 Task: Find connections with filter location Lages with filter topic #Selfhelpwith filter profile language German with filter current company Logistics Insider with filter school GOVT. COLLEGE with filter industry Savings Institutions with filter service category Resume Writing with filter keywords title Account Executive
Action: Mouse moved to (577, 90)
Screenshot: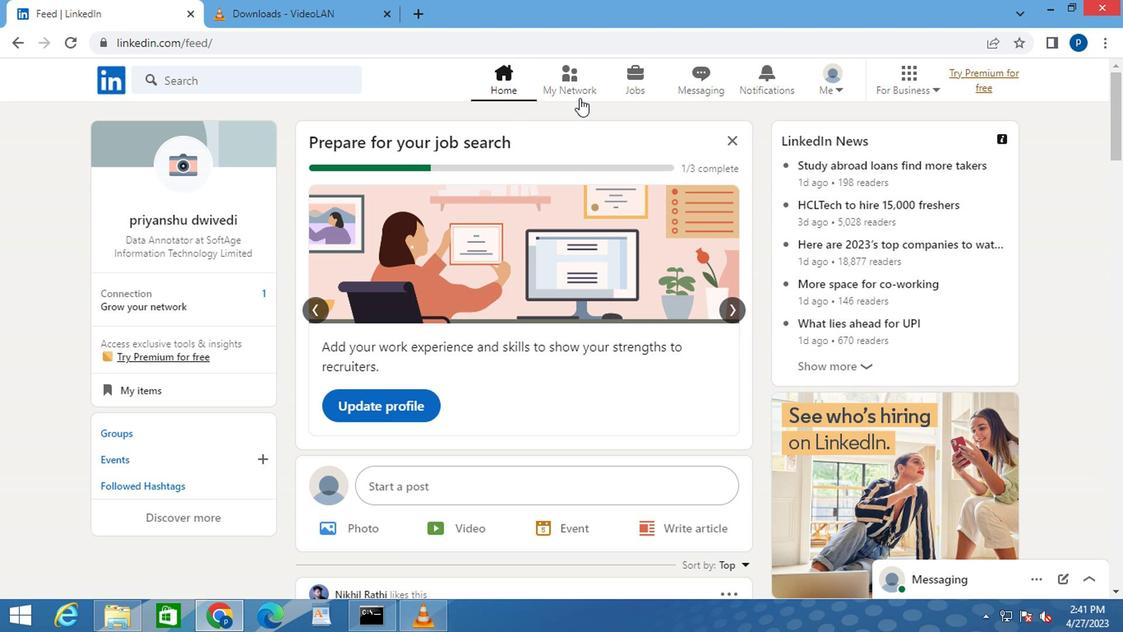 
Action: Mouse pressed left at (577, 90)
Screenshot: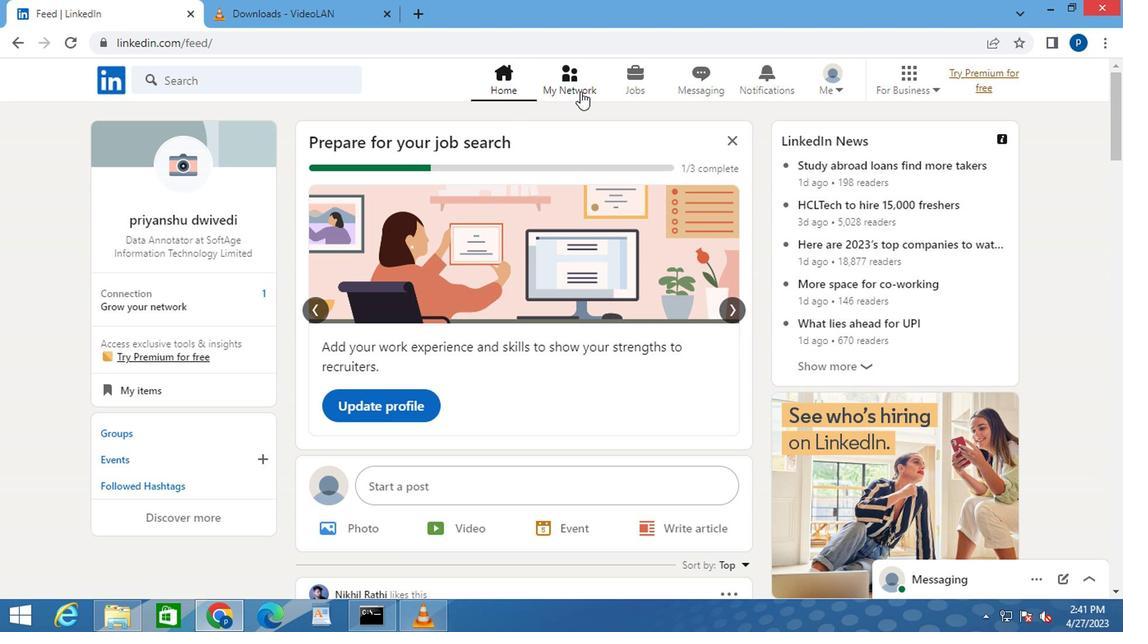 
Action: Mouse moved to (220, 169)
Screenshot: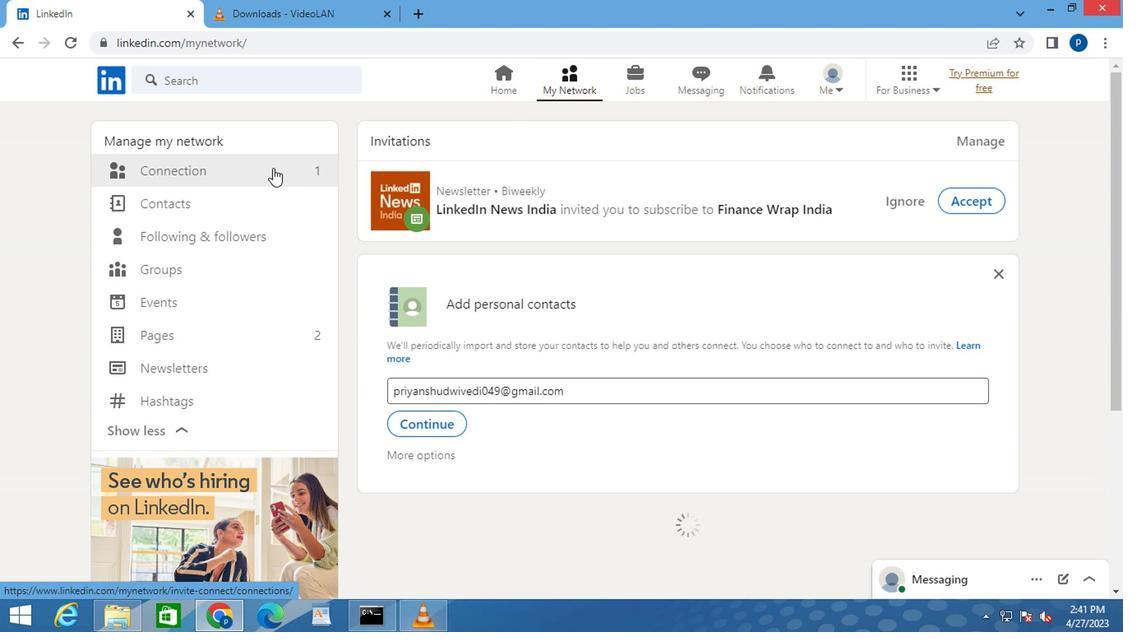 
Action: Mouse pressed left at (220, 169)
Screenshot: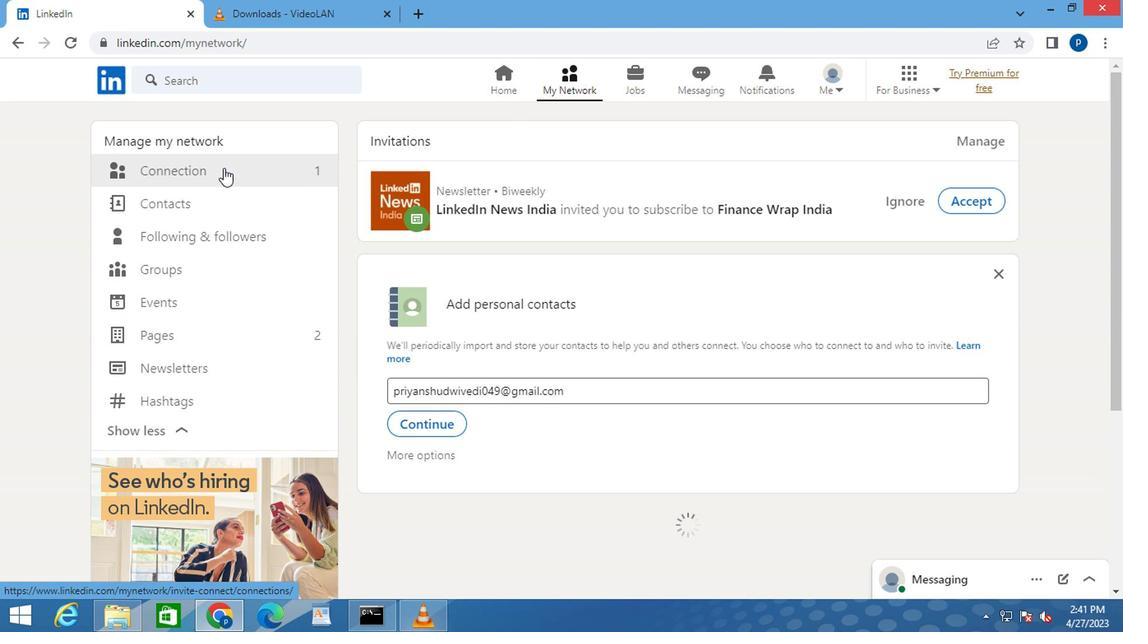 
Action: Mouse moved to (671, 172)
Screenshot: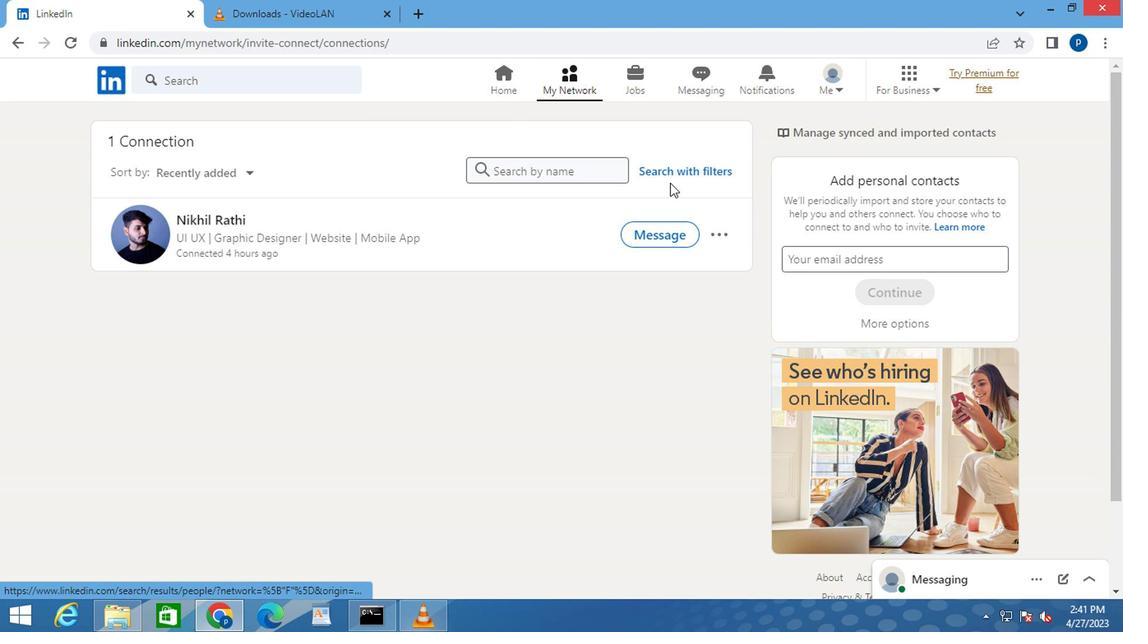 
Action: Mouse pressed left at (671, 172)
Screenshot: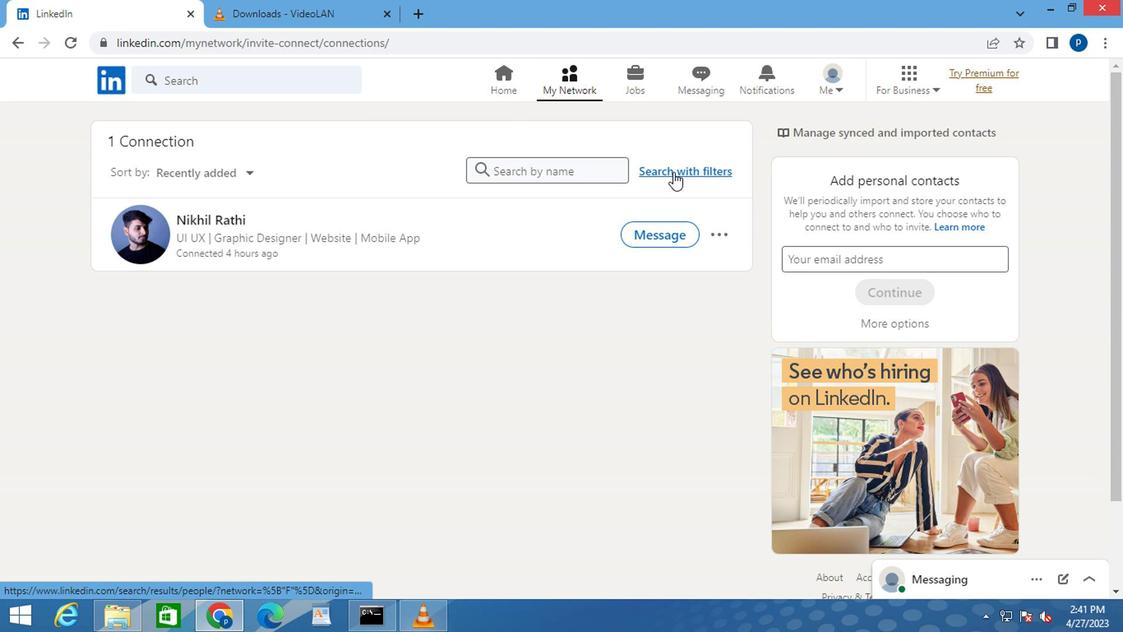 
Action: Mouse moved to (606, 128)
Screenshot: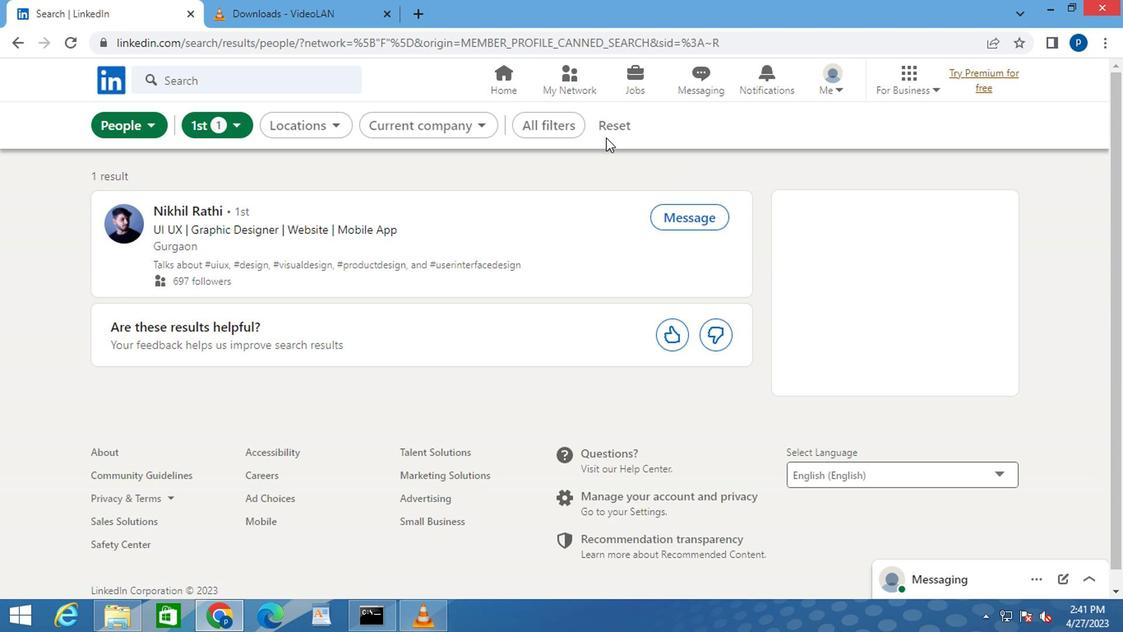 
Action: Mouse pressed left at (606, 128)
Screenshot: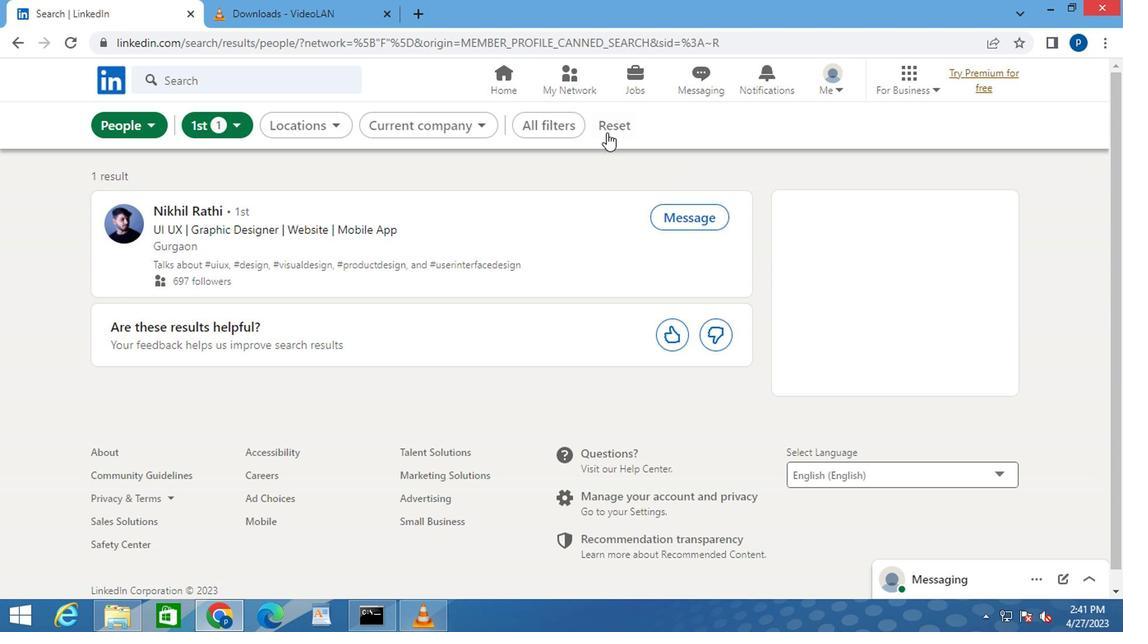 
Action: Mouse moved to (596, 129)
Screenshot: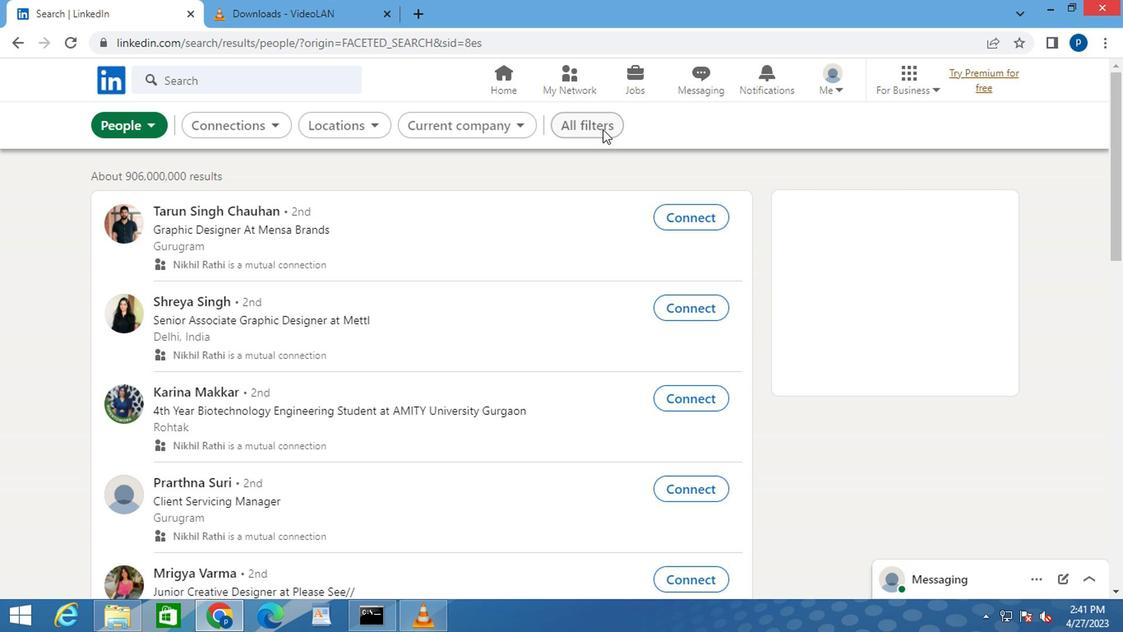 
Action: Mouse pressed left at (596, 129)
Screenshot: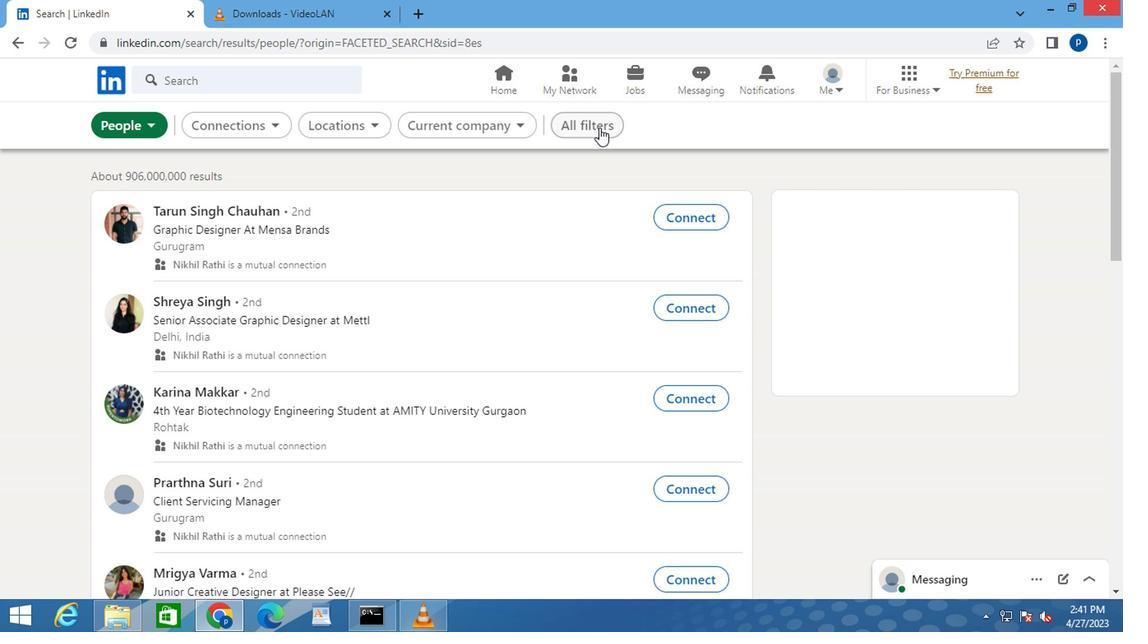 
Action: Mouse moved to (862, 343)
Screenshot: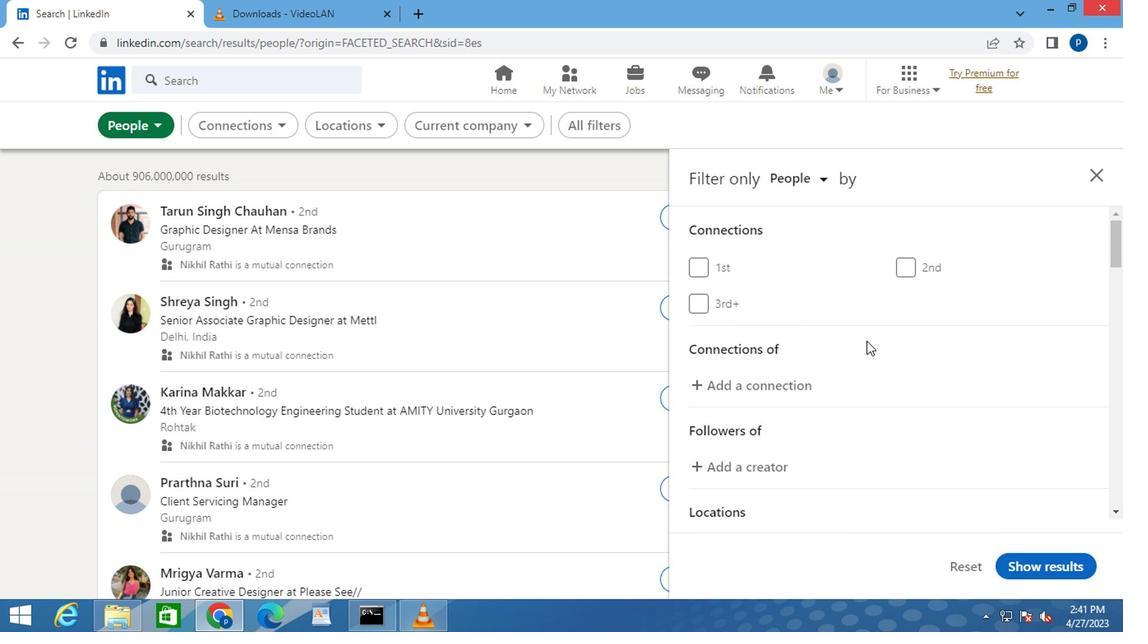 
Action: Mouse scrolled (862, 343) with delta (0, 0)
Screenshot: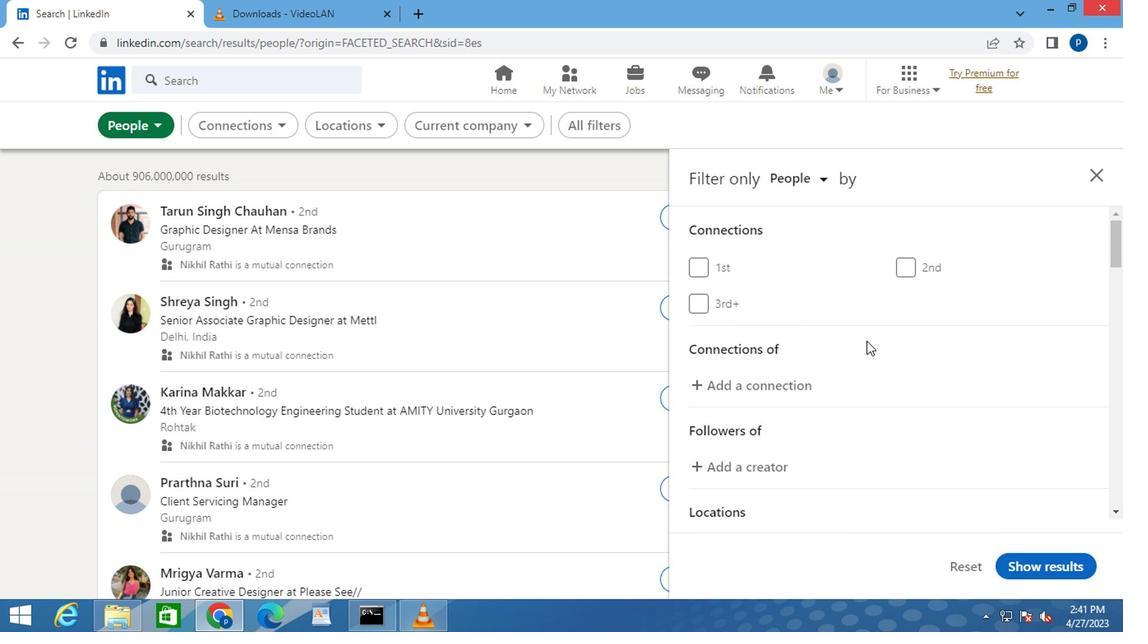 
Action: Mouse moved to (861, 344)
Screenshot: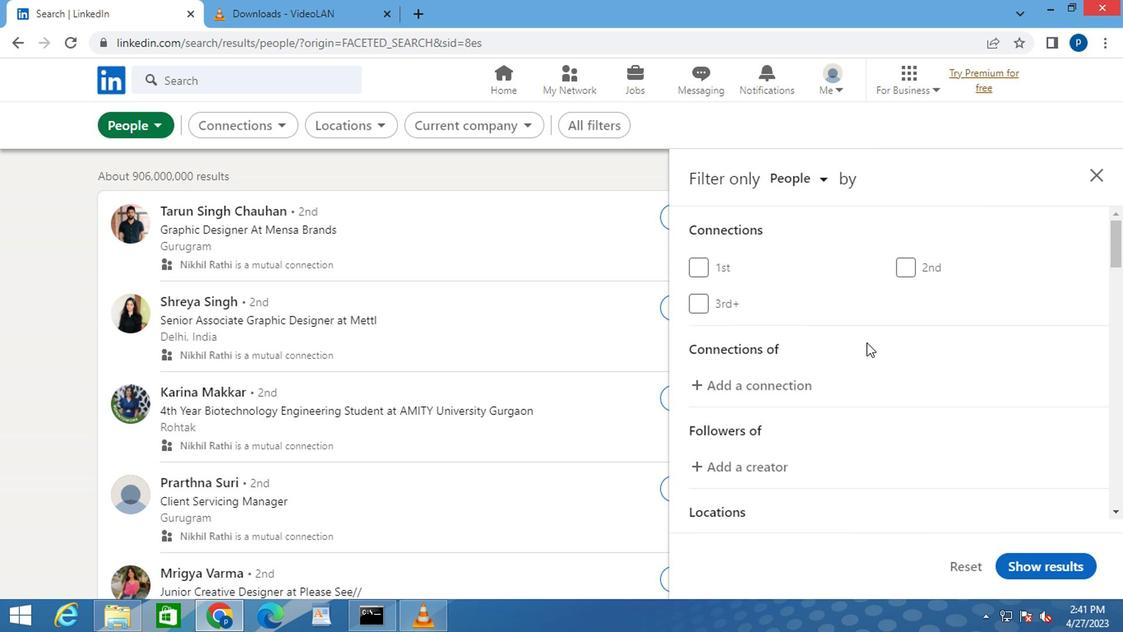 
Action: Mouse scrolled (861, 343) with delta (0, -1)
Screenshot: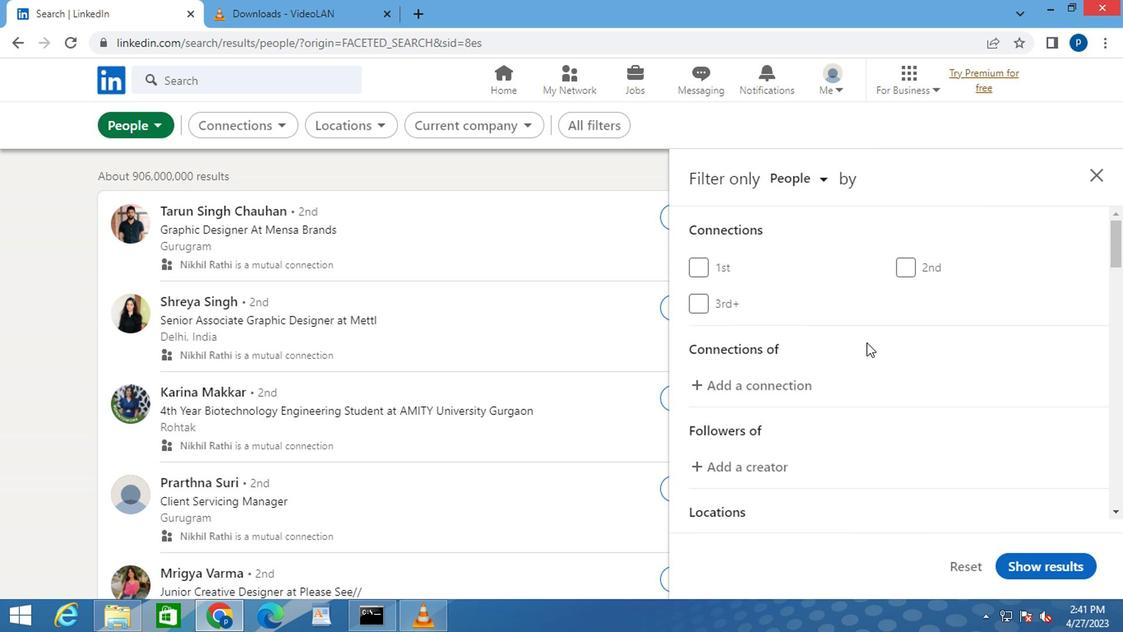 
Action: Mouse scrolled (861, 343) with delta (0, -1)
Screenshot: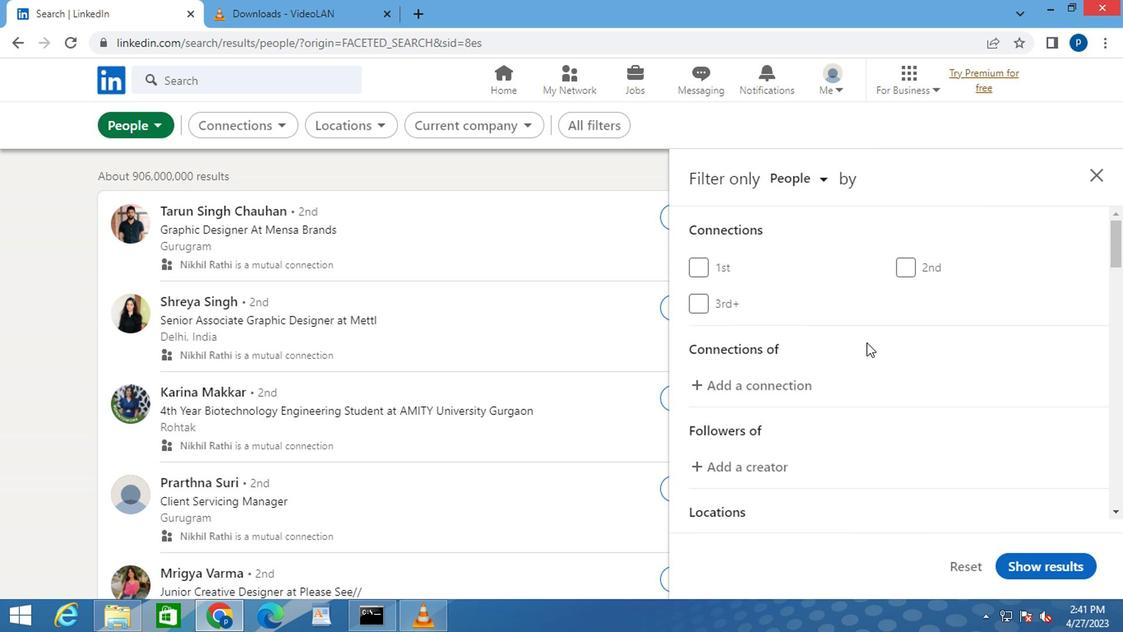 
Action: Mouse scrolled (861, 343) with delta (0, -1)
Screenshot: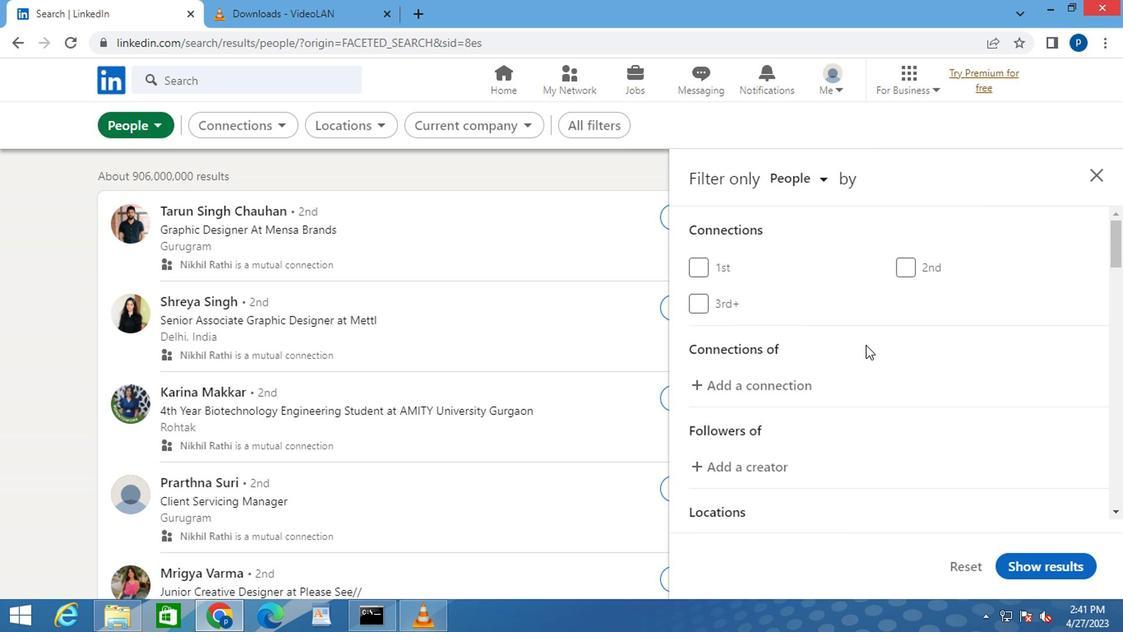 
Action: Mouse moved to (937, 305)
Screenshot: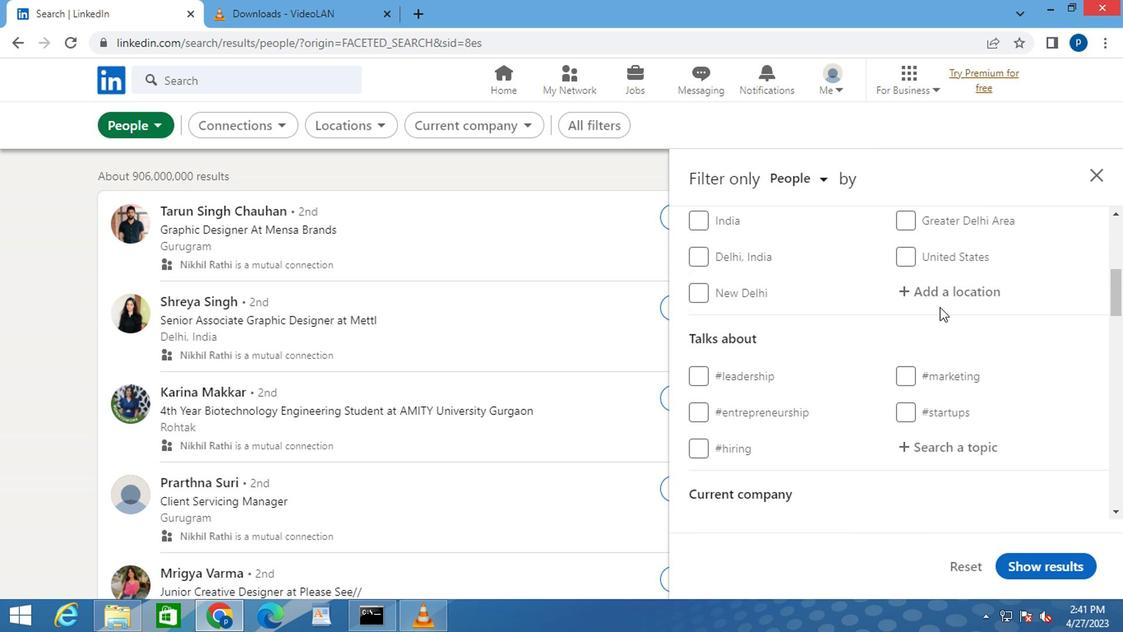 
Action: Mouse scrolled (937, 306) with delta (0, 1)
Screenshot: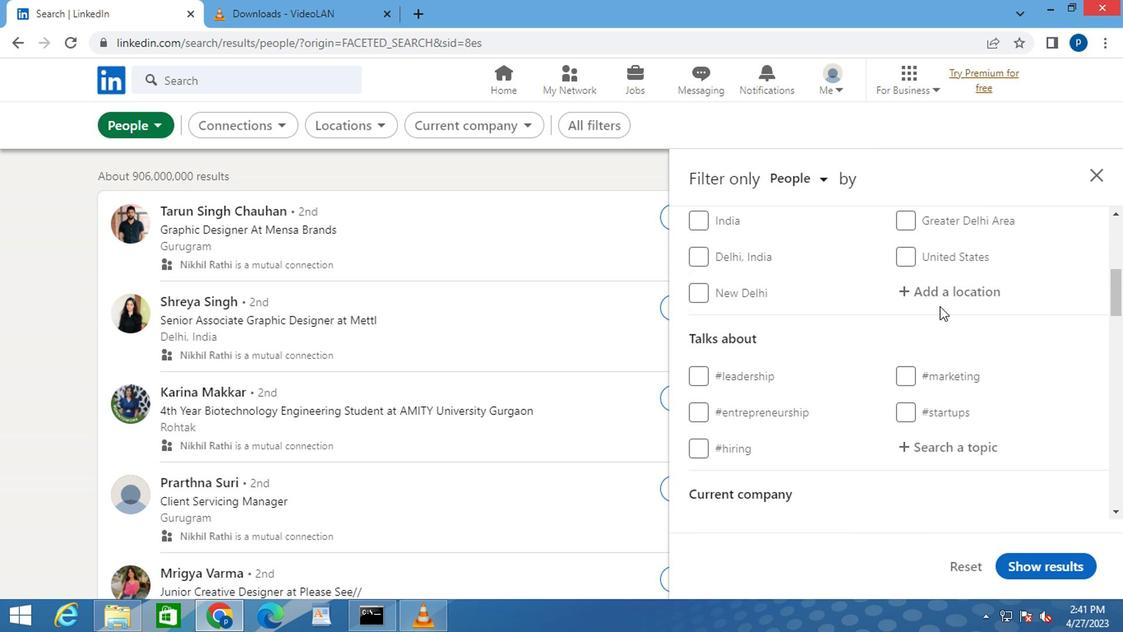 
Action: Mouse moved to (930, 376)
Screenshot: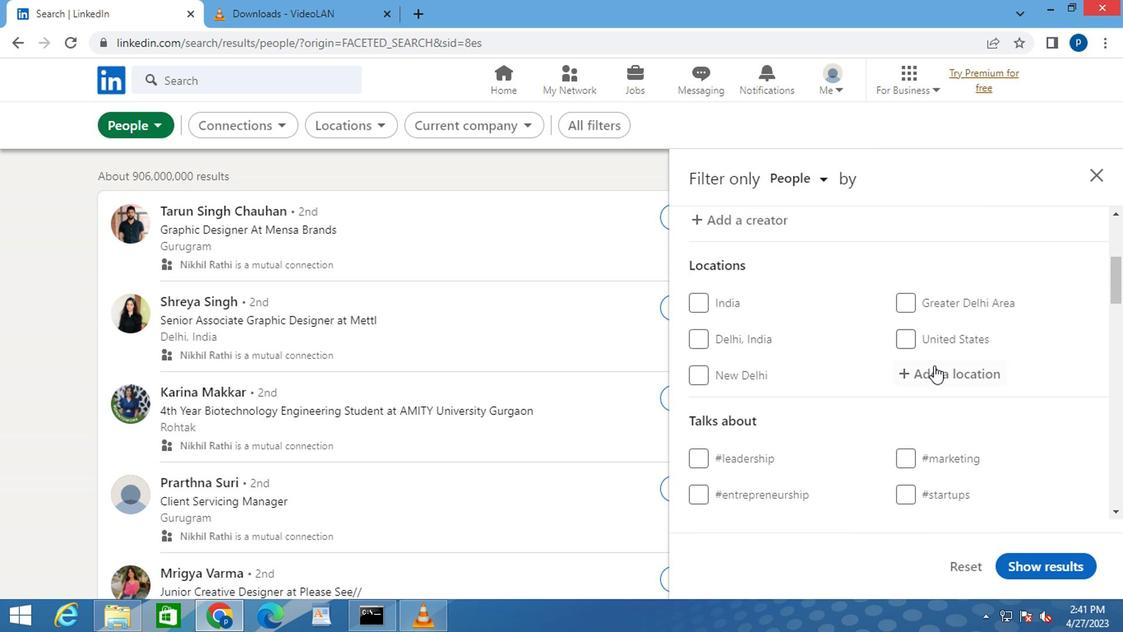 
Action: Mouse pressed left at (930, 376)
Screenshot: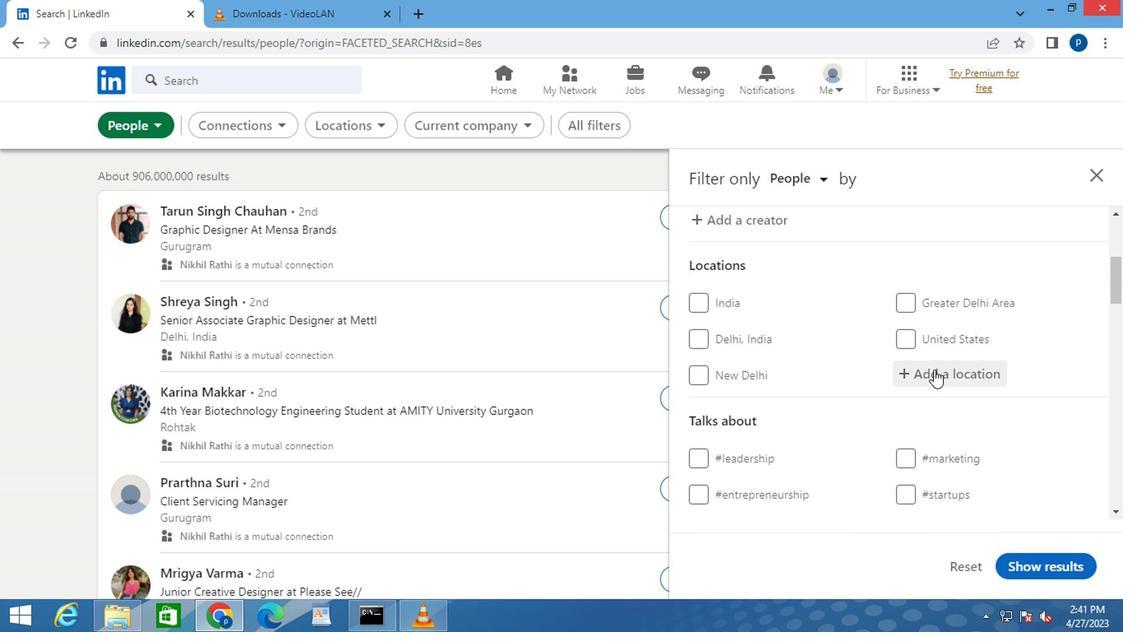 
Action: Key pressed l<Key.caps_lock>AG
Screenshot: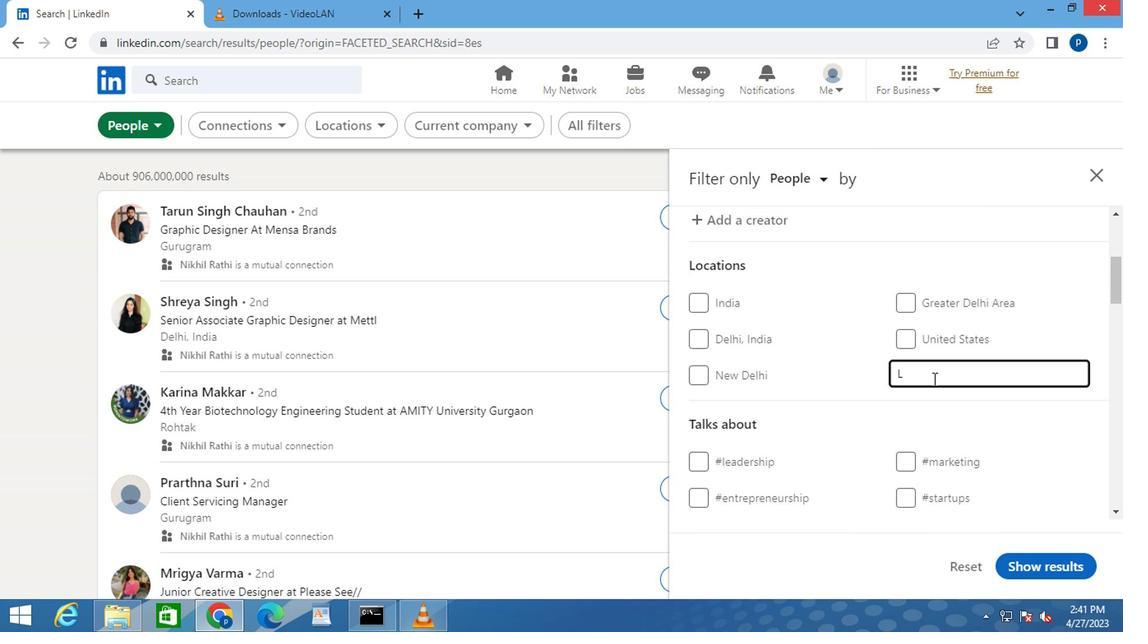 
Action: Mouse moved to (804, 396)
Screenshot: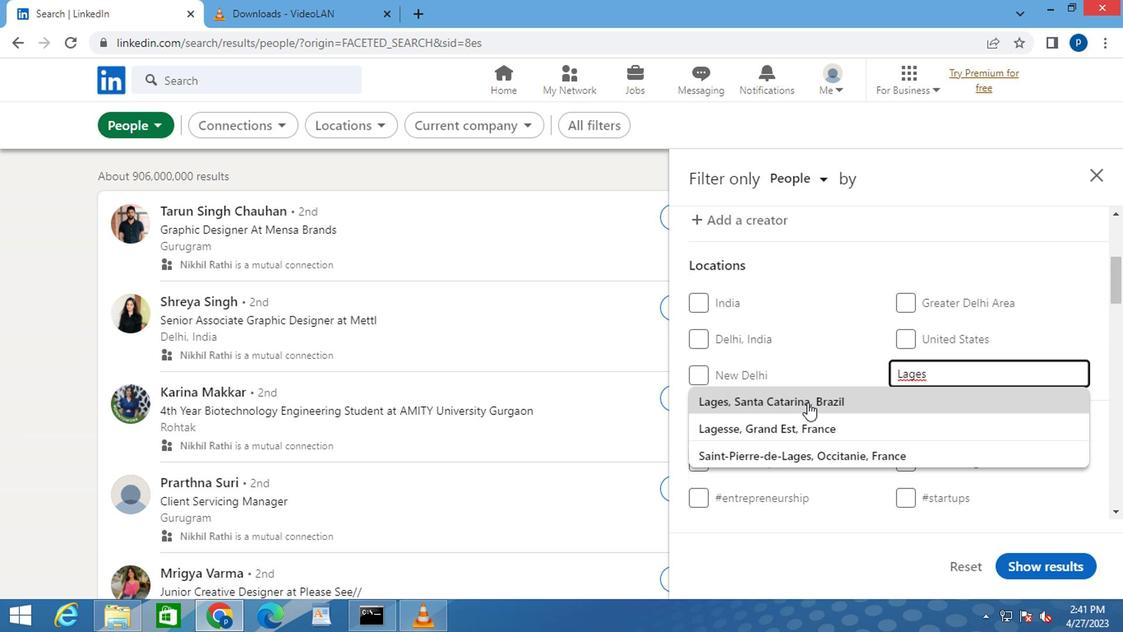 
Action: Mouse pressed left at (804, 396)
Screenshot: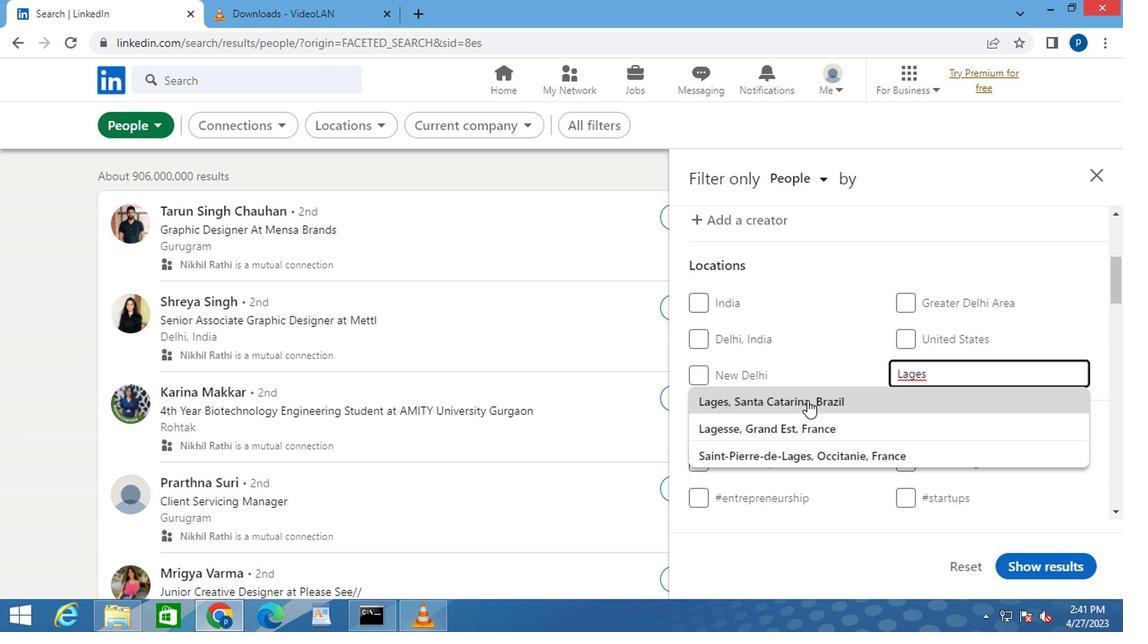 
Action: Mouse moved to (808, 391)
Screenshot: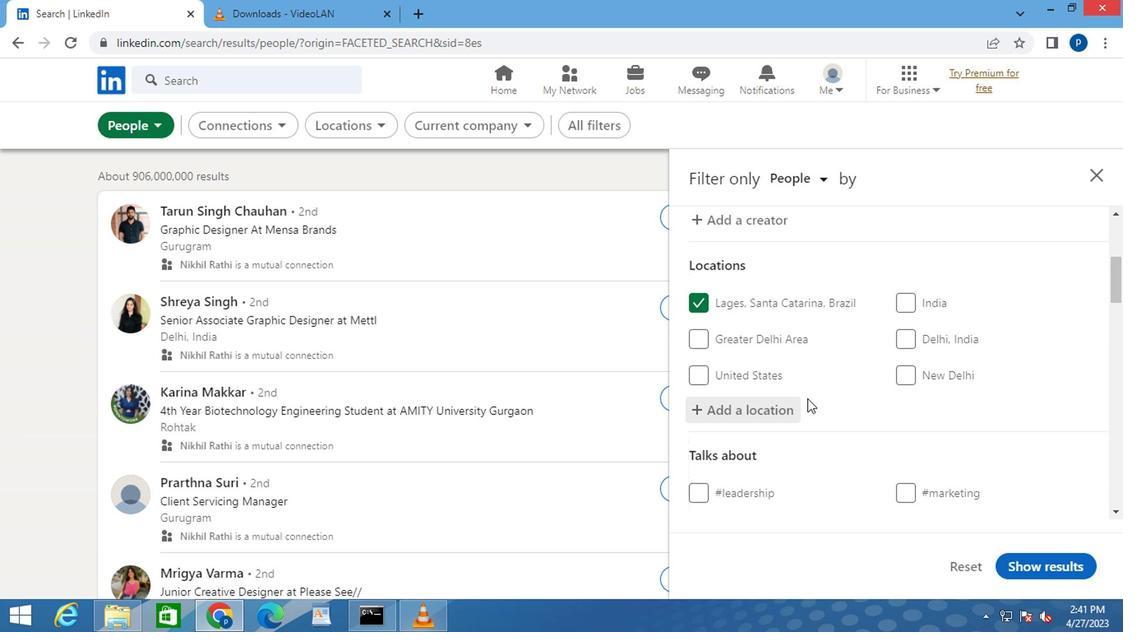 
Action: Mouse scrolled (808, 389) with delta (0, -1)
Screenshot: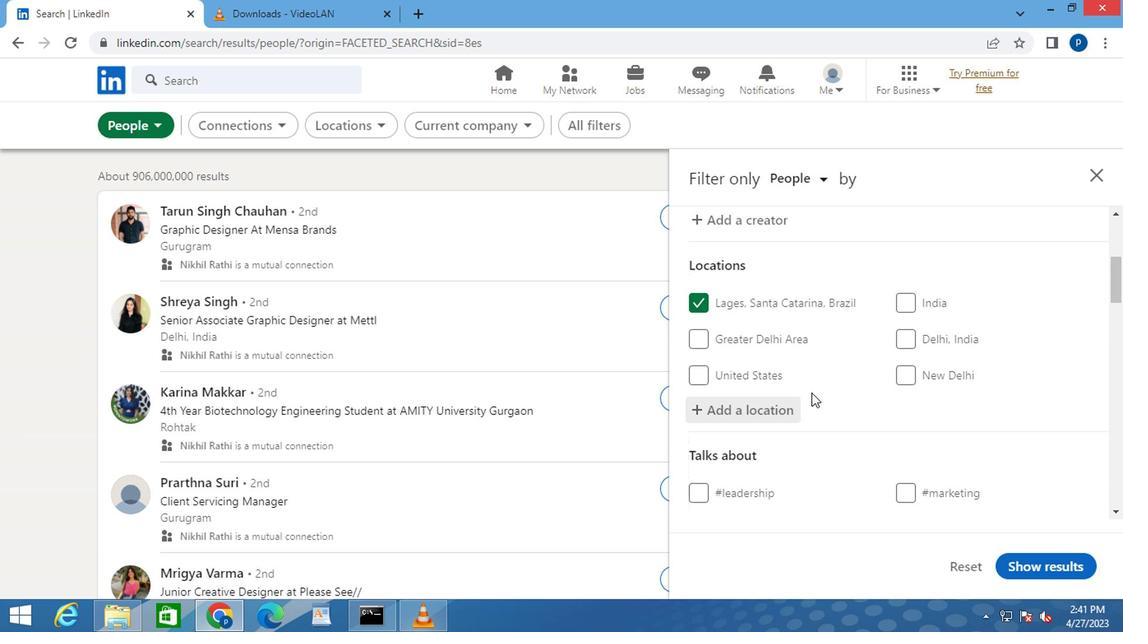 
Action: Mouse scrolled (808, 389) with delta (0, -1)
Screenshot: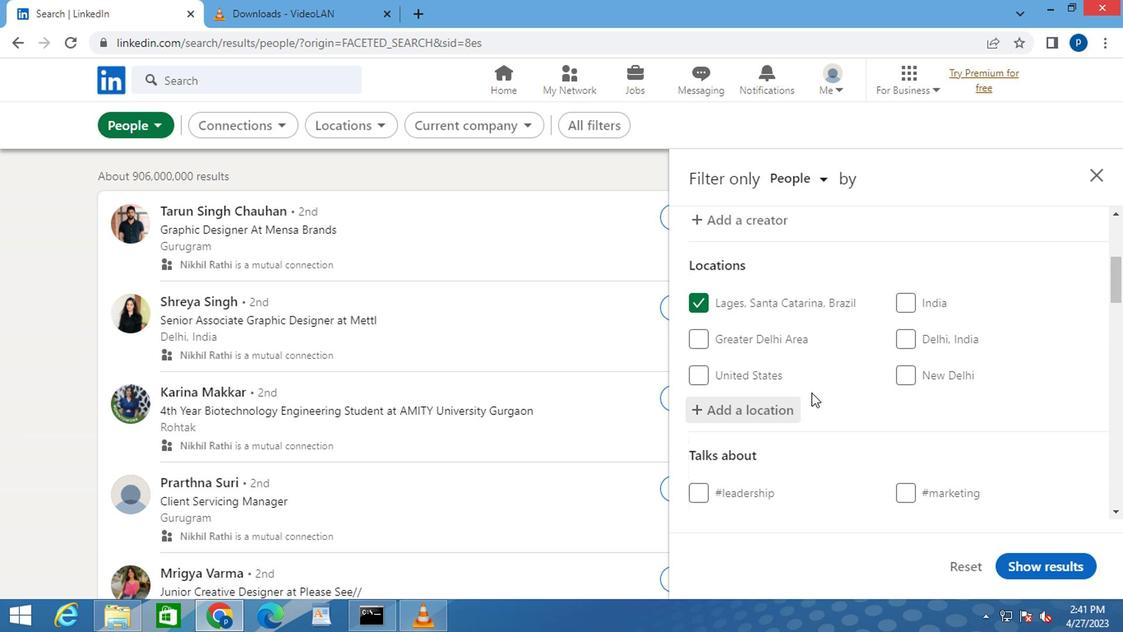 
Action: Mouse moved to (902, 391)
Screenshot: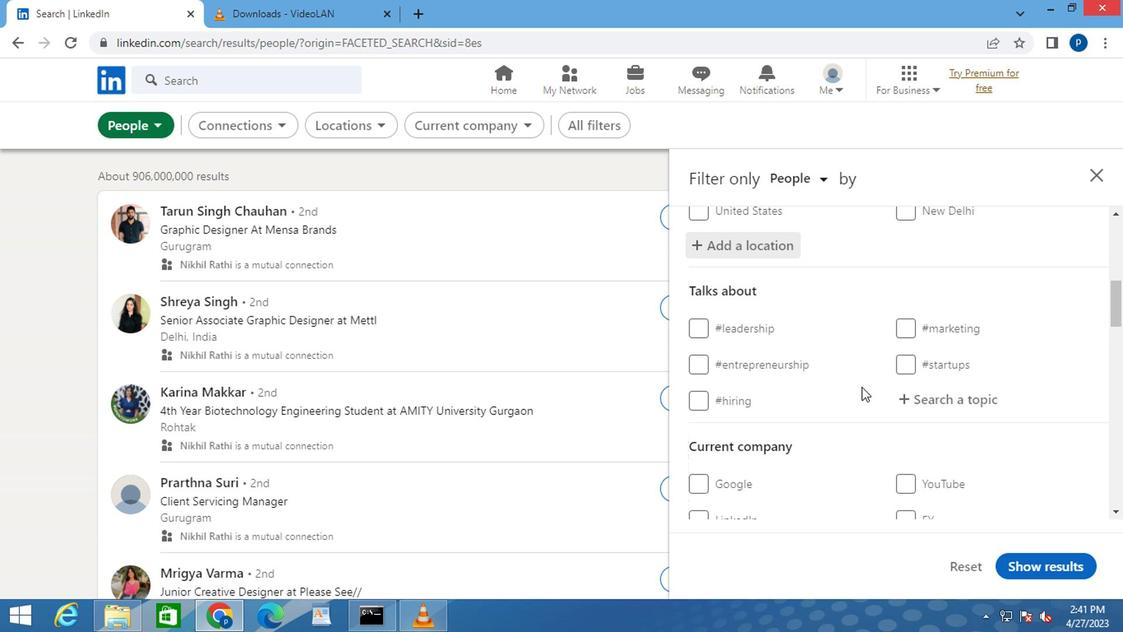 
Action: Mouse pressed left at (902, 391)
Screenshot: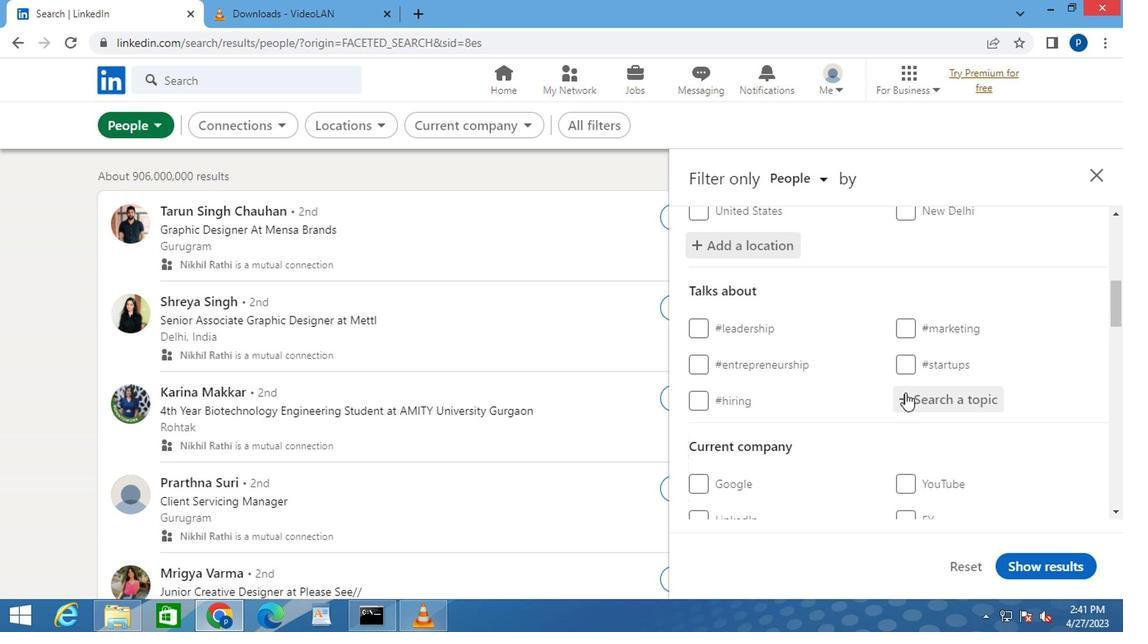 
Action: Mouse moved to (903, 391)
Screenshot: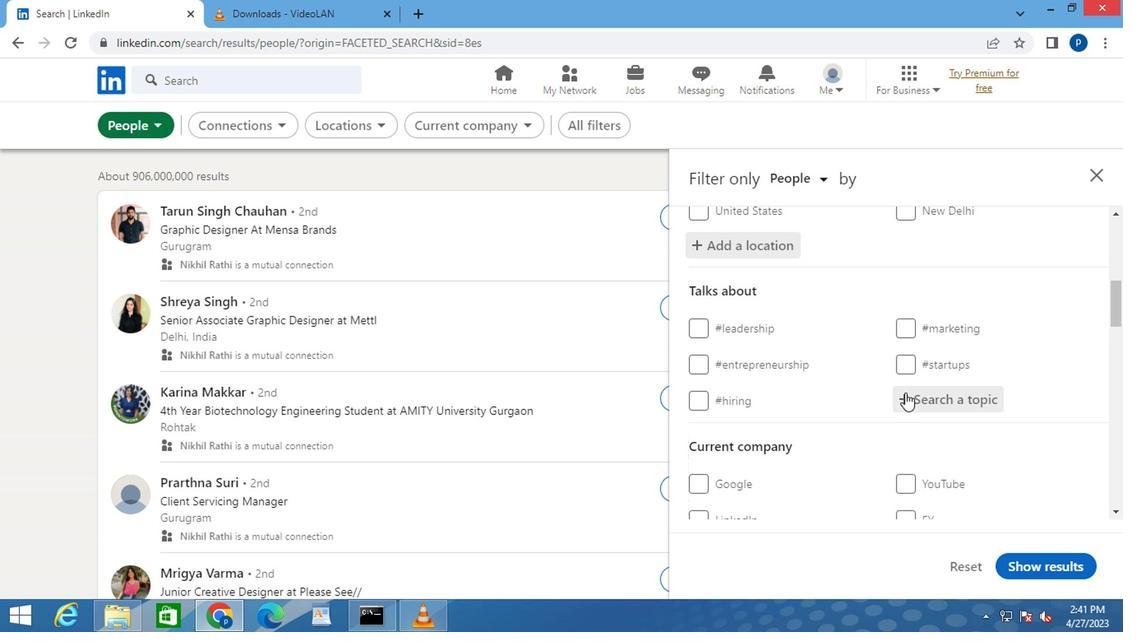 
Action: Key pressed <Key.shift>#<Key.caps_lock>S<Key.caps_lock>E
Screenshot: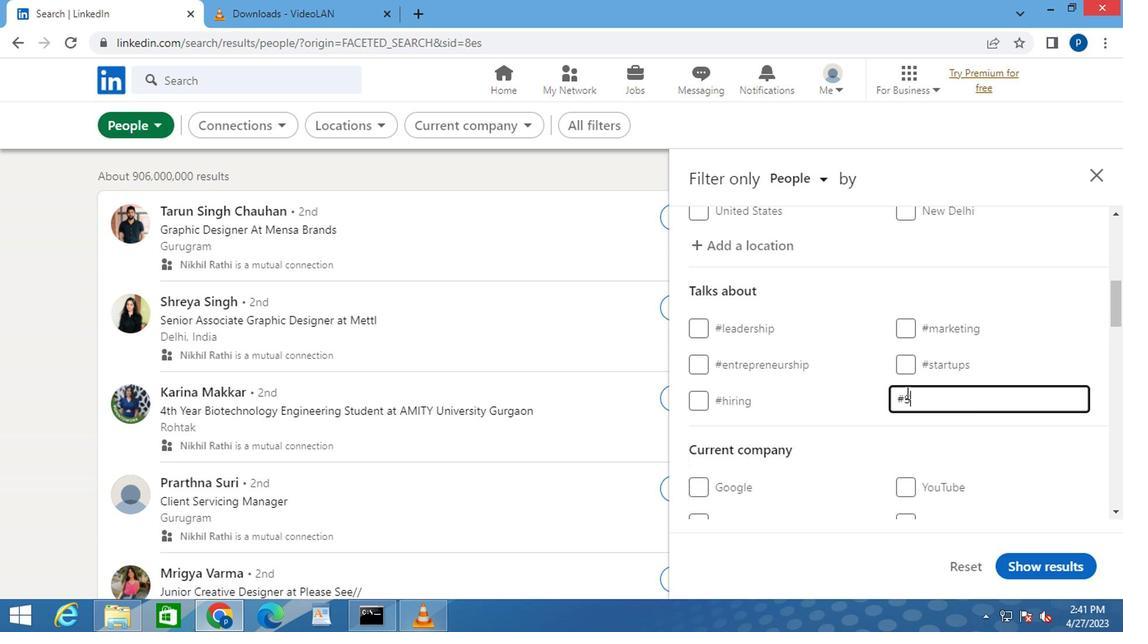 
Action: Mouse moved to (903, 391)
Screenshot: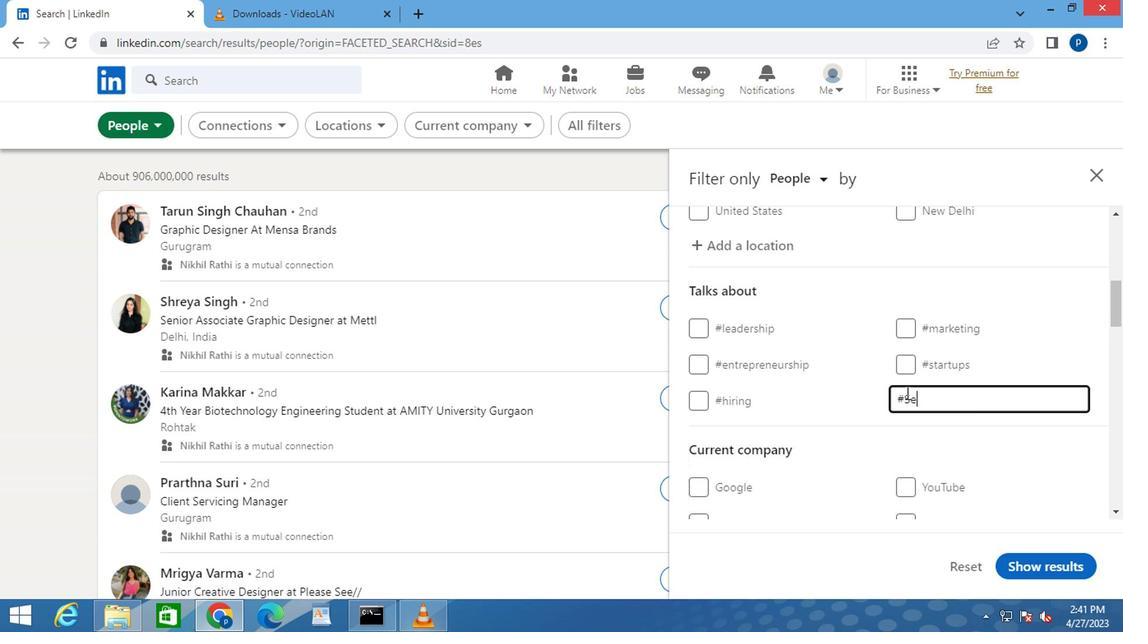 
Action: Key pressed LFHELP
Screenshot: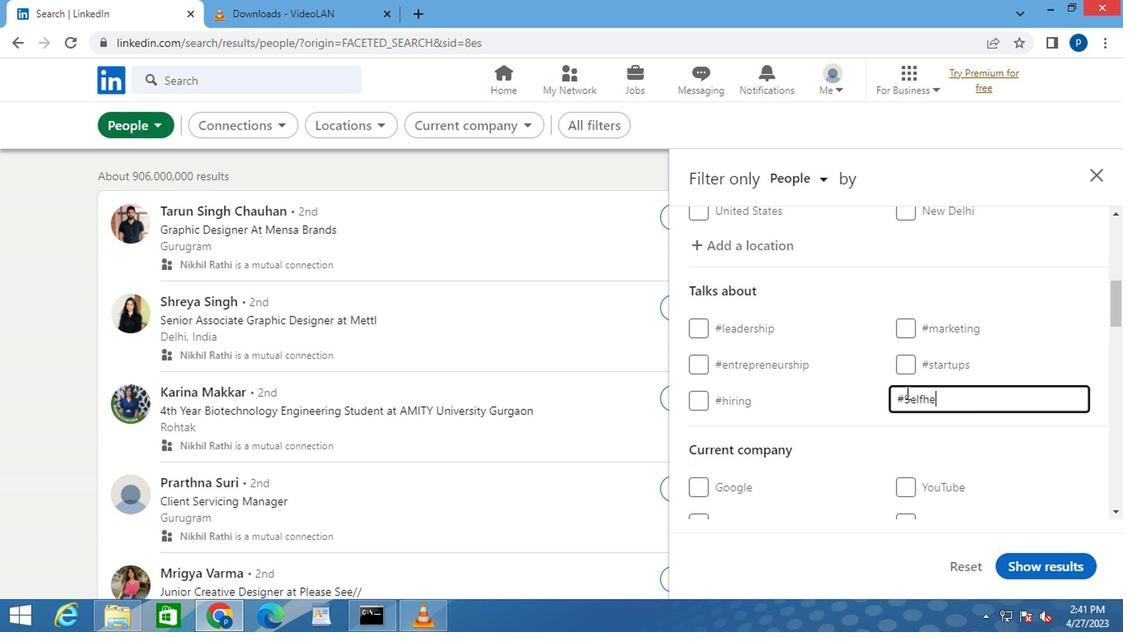 
Action: Mouse moved to (813, 433)
Screenshot: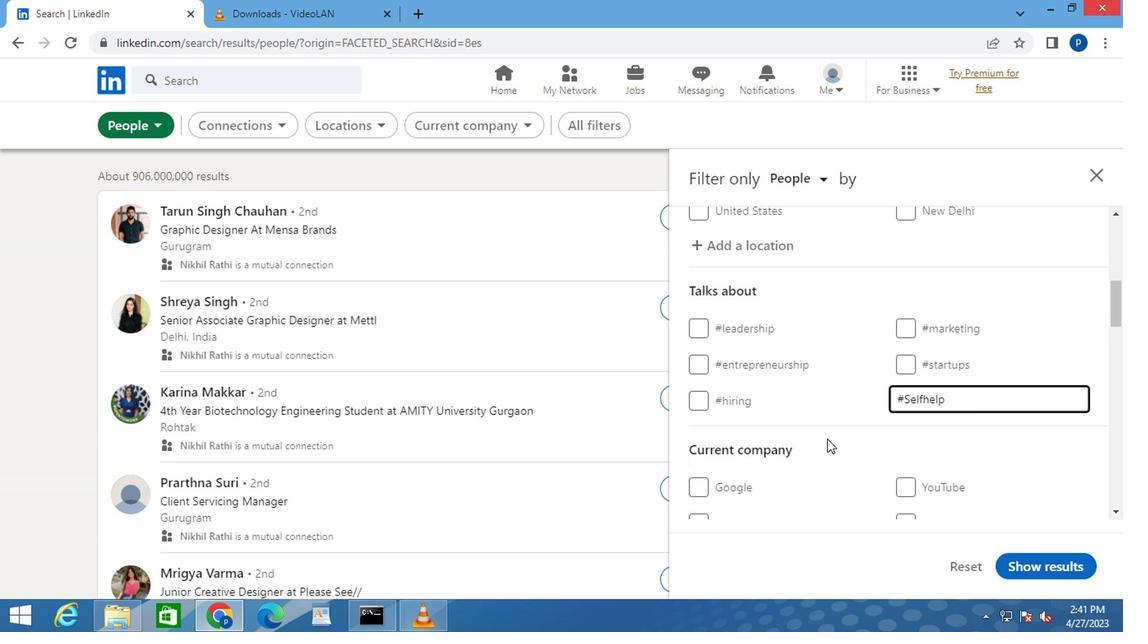 
Action: Mouse scrolled (813, 433) with delta (0, 0)
Screenshot: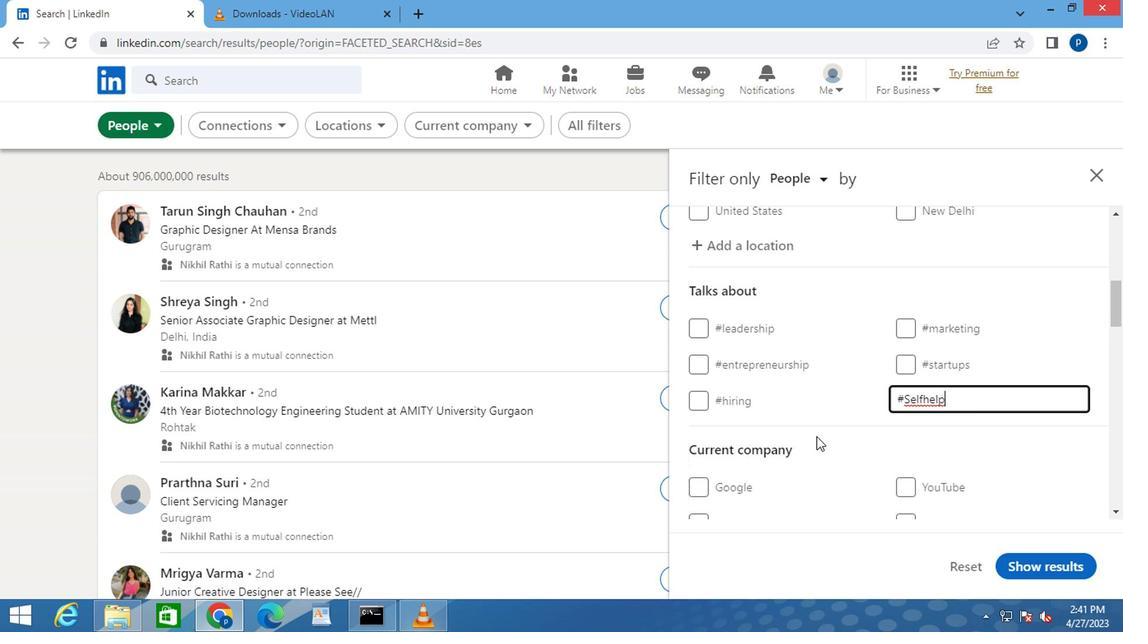 
Action: Mouse scrolled (813, 433) with delta (0, 0)
Screenshot: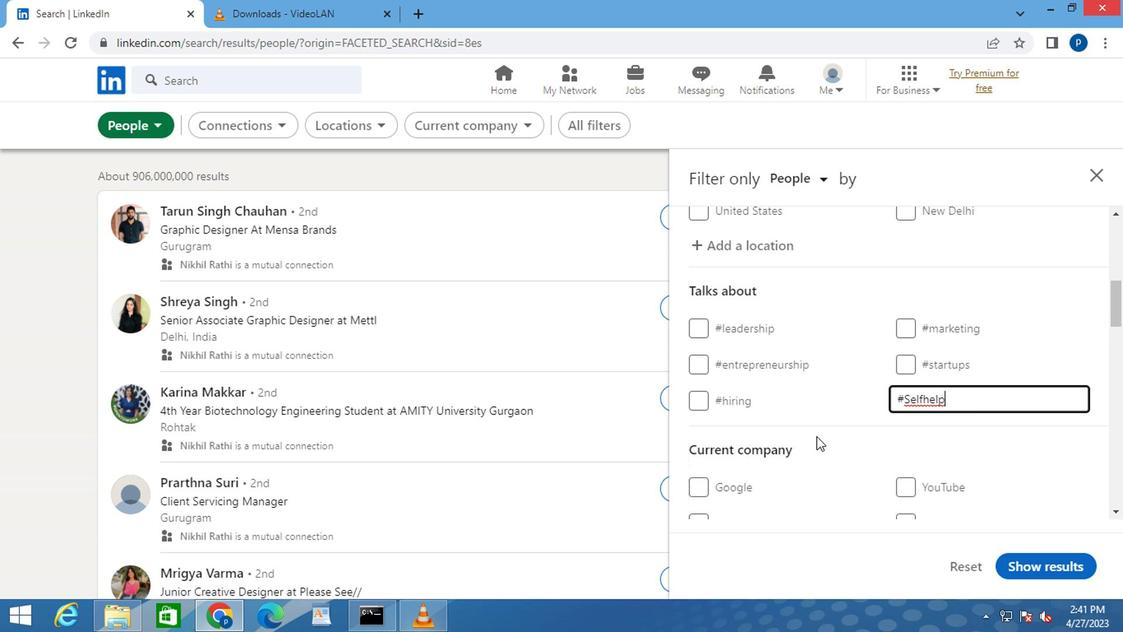 
Action: Mouse moved to (819, 429)
Screenshot: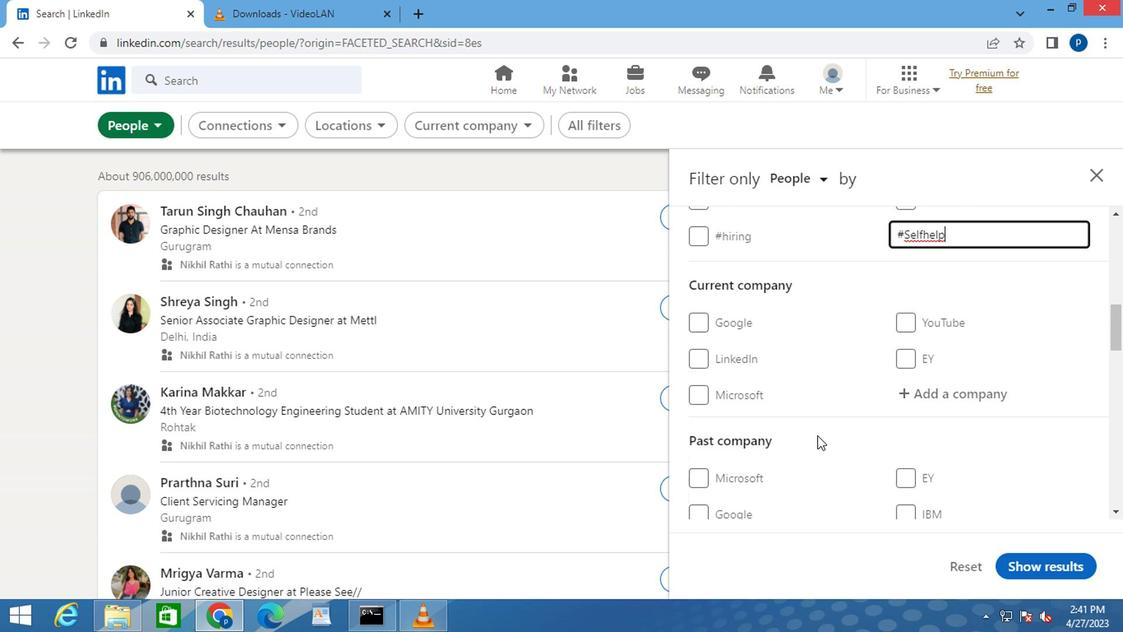 
Action: Mouse scrolled (819, 427) with delta (0, -1)
Screenshot: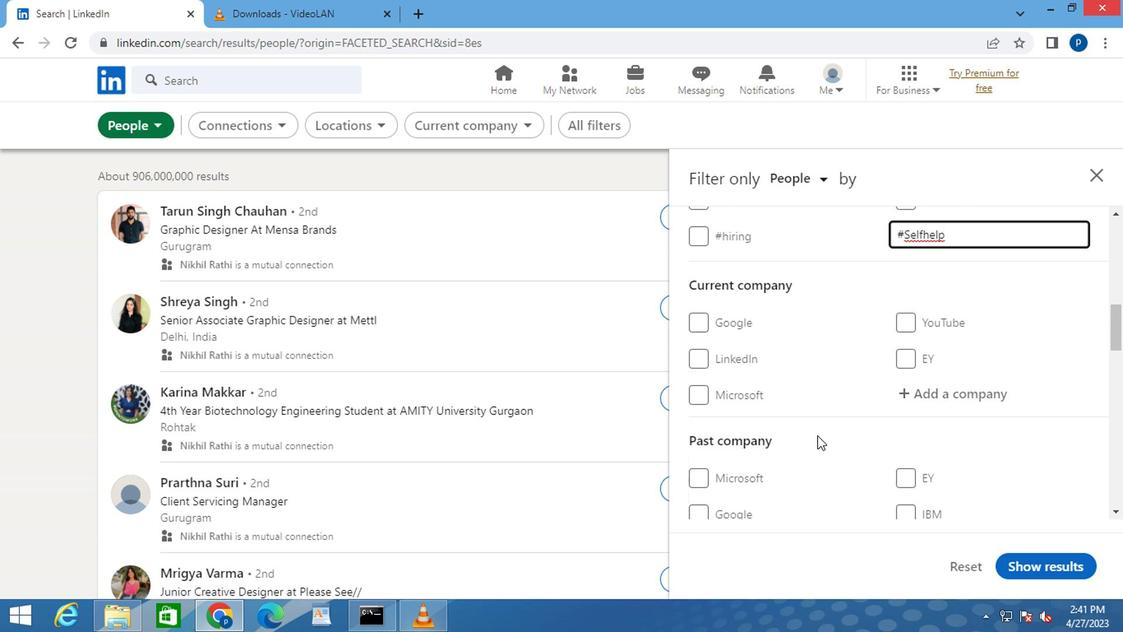 
Action: Mouse scrolled (819, 427) with delta (0, -1)
Screenshot: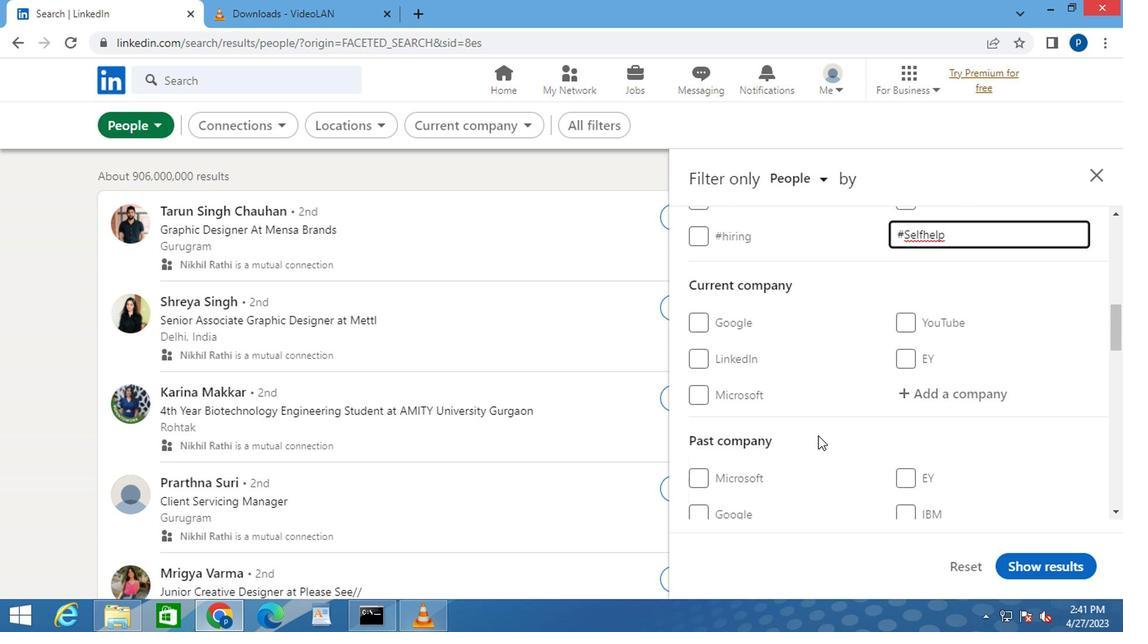 
Action: Mouse moved to (797, 391)
Screenshot: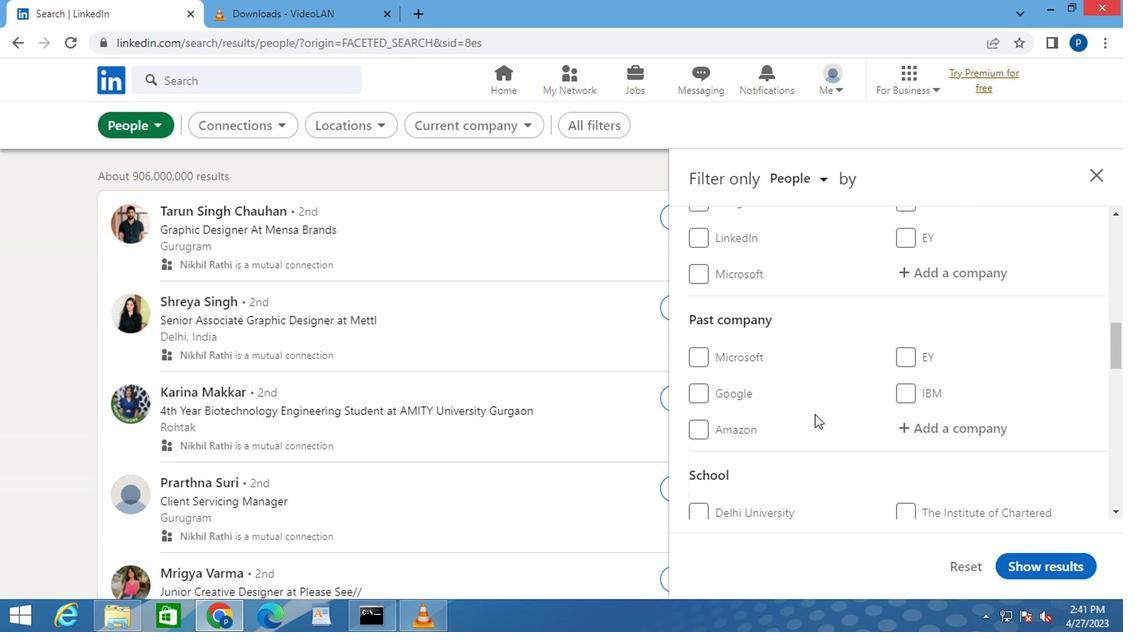 
Action: Mouse scrolled (797, 391) with delta (0, 0)
Screenshot: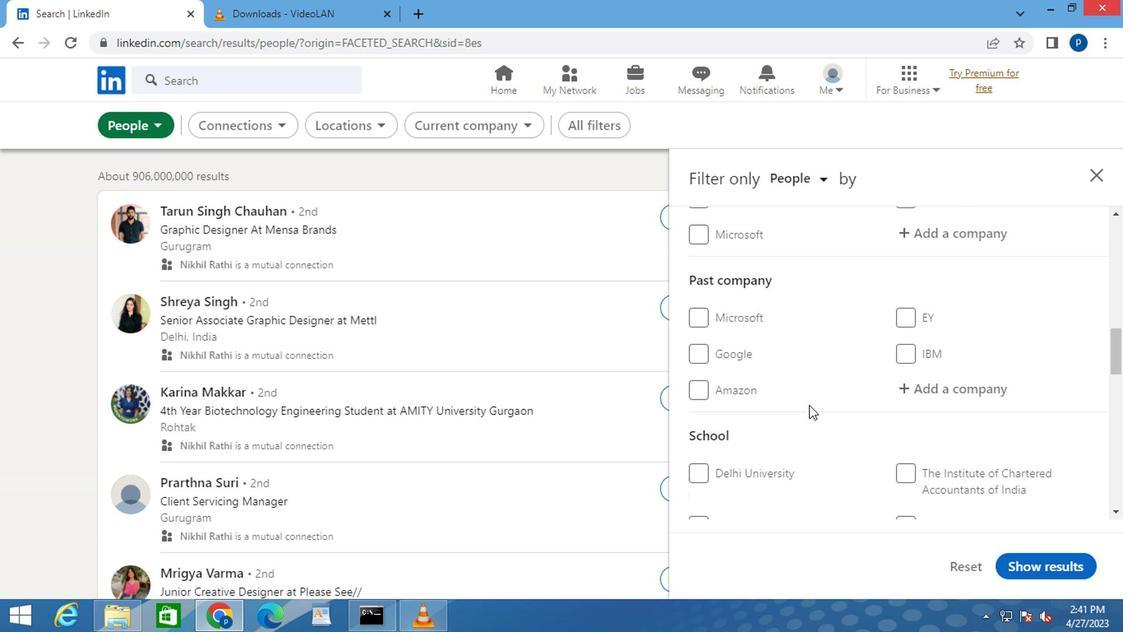 
Action: Mouse scrolled (797, 391) with delta (0, 0)
Screenshot: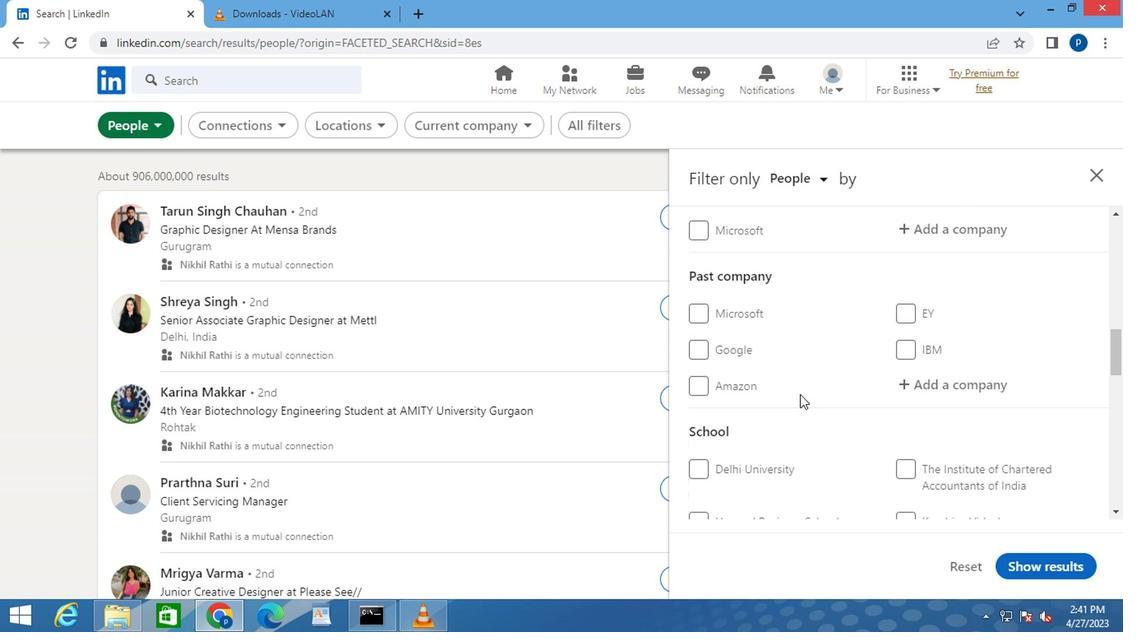 
Action: Mouse moved to (795, 388)
Screenshot: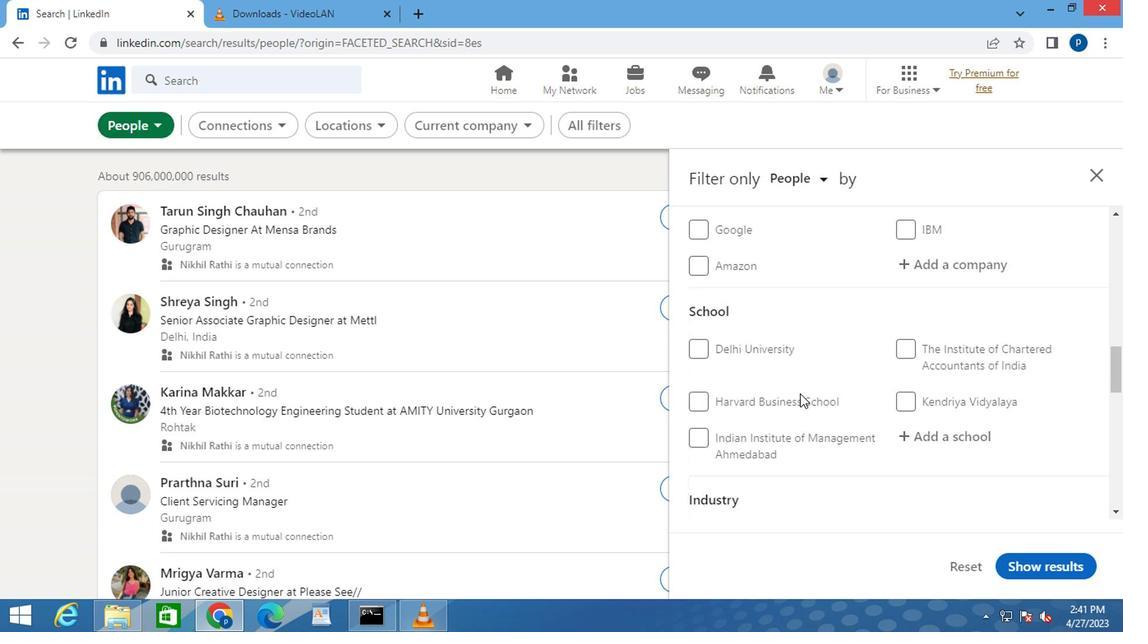 
Action: Mouse scrolled (795, 387) with delta (0, -1)
Screenshot: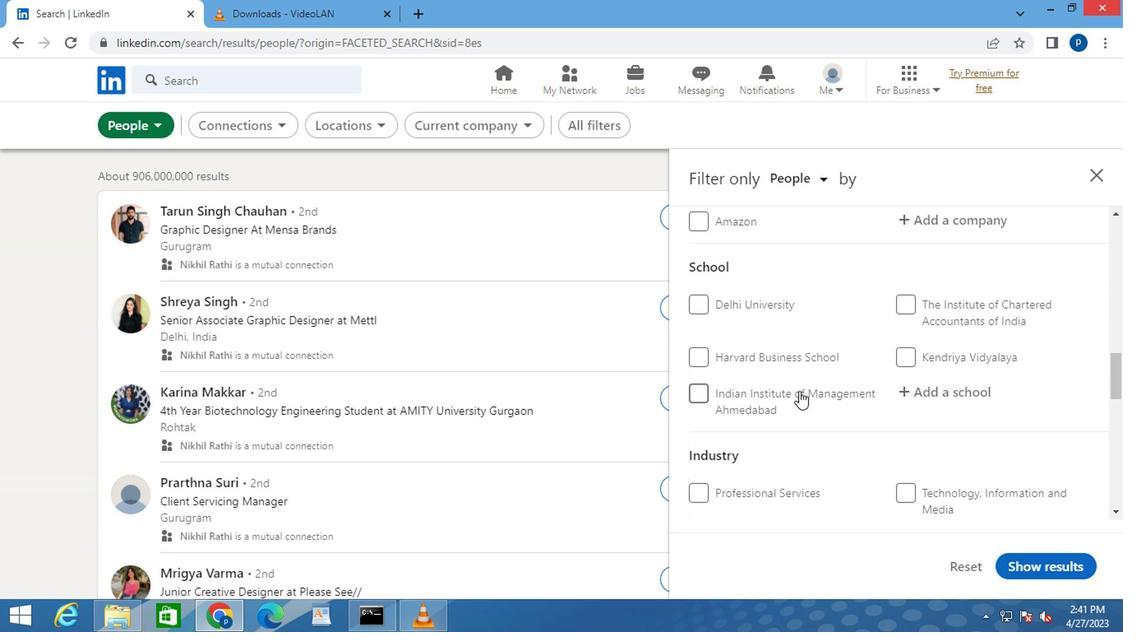 
Action: Mouse scrolled (795, 387) with delta (0, -1)
Screenshot: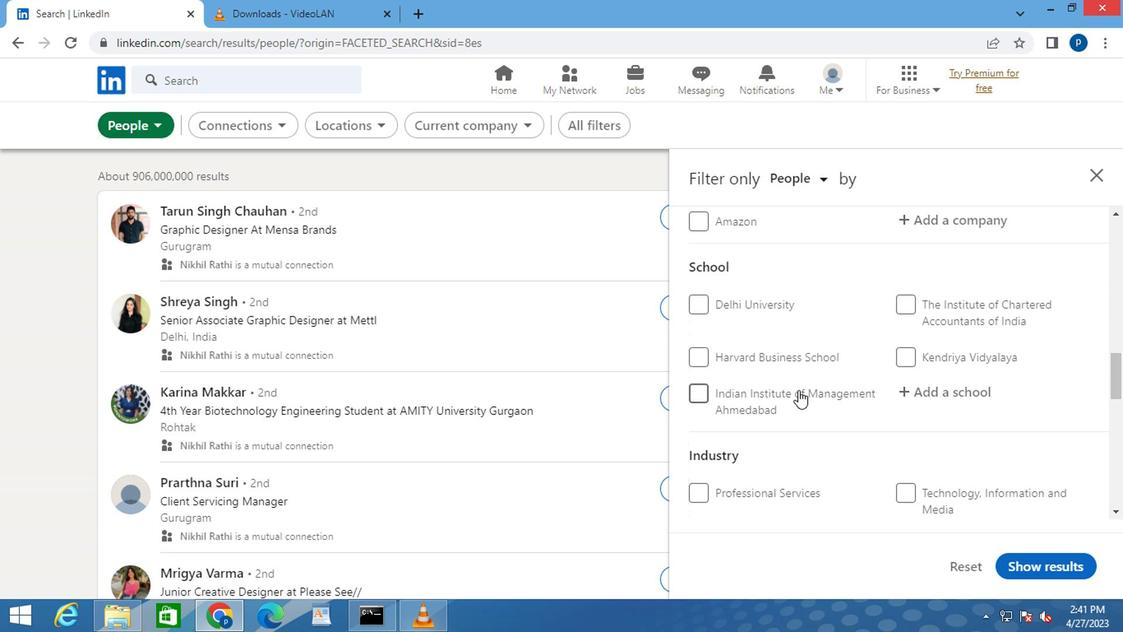
Action: Mouse scrolled (795, 387) with delta (0, -1)
Screenshot: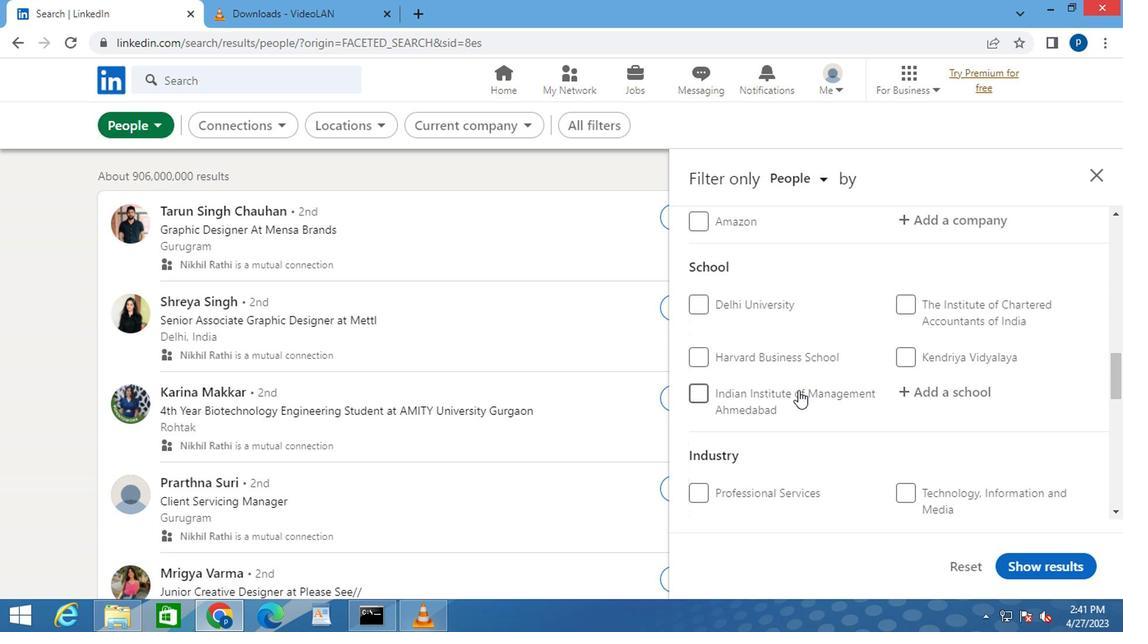 
Action: Mouse moved to (697, 497)
Screenshot: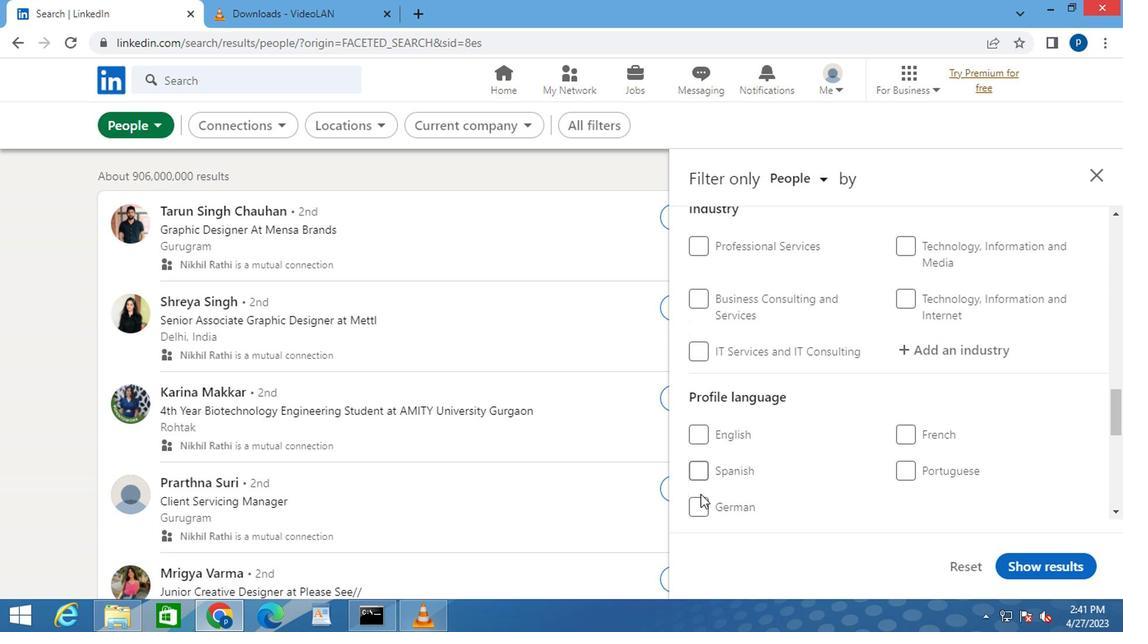 
Action: Mouse pressed left at (697, 497)
Screenshot: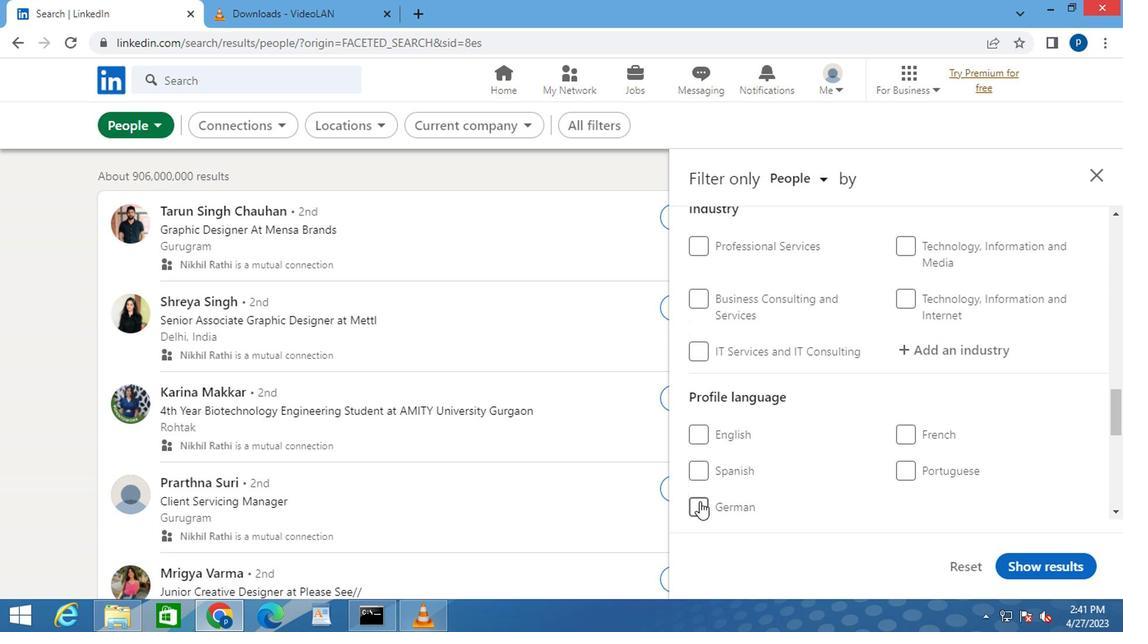
Action: Mouse moved to (794, 402)
Screenshot: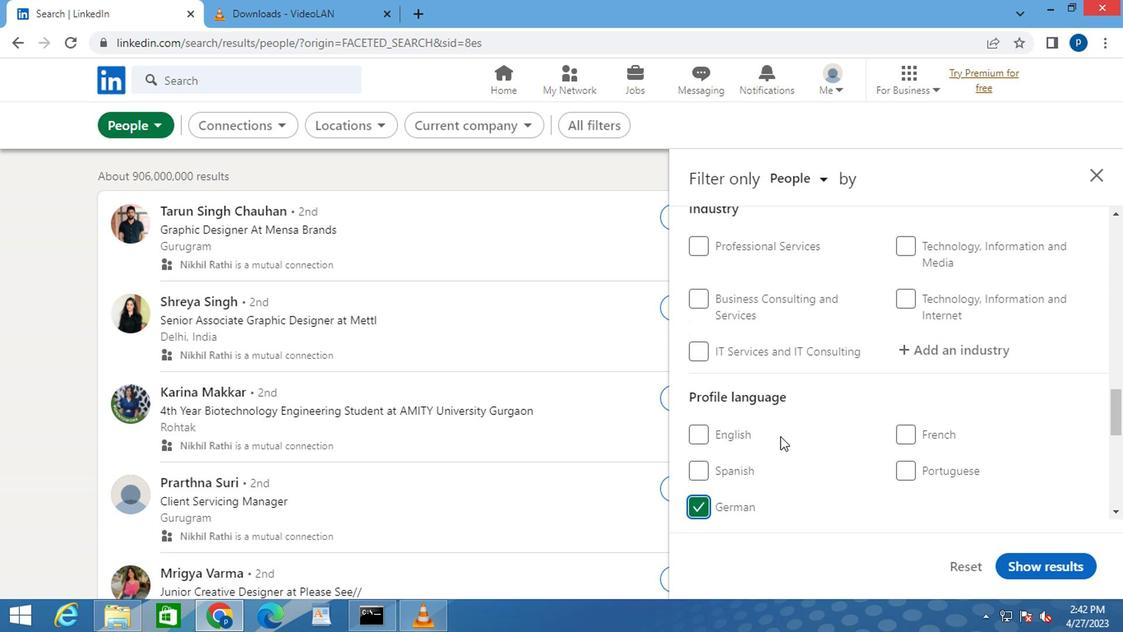 
Action: Mouse scrolled (794, 402) with delta (0, 0)
Screenshot: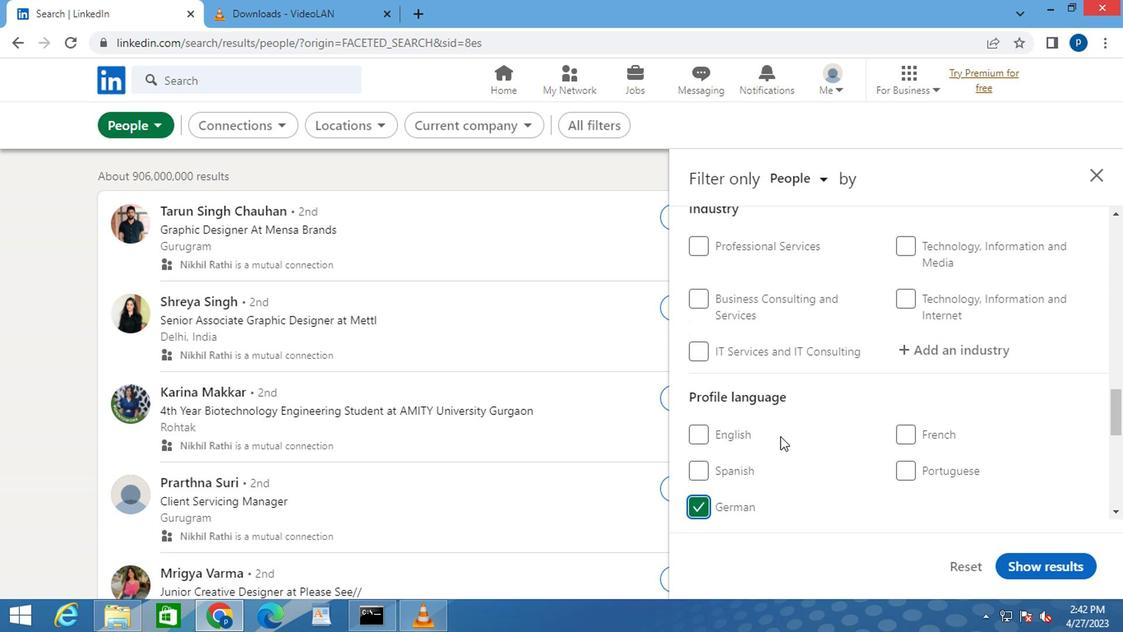
Action: Mouse scrolled (794, 402) with delta (0, 0)
Screenshot: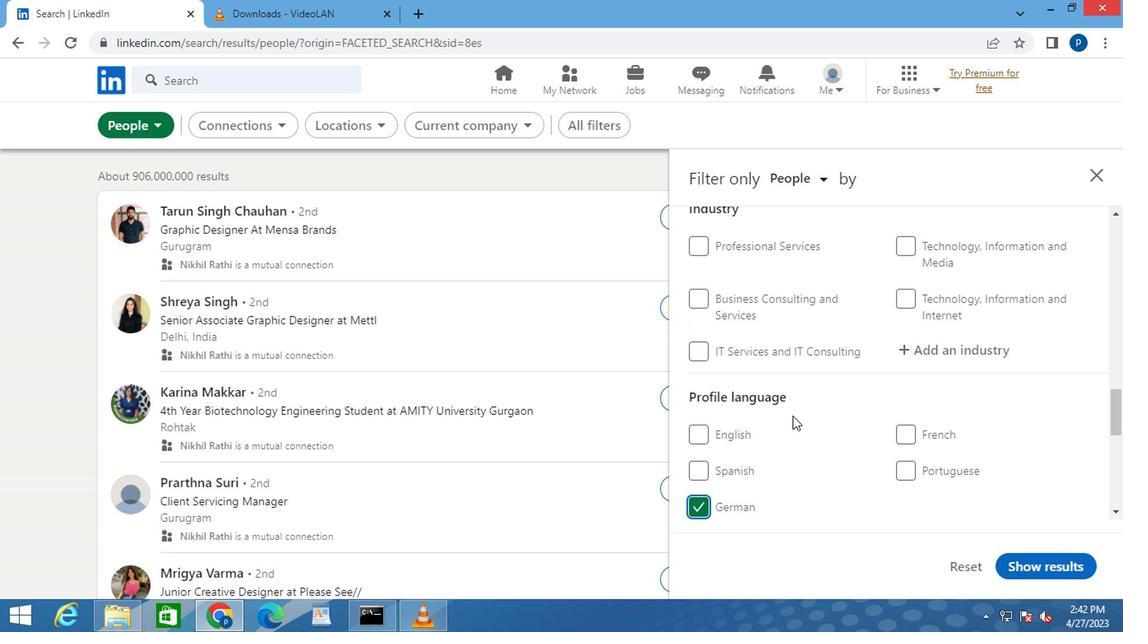 
Action: Mouse scrolled (794, 402) with delta (0, 0)
Screenshot: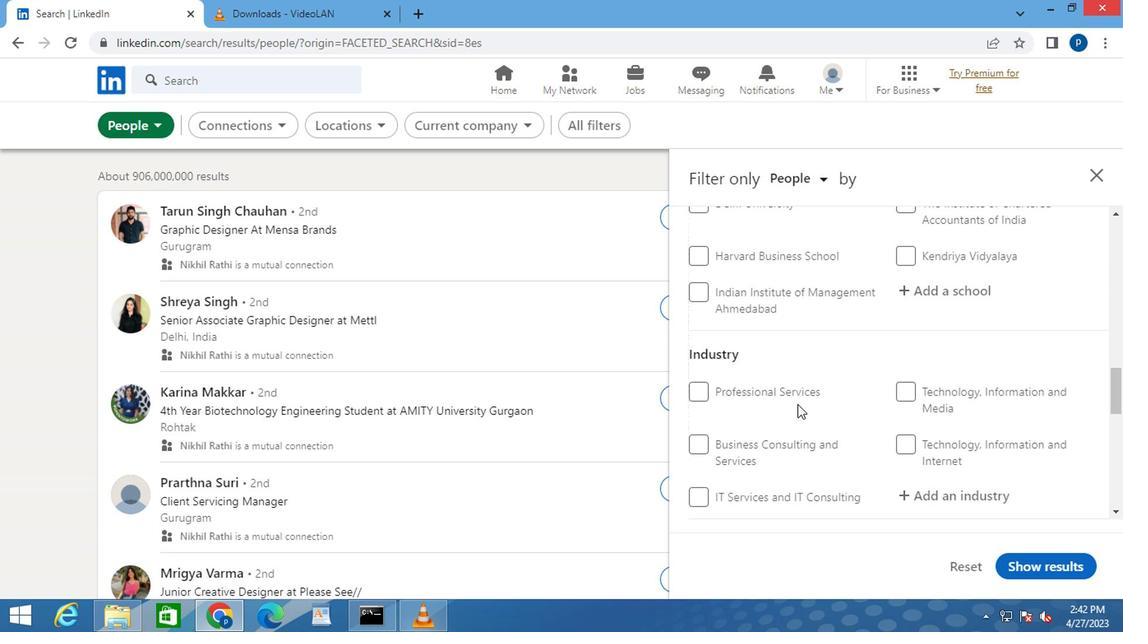 
Action: Mouse scrolled (794, 402) with delta (0, 0)
Screenshot: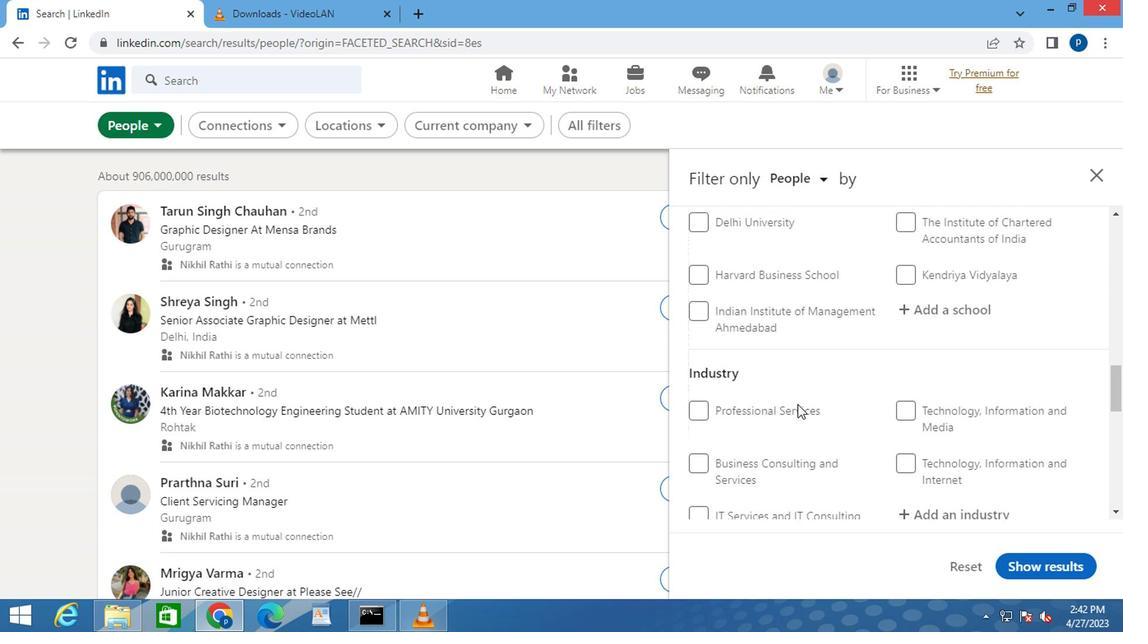 
Action: Mouse moved to (808, 399)
Screenshot: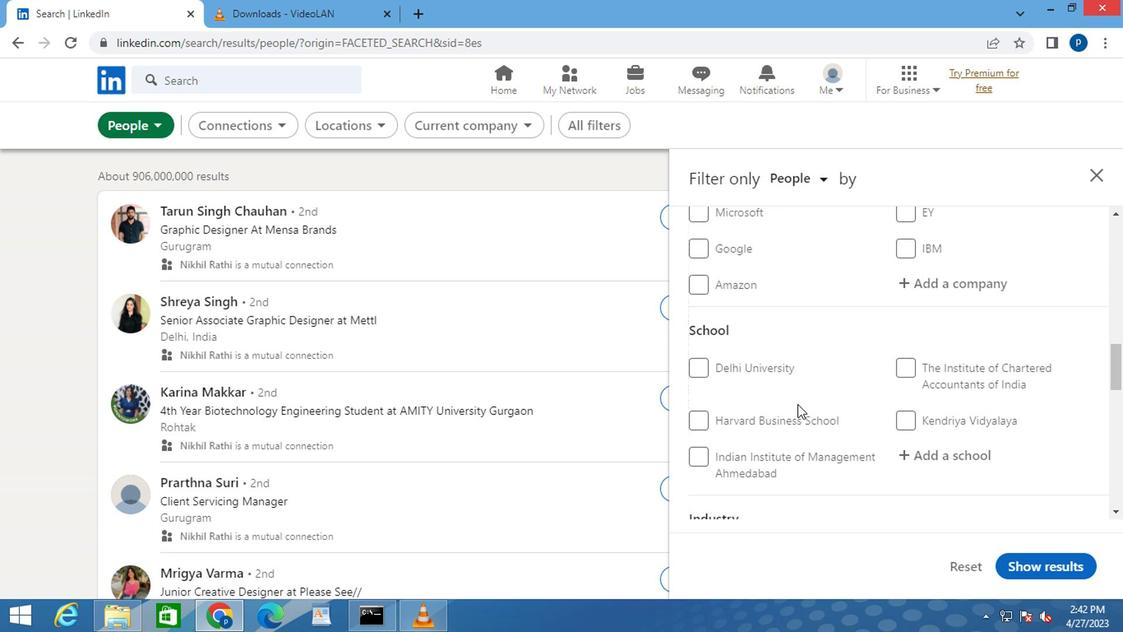 
Action: Mouse scrolled (808, 399) with delta (0, 0)
Screenshot: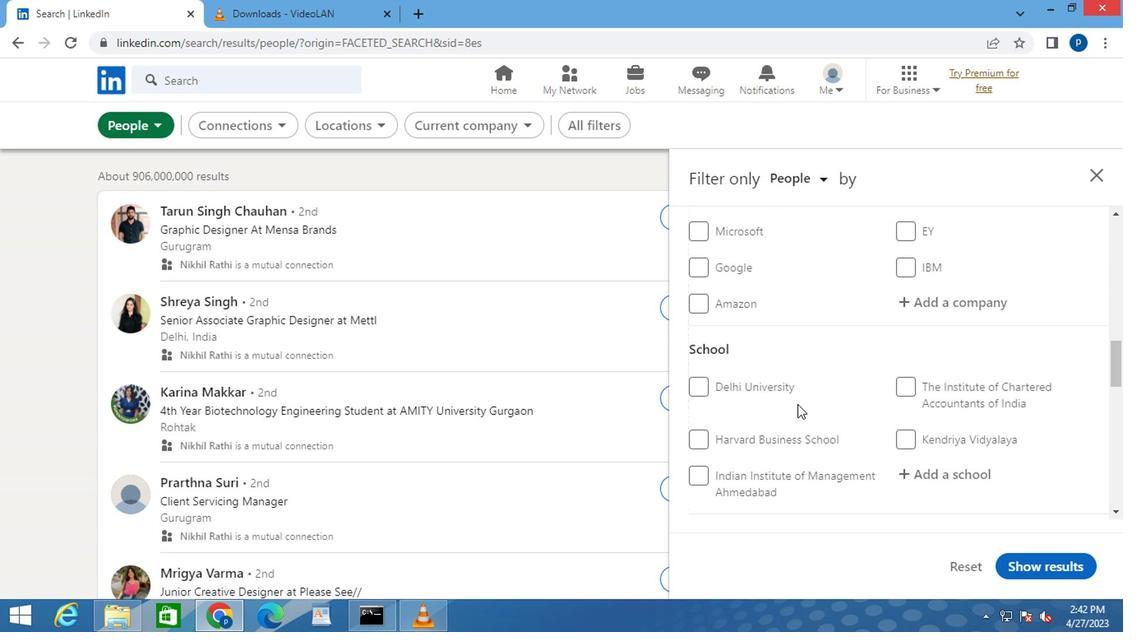 
Action: Mouse moved to (845, 395)
Screenshot: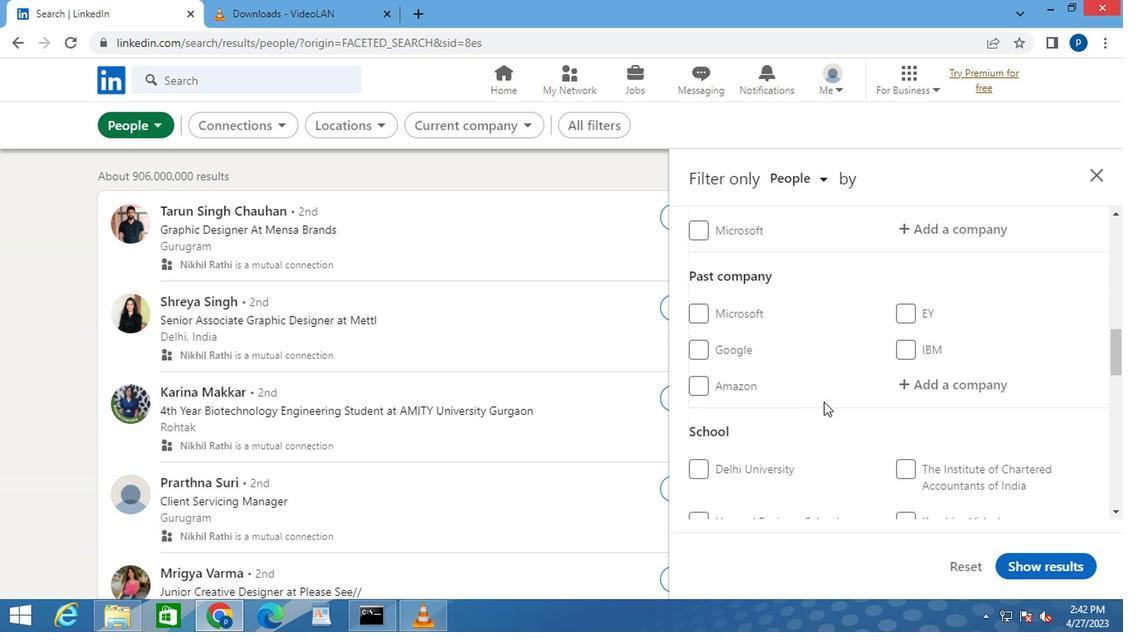
Action: Mouse scrolled (845, 396) with delta (0, 0)
Screenshot: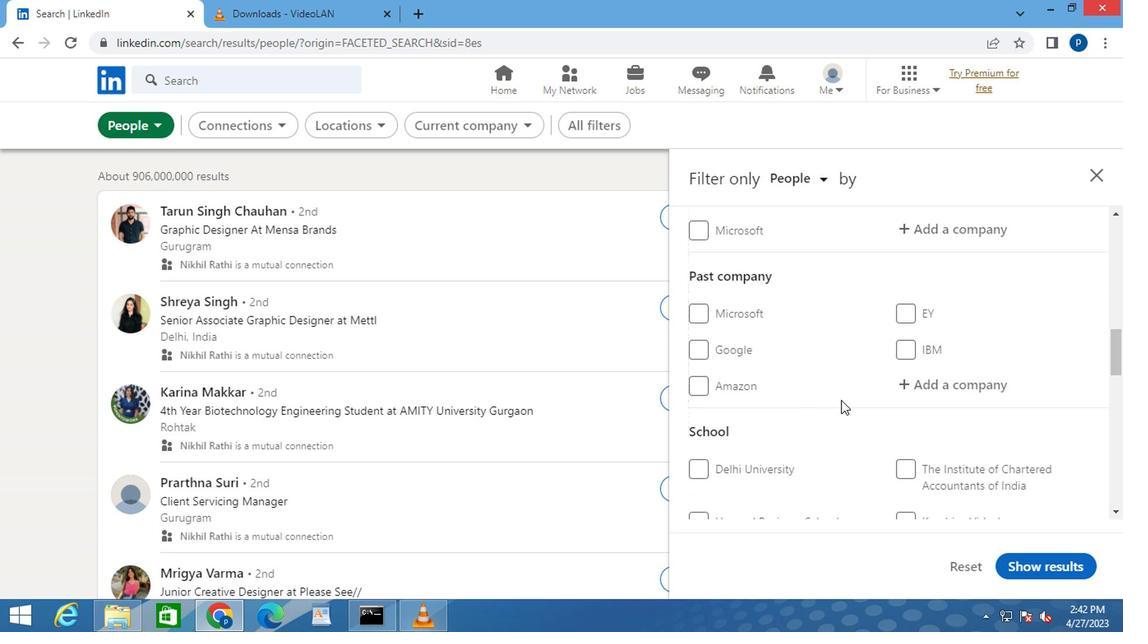 
Action: Mouse scrolled (845, 396) with delta (0, 0)
Screenshot: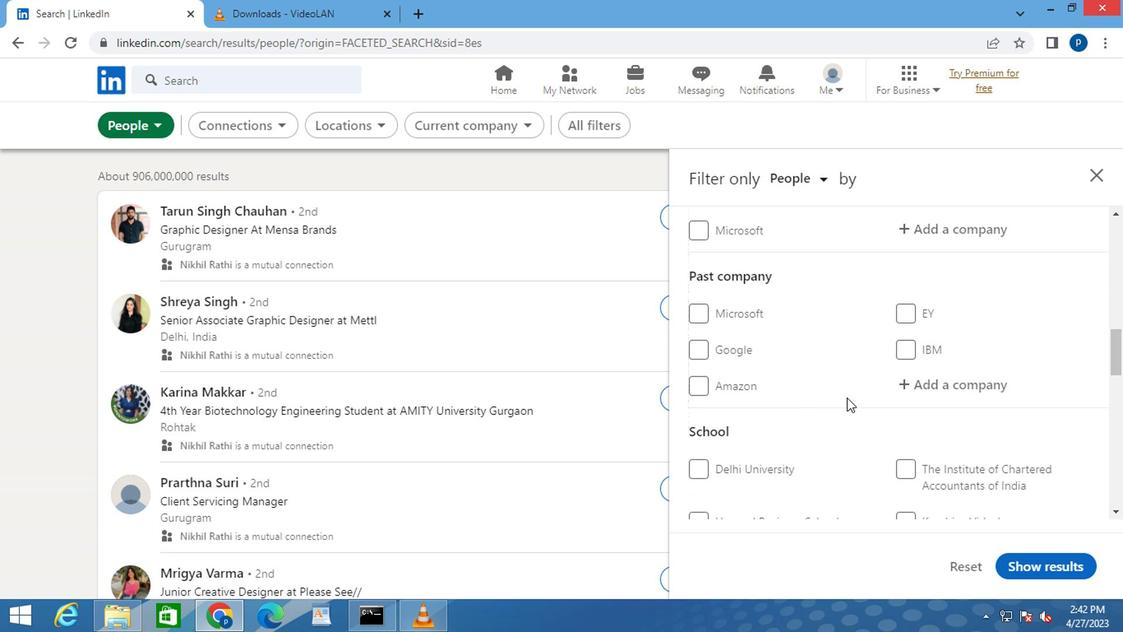
Action: Mouse moved to (913, 386)
Screenshot: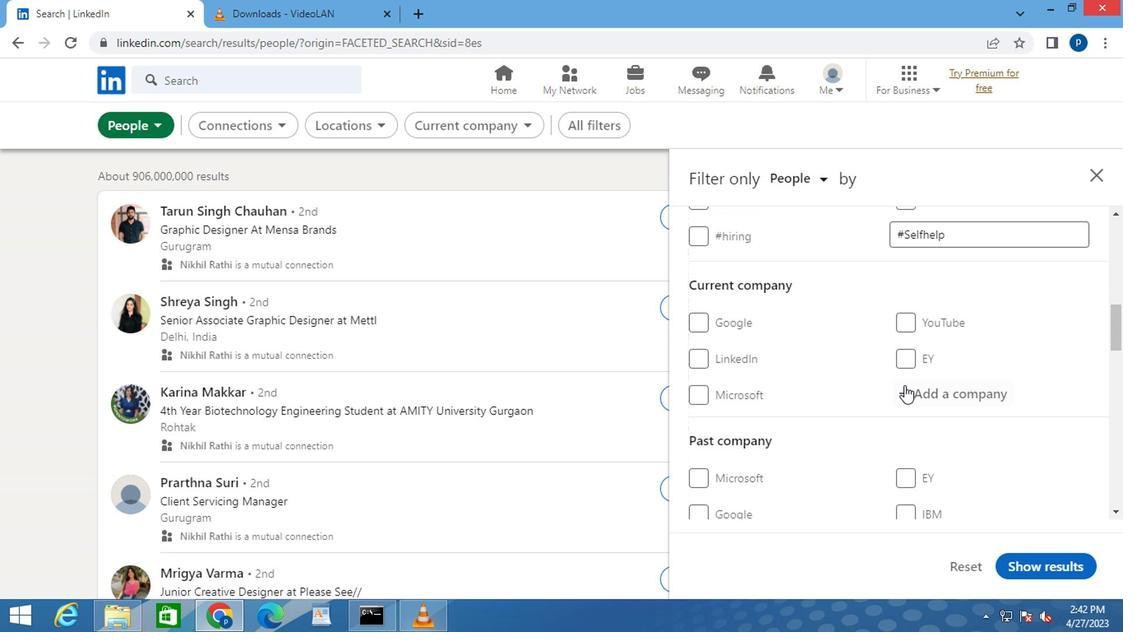 
Action: Mouse pressed left at (913, 386)
Screenshot: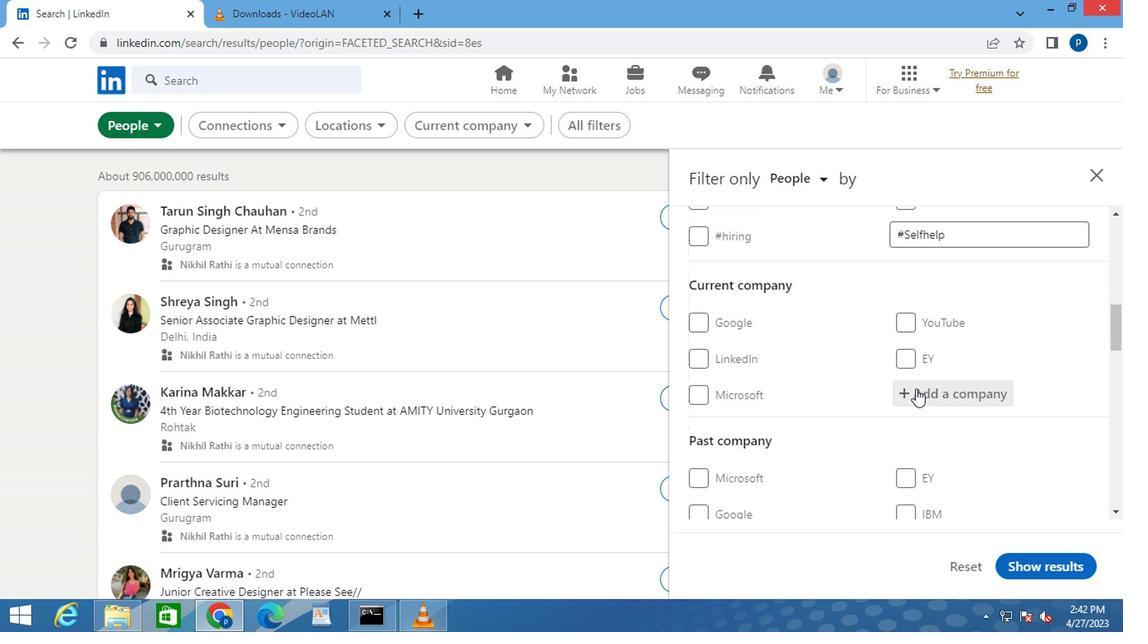 
Action: Key pressed <Key.caps_lock>L<Key.caps_lock>OGISTICSW<Key.backspace><Key.space><Key.caps_lock>I<Key.caps_lock>NSI
Screenshot: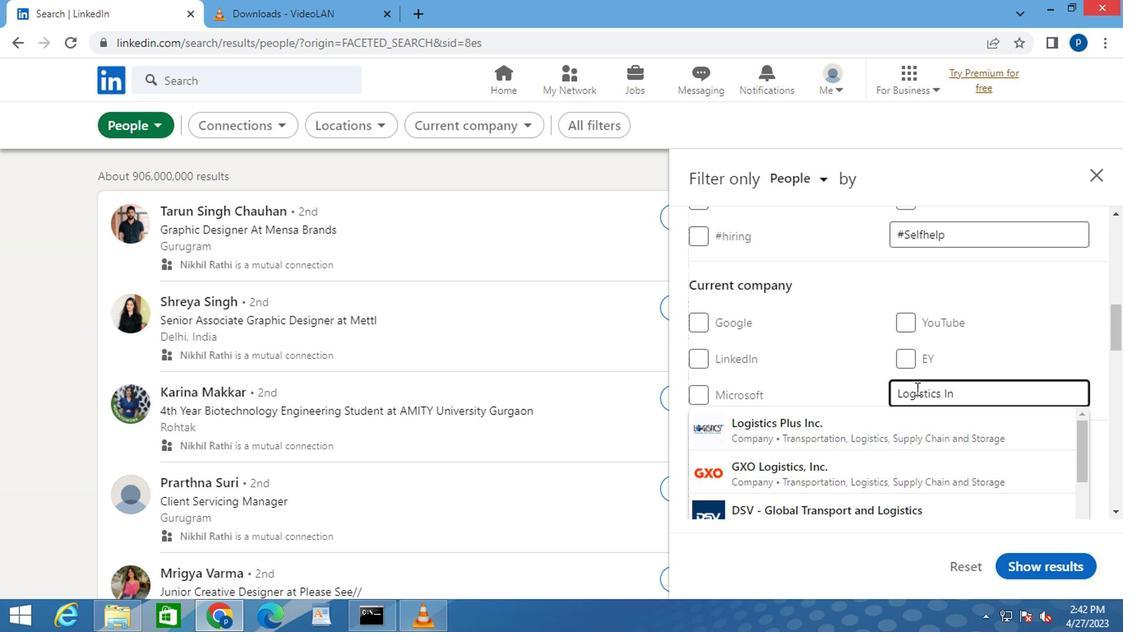 
Action: Mouse moved to (824, 427)
Screenshot: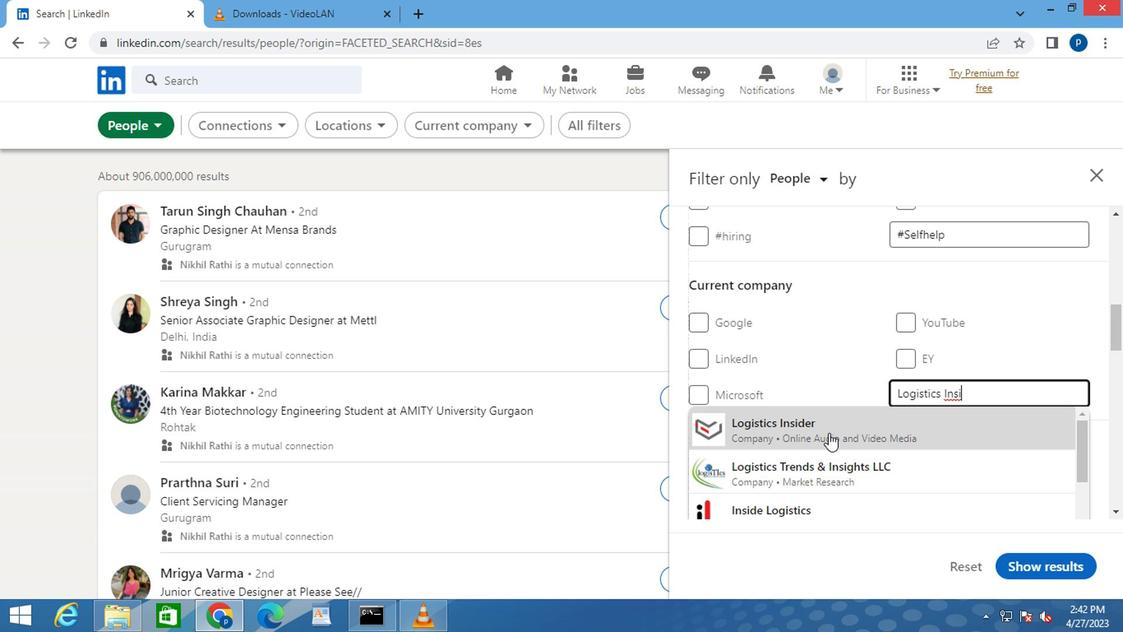 
Action: Mouse pressed left at (824, 427)
Screenshot: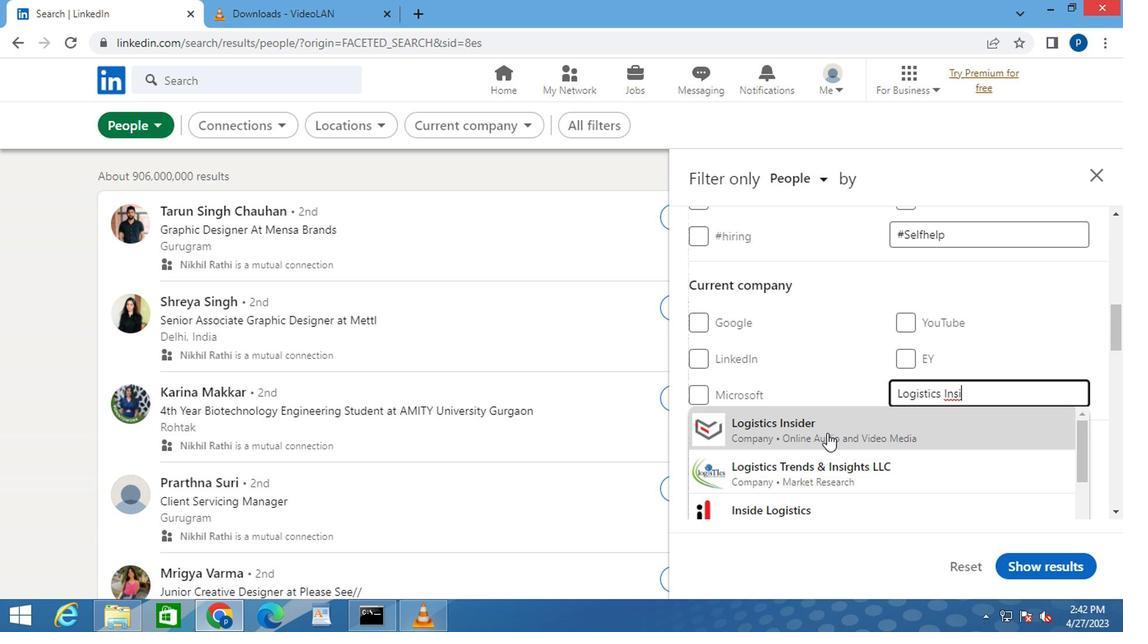 
Action: Mouse moved to (830, 420)
Screenshot: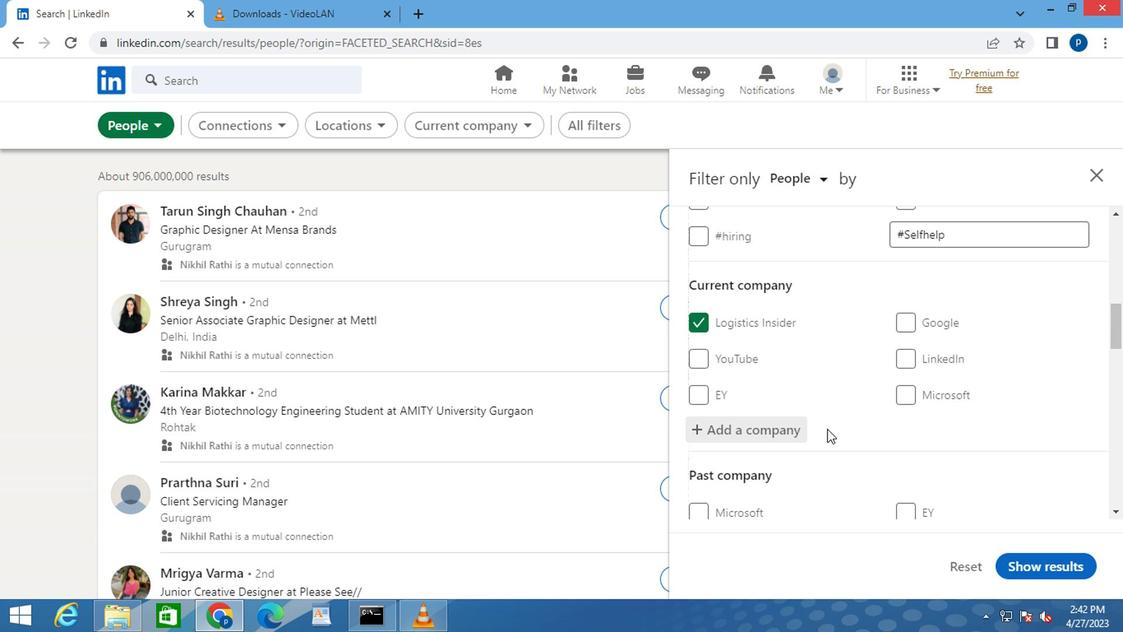 
Action: Mouse scrolled (830, 419) with delta (0, -1)
Screenshot: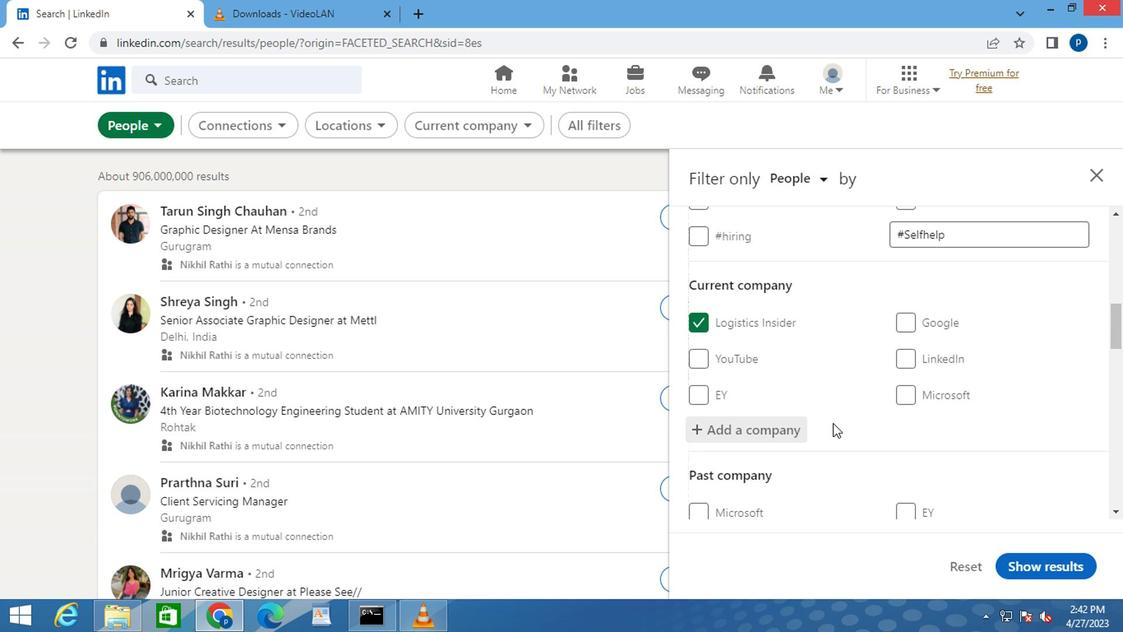 
Action: Mouse scrolled (830, 419) with delta (0, -1)
Screenshot: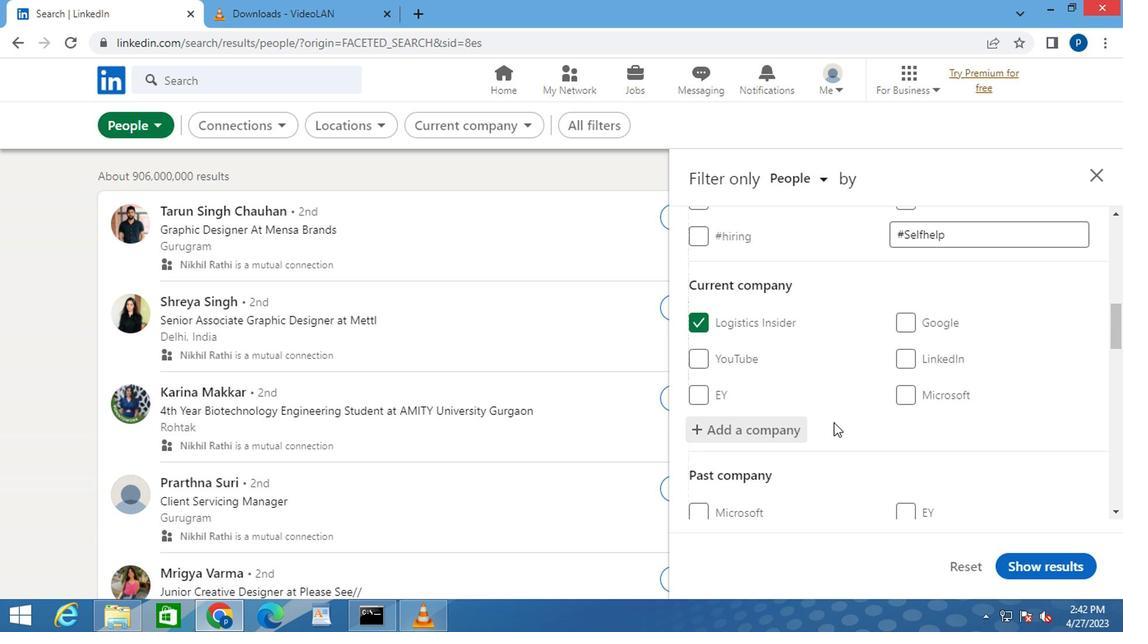 
Action: Mouse moved to (866, 415)
Screenshot: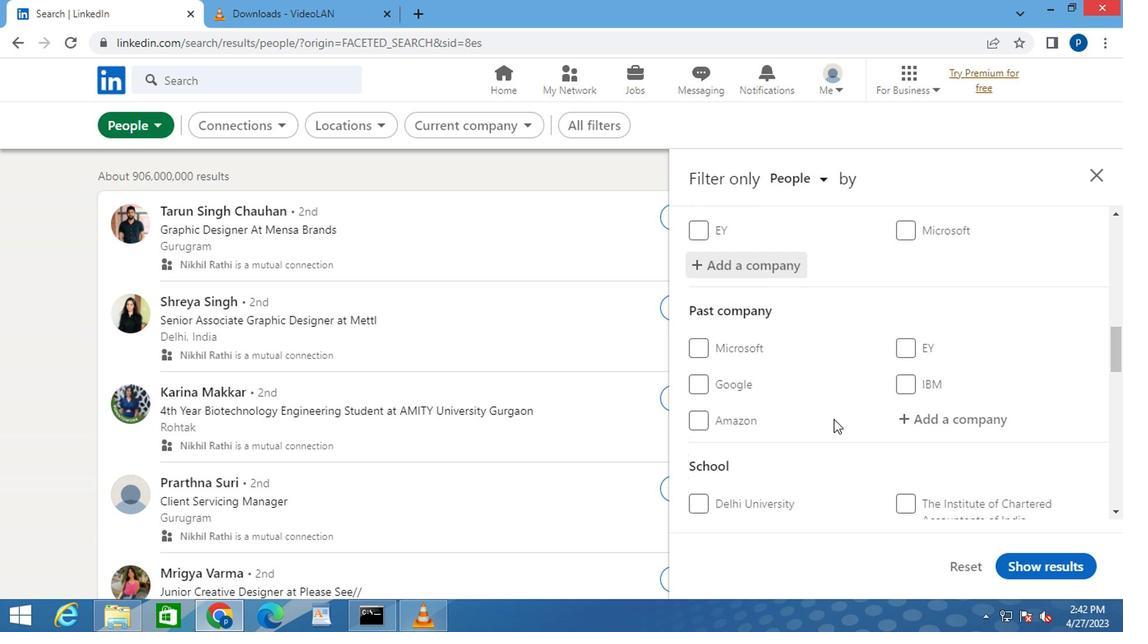 
Action: Mouse scrolled (866, 414) with delta (0, 0)
Screenshot: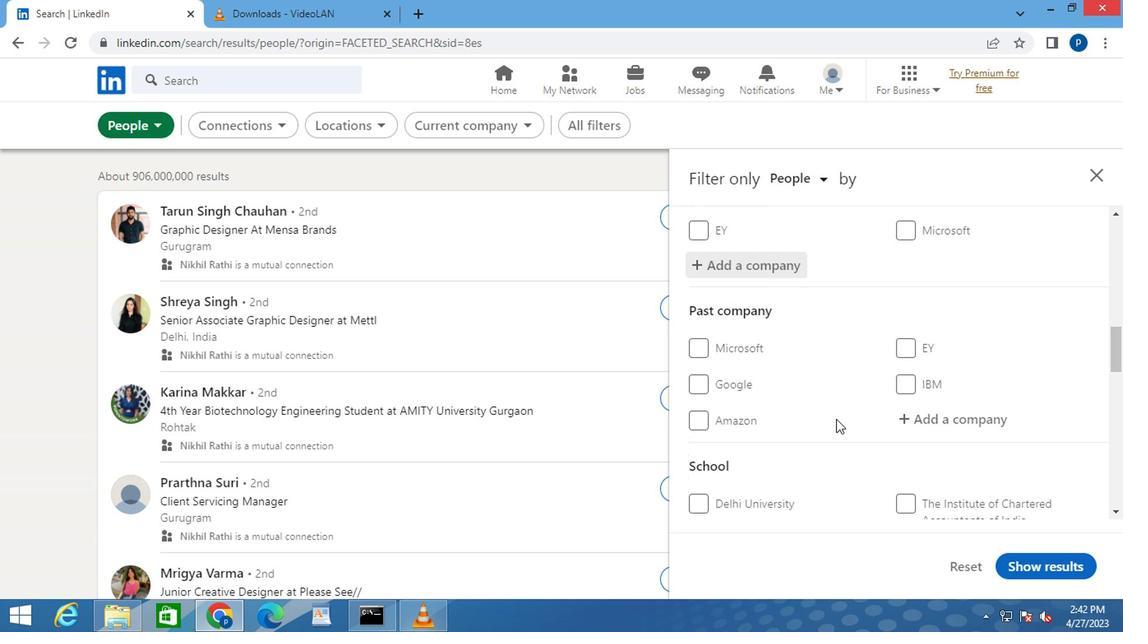 
Action: Mouse moved to (888, 414)
Screenshot: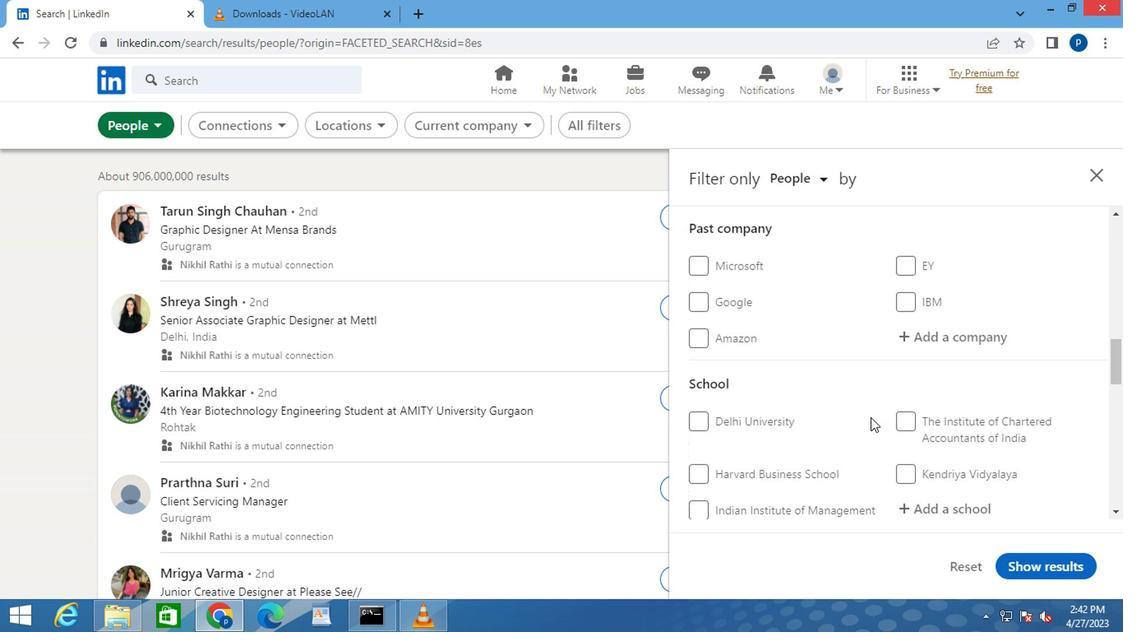 
Action: Mouse scrolled (888, 413) with delta (0, -1)
Screenshot: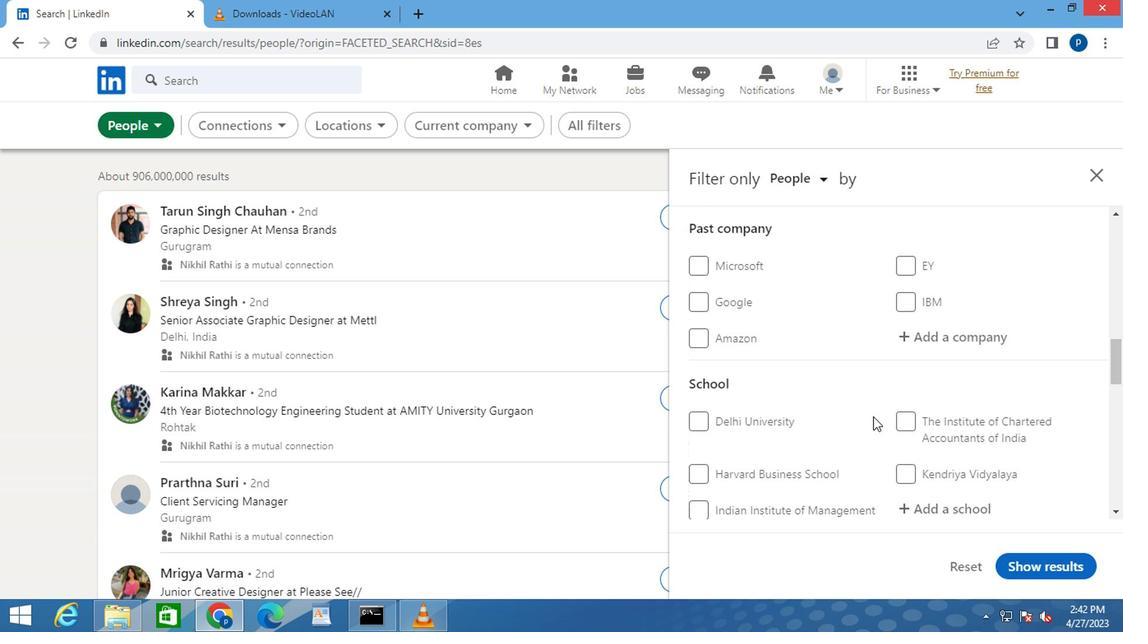 
Action: Mouse moved to (944, 426)
Screenshot: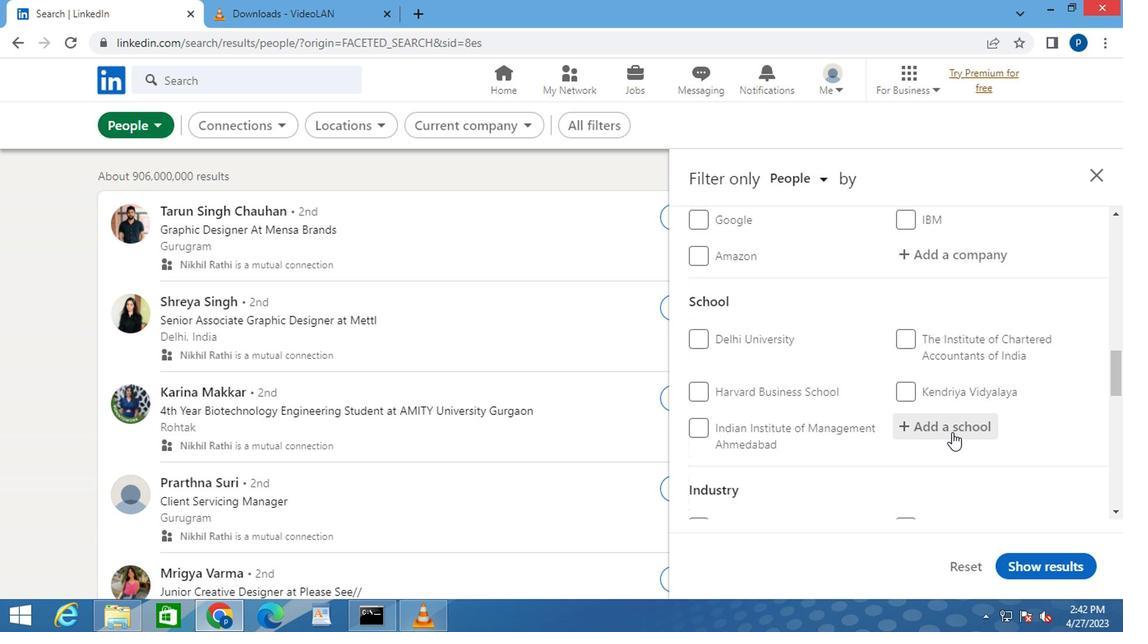
Action: Mouse pressed left at (944, 426)
Screenshot: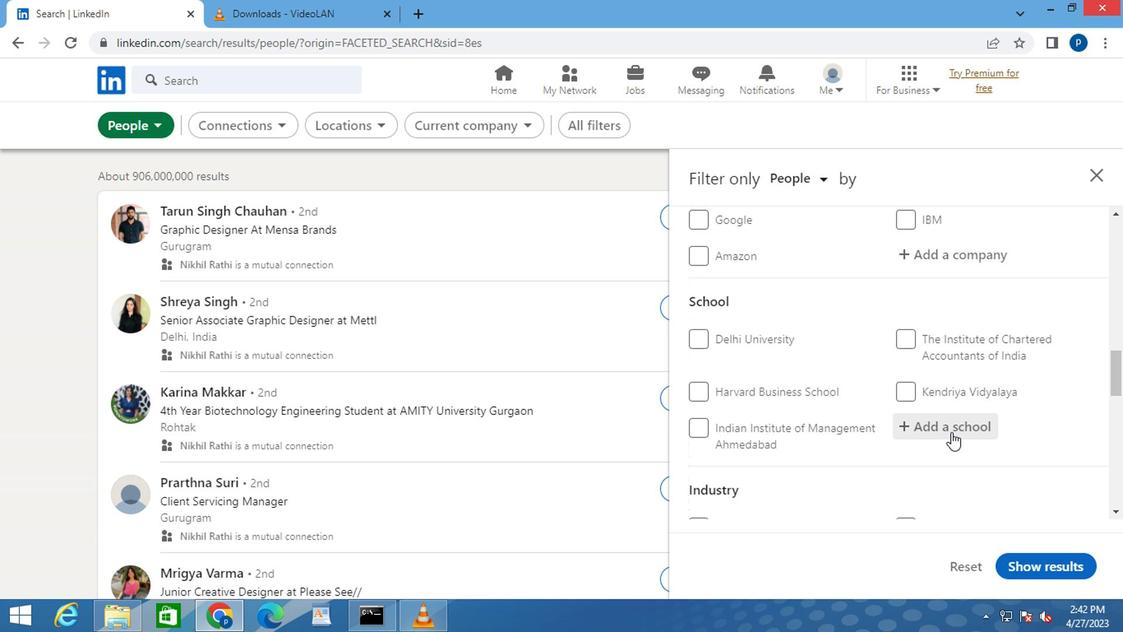 
Action: Key pressed <Key.caps_lock>GOVT.<Key.space>COLLEGE
Screenshot: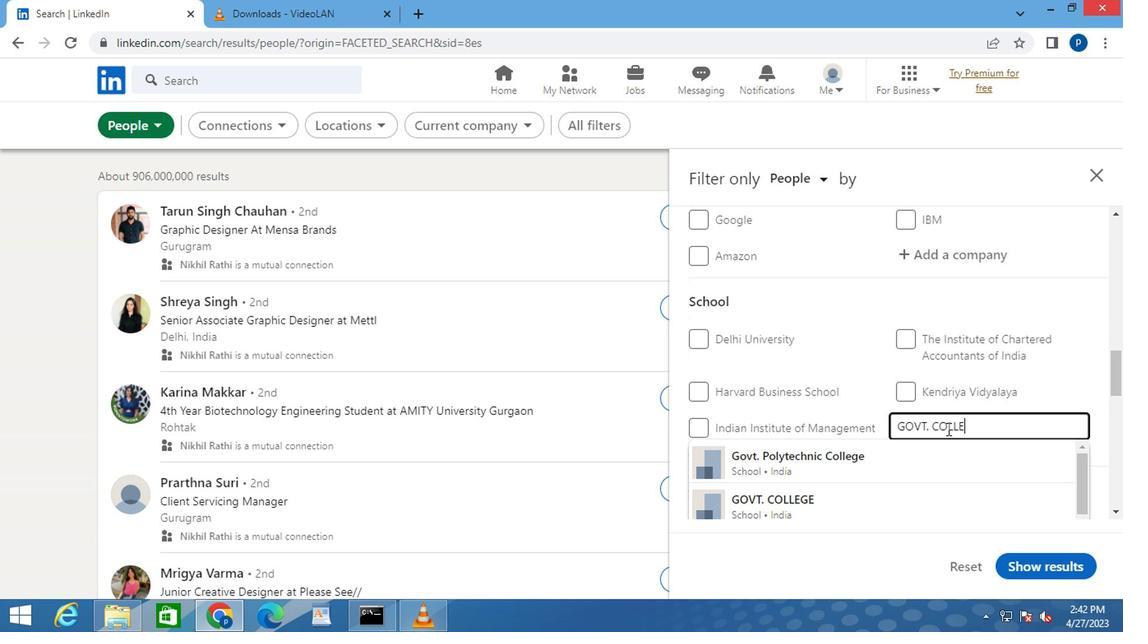 
Action: Mouse moved to (829, 497)
Screenshot: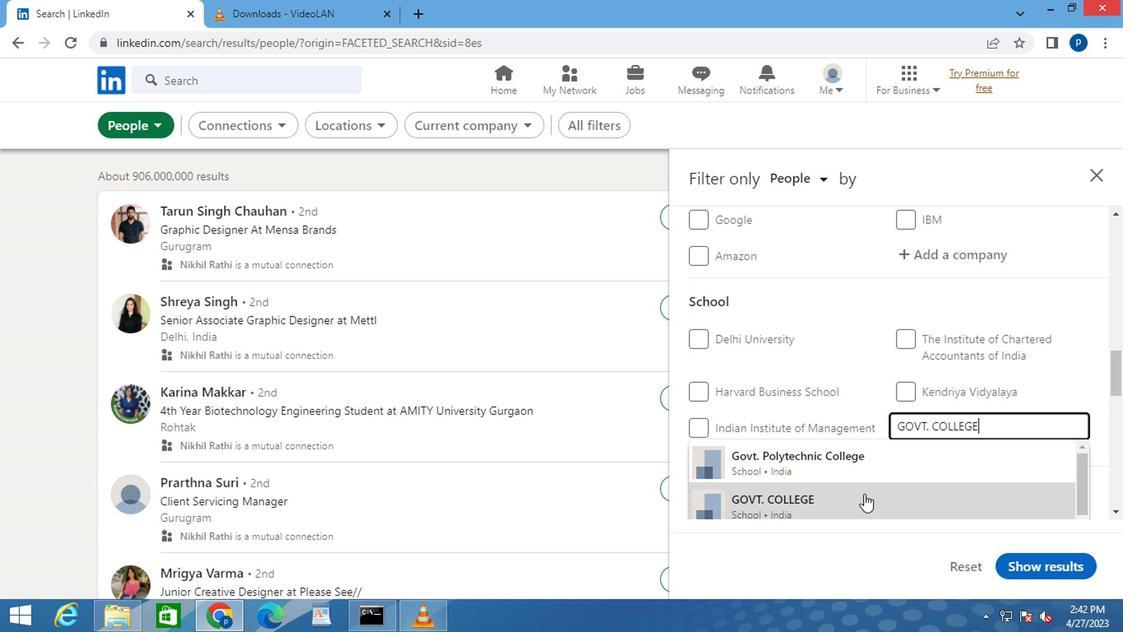 
Action: Mouse pressed left at (829, 497)
Screenshot: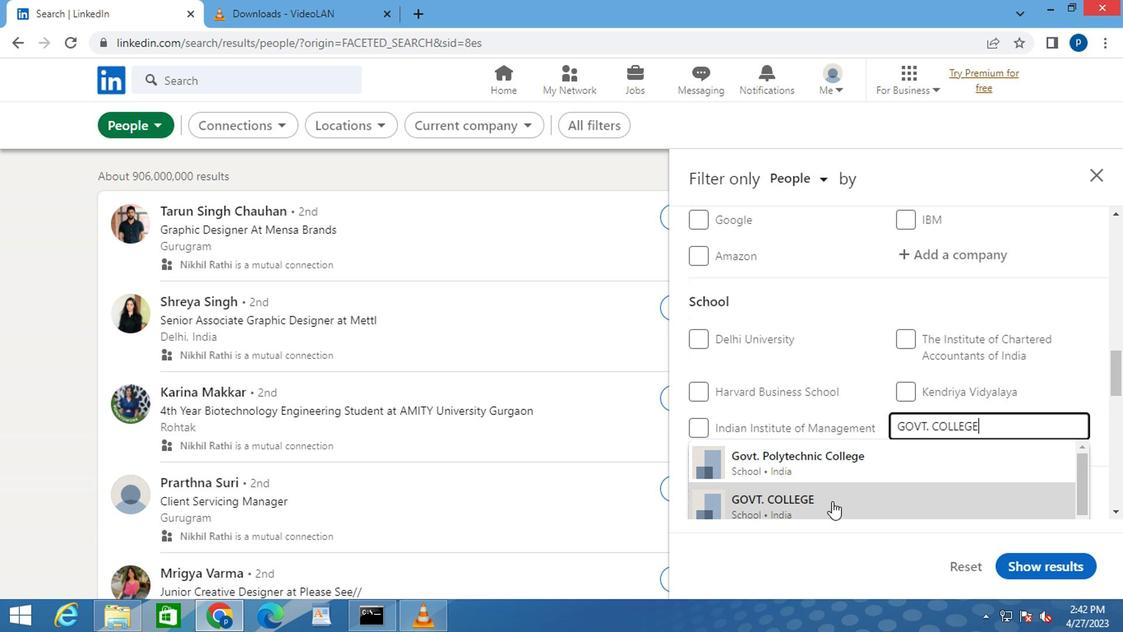 
Action: Mouse moved to (803, 451)
Screenshot: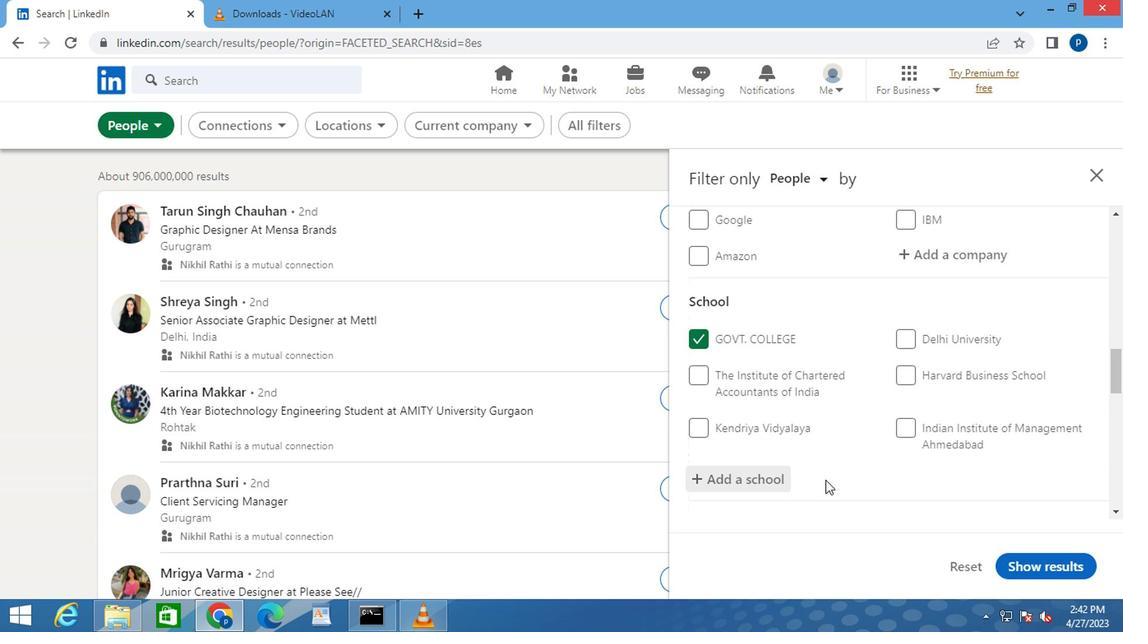 
Action: Mouse scrolled (803, 450) with delta (0, -1)
Screenshot: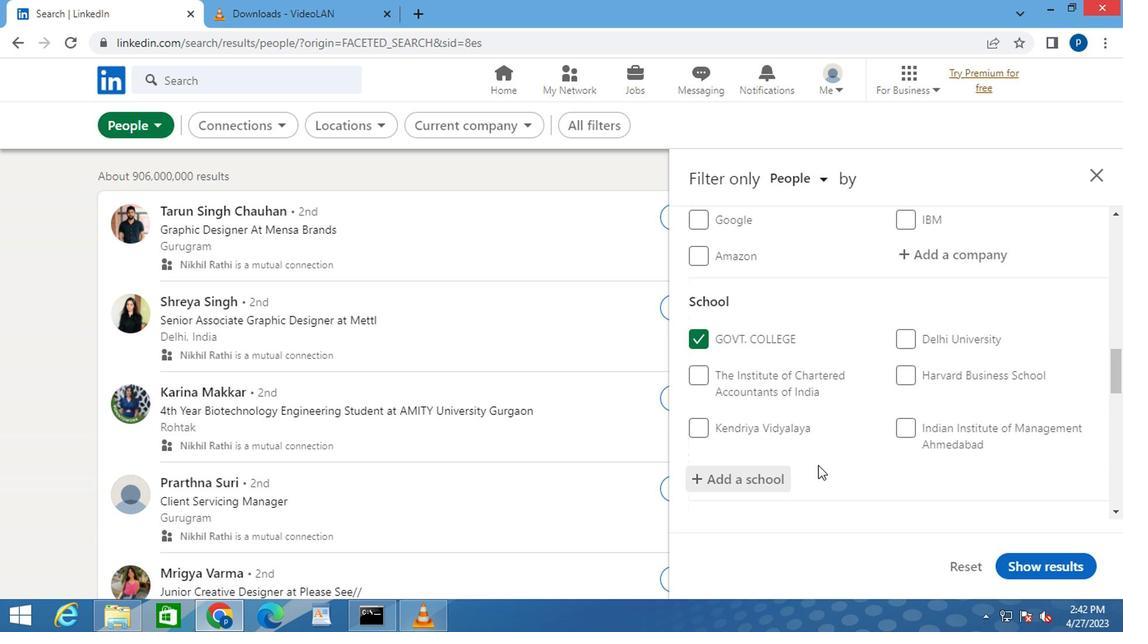 
Action: Mouse moved to (803, 451)
Screenshot: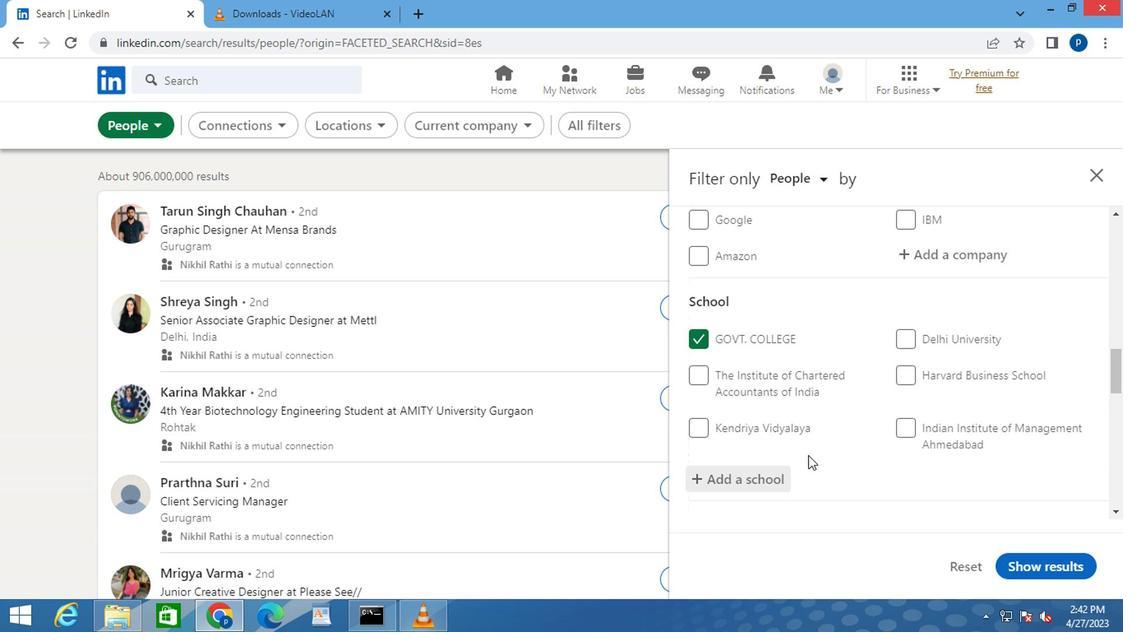
Action: Mouse scrolled (803, 450) with delta (0, -1)
Screenshot: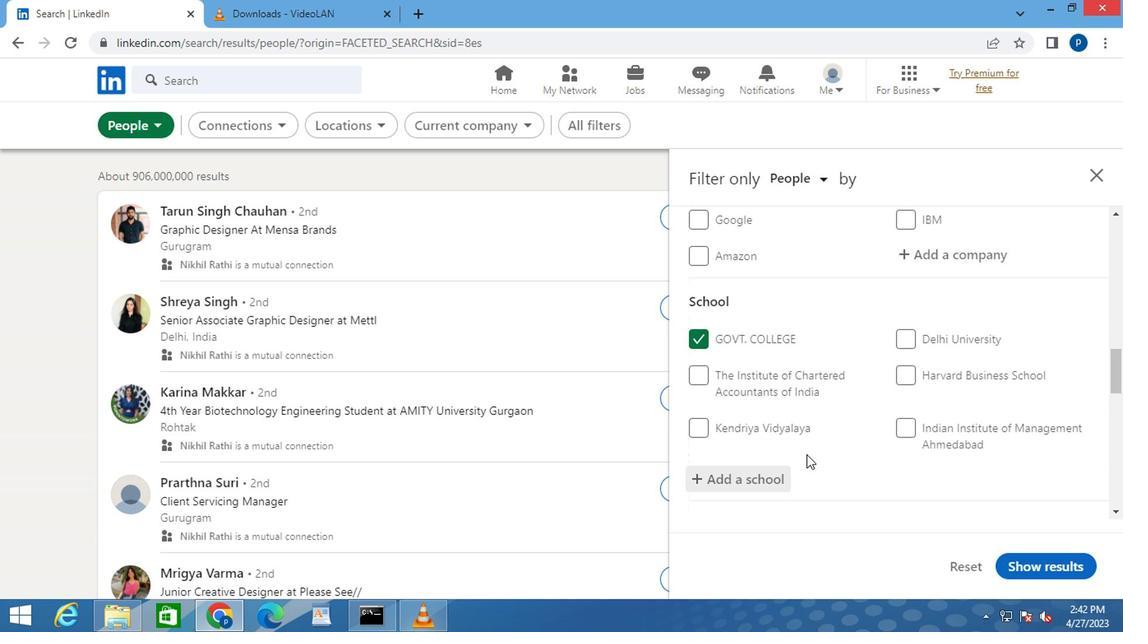 
Action: Mouse scrolled (803, 450) with delta (0, -1)
Screenshot: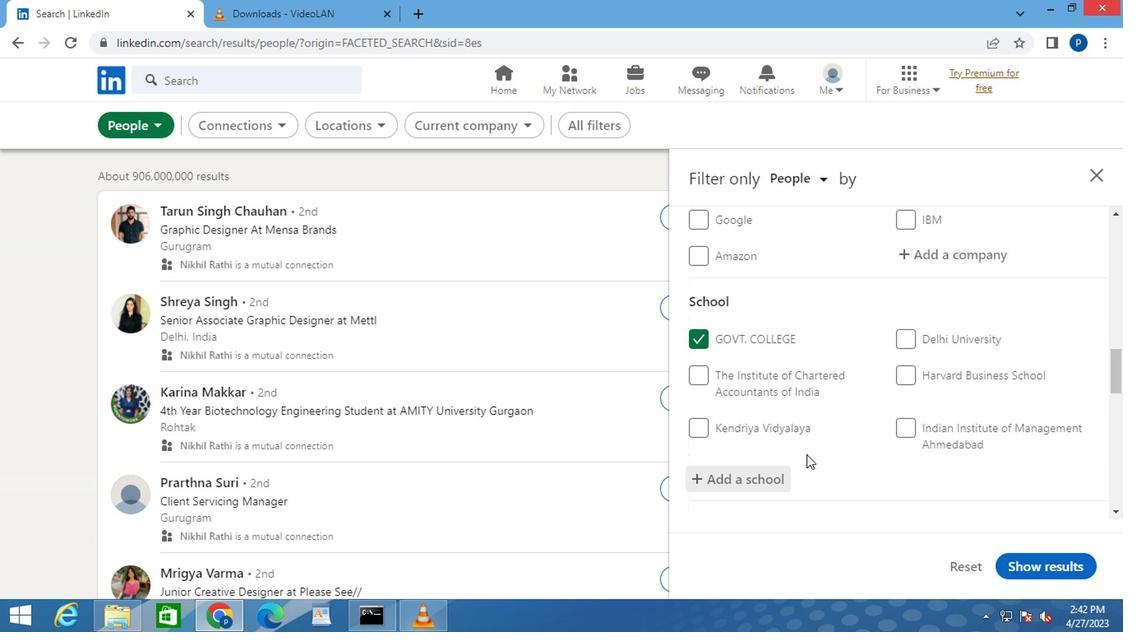 
Action: Mouse moved to (934, 407)
Screenshot: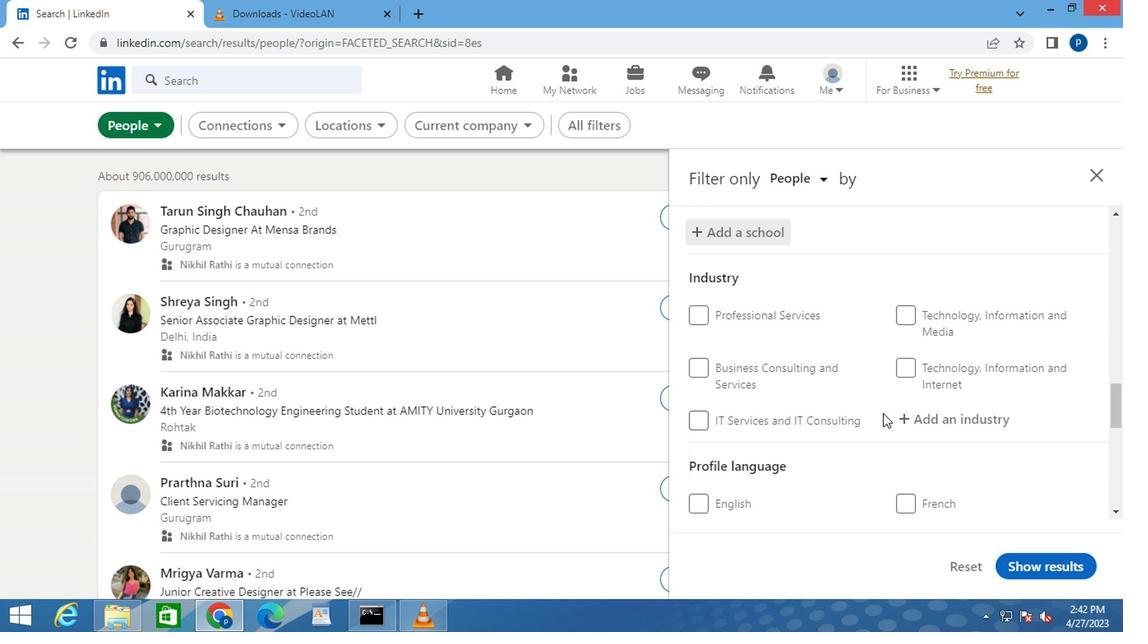 
Action: Mouse pressed left at (934, 407)
Screenshot: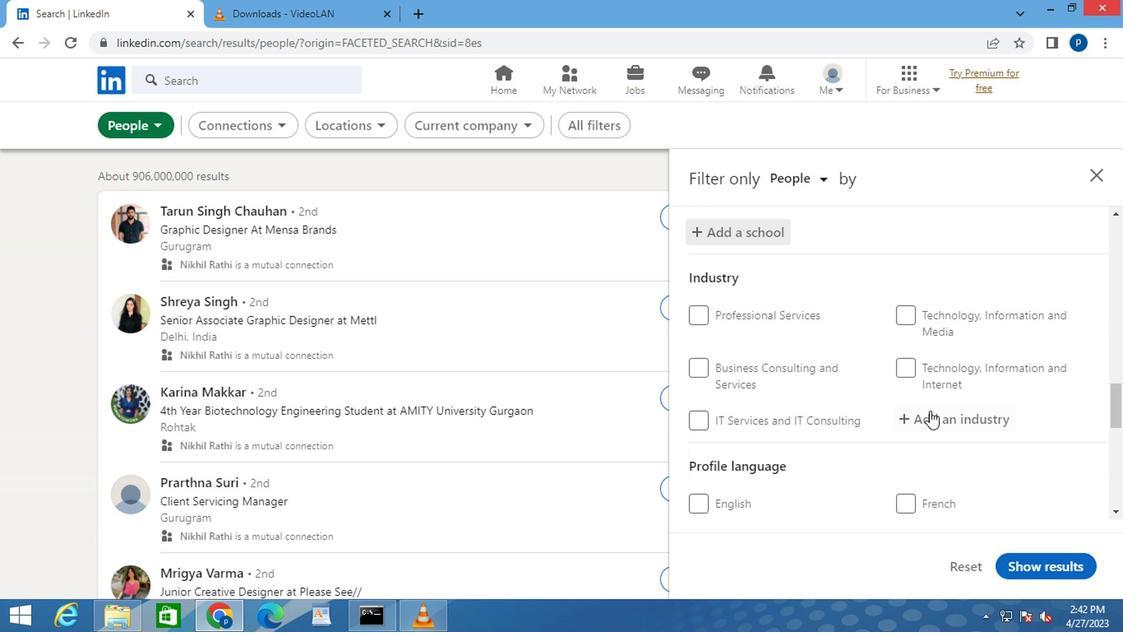 
Action: Key pressed <Key.caps_lock>S<Key.caps_lock>AVING
Screenshot: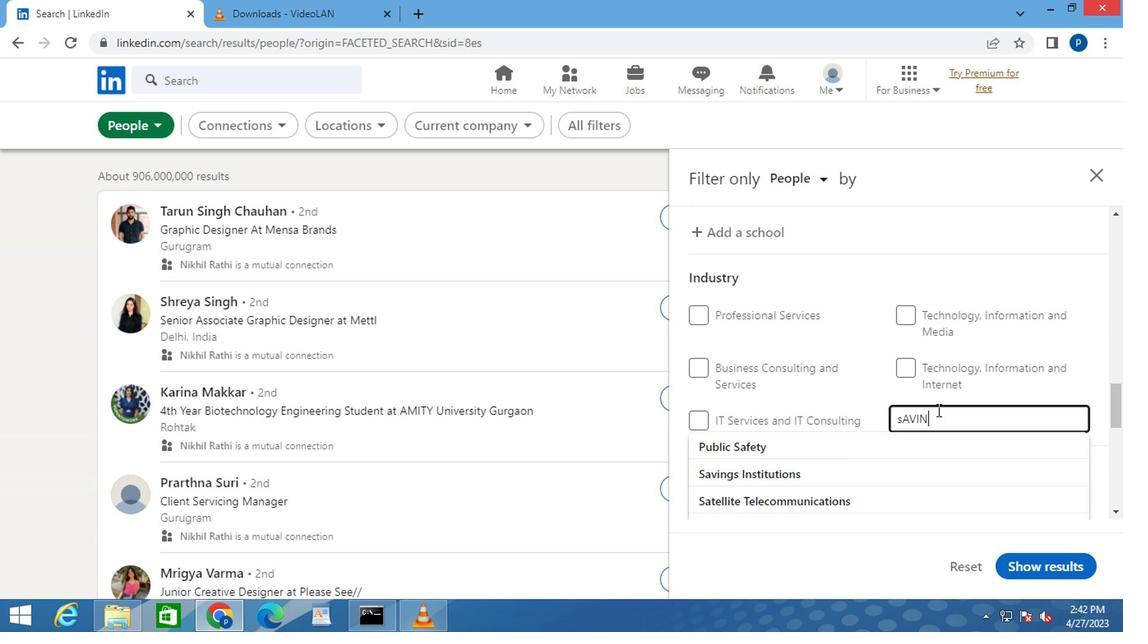 
Action: Mouse moved to (753, 441)
Screenshot: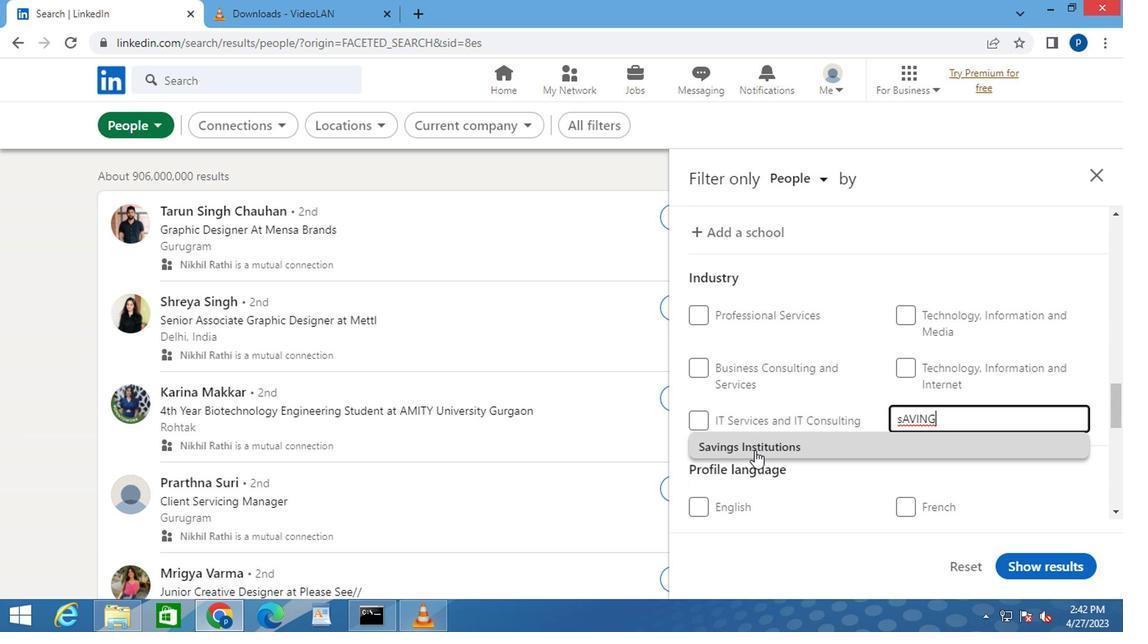 
Action: Mouse pressed left at (753, 441)
Screenshot: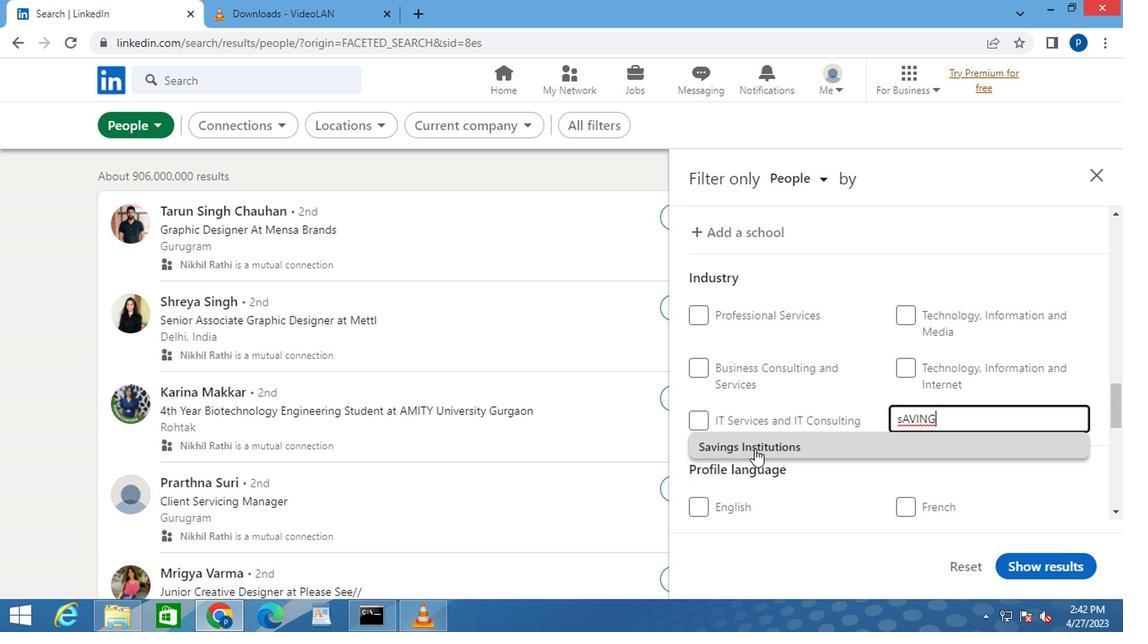 
Action: Mouse moved to (807, 433)
Screenshot: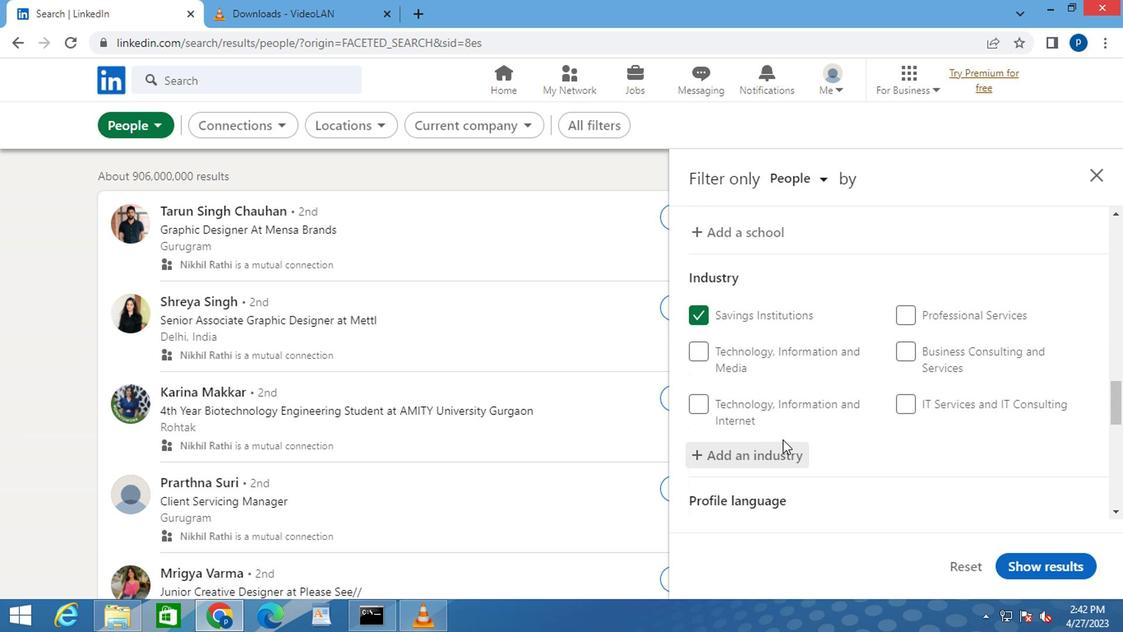 
Action: Mouse scrolled (807, 431) with delta (0, -1)
Screenshot: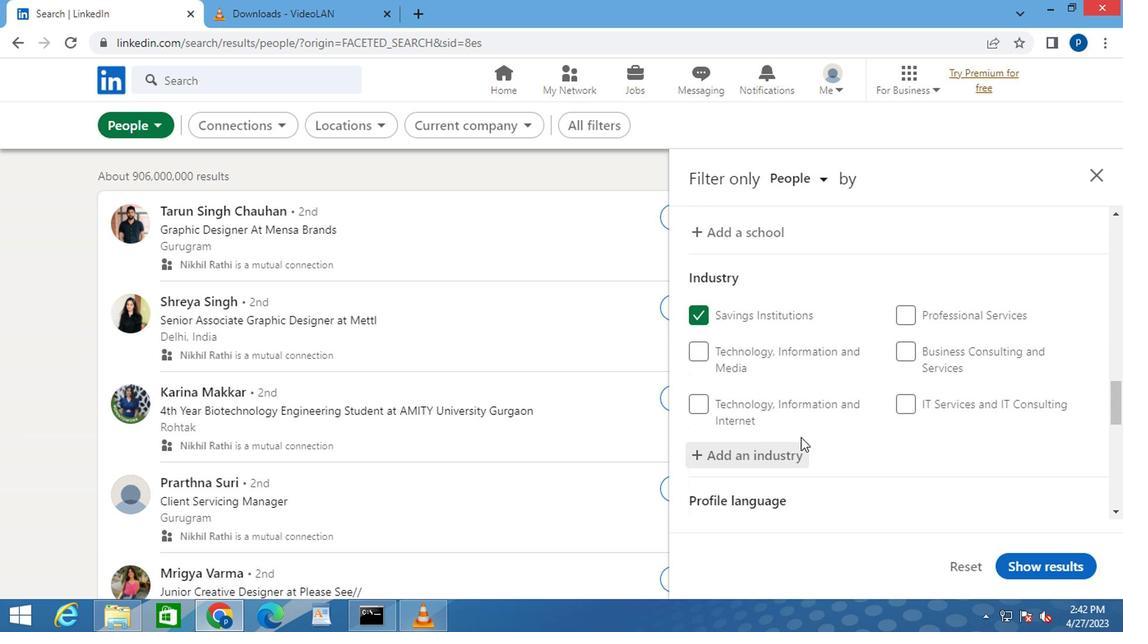 
Action: Mouse scrolled (807, 431) with delta (0, -1)
Screenshot: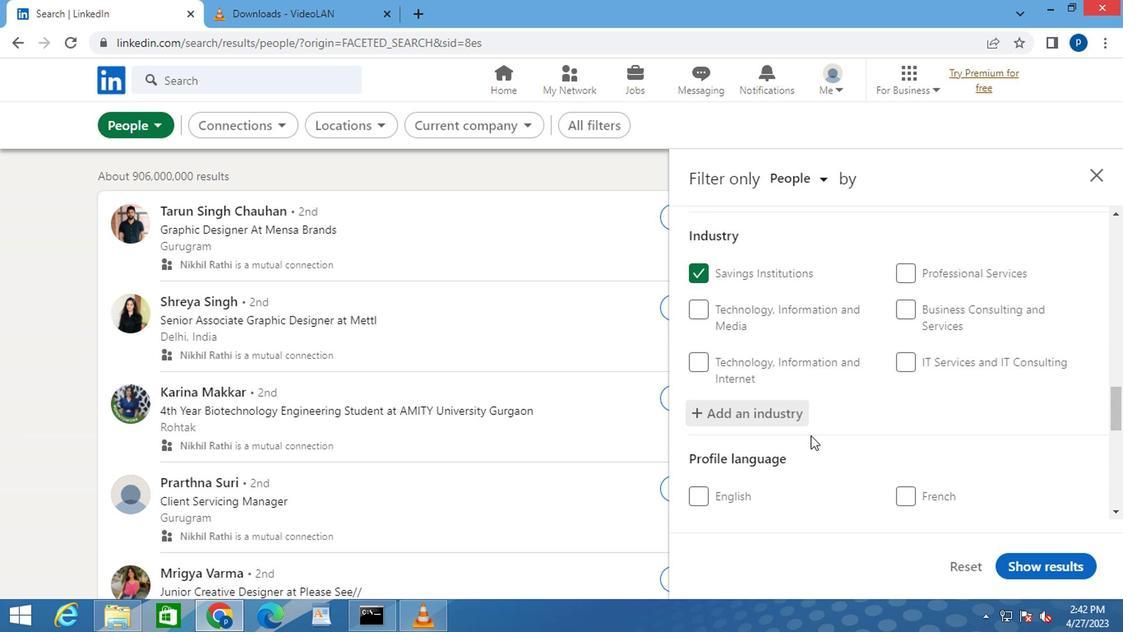 
Action: Mouse moved to (823, 444)
Screenshot: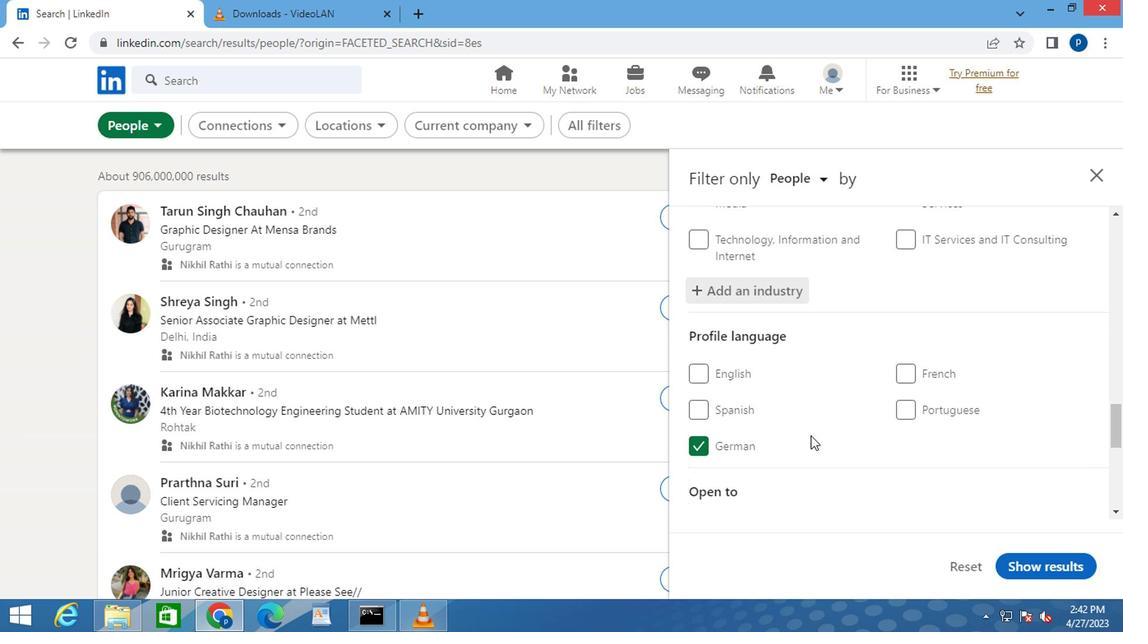
Action: Mouse scrolled (823, 444) with delta (0, 0)
Screenshot: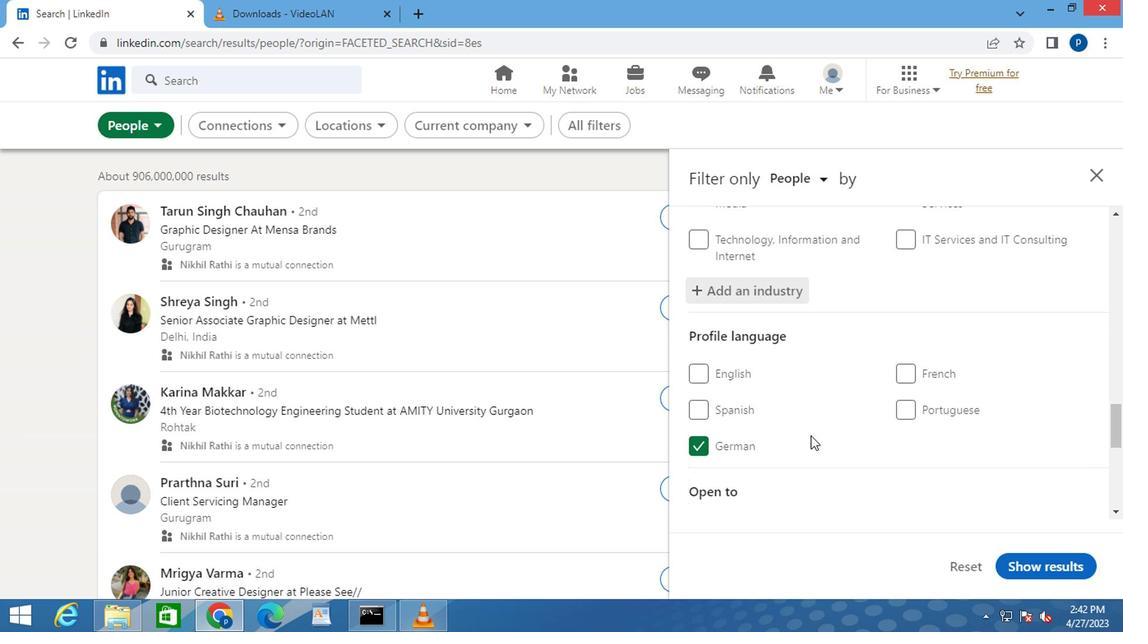 
Action: Mouse scrolled (823, 444) with delta (0, 0)
Screenshot: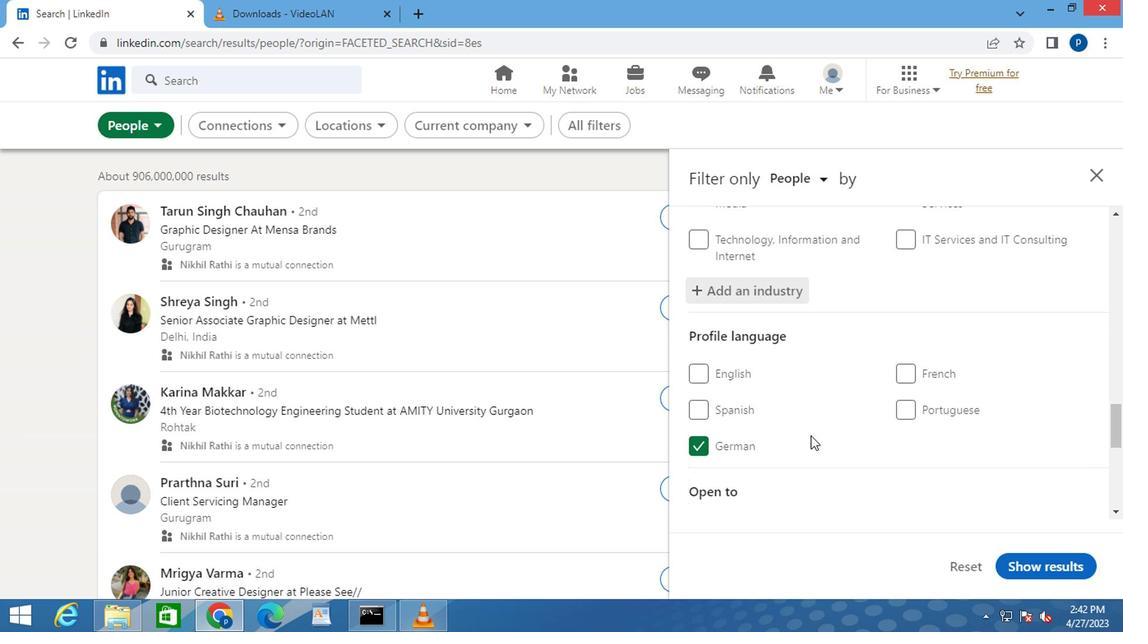 
Action: Mouse moved to (897, 455)
Screenshot: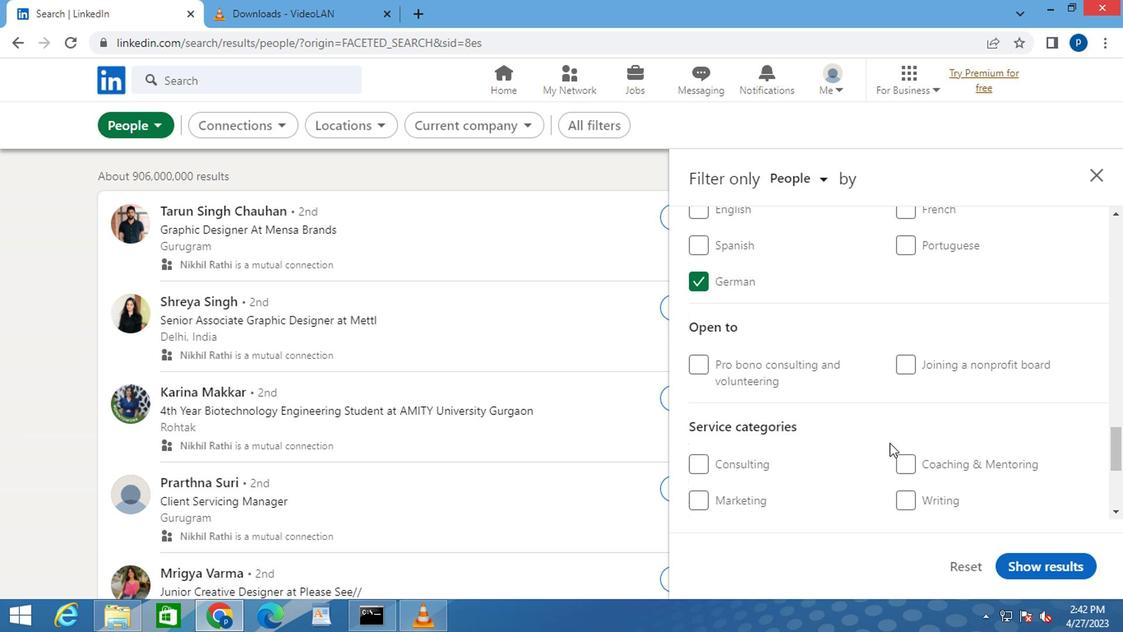 
Action: Mouse scrolled (897, 454) with delta (0, 0)
Screenshot: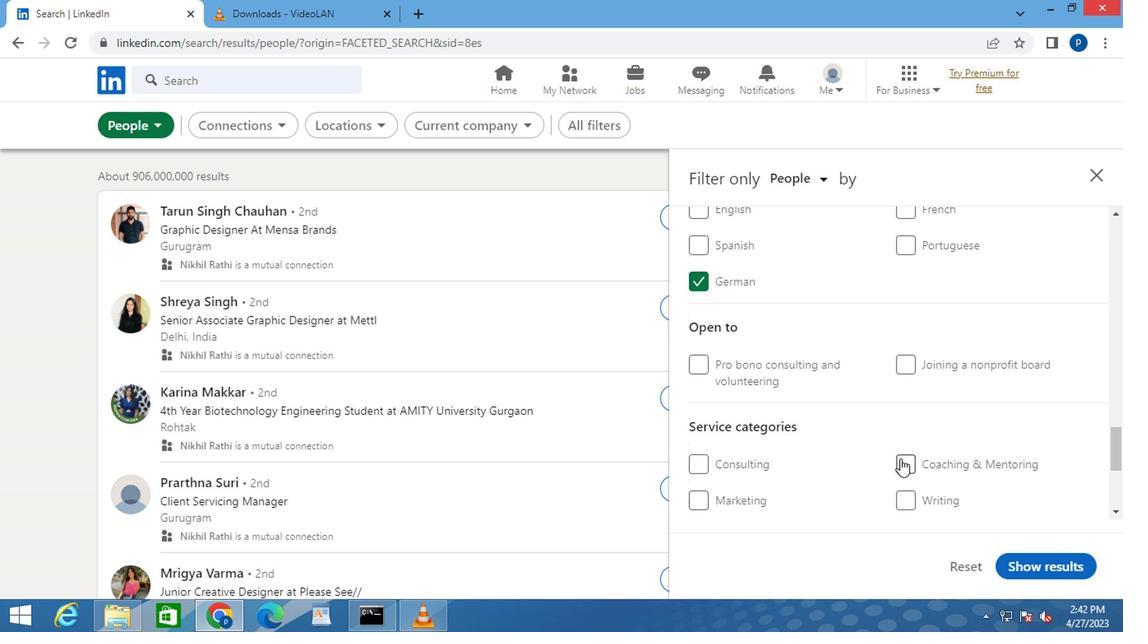 
Action: Mouse moved to (927, 448)
Screenshot: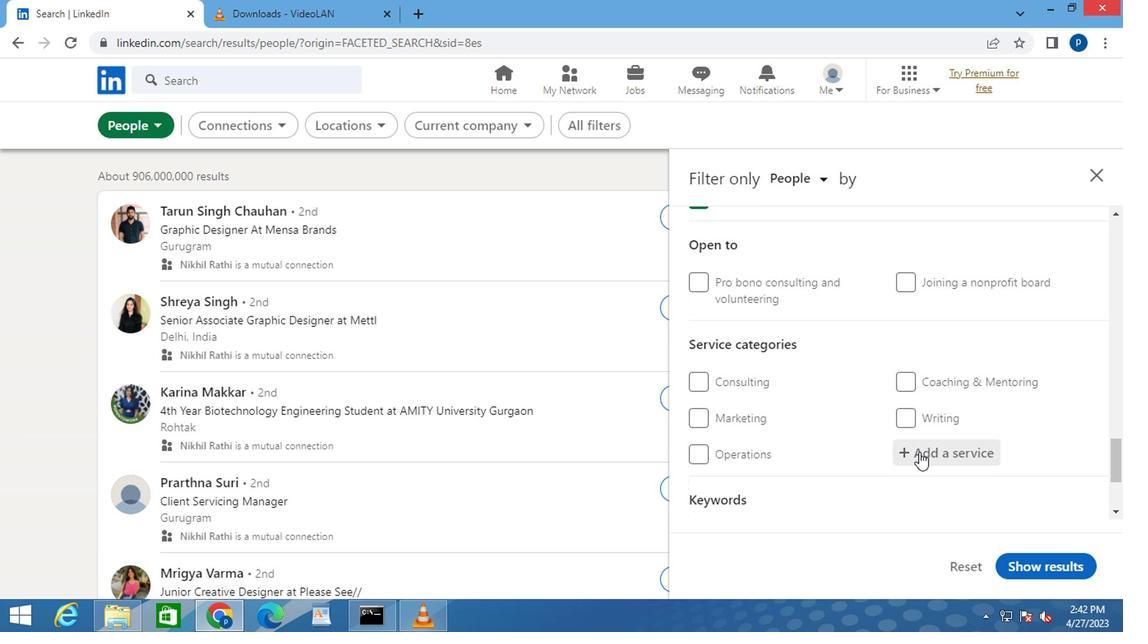 
Action: Mouse pressed left at (927, 448)
Screenshot: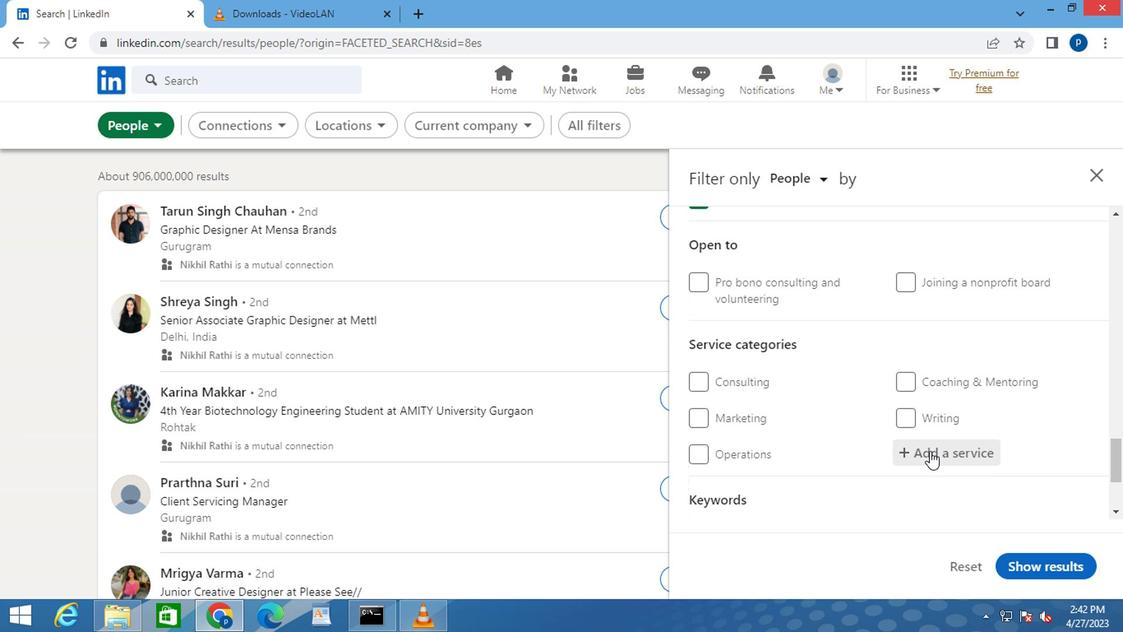 
Action: Mouse moved to (927, 448)
Screenshot: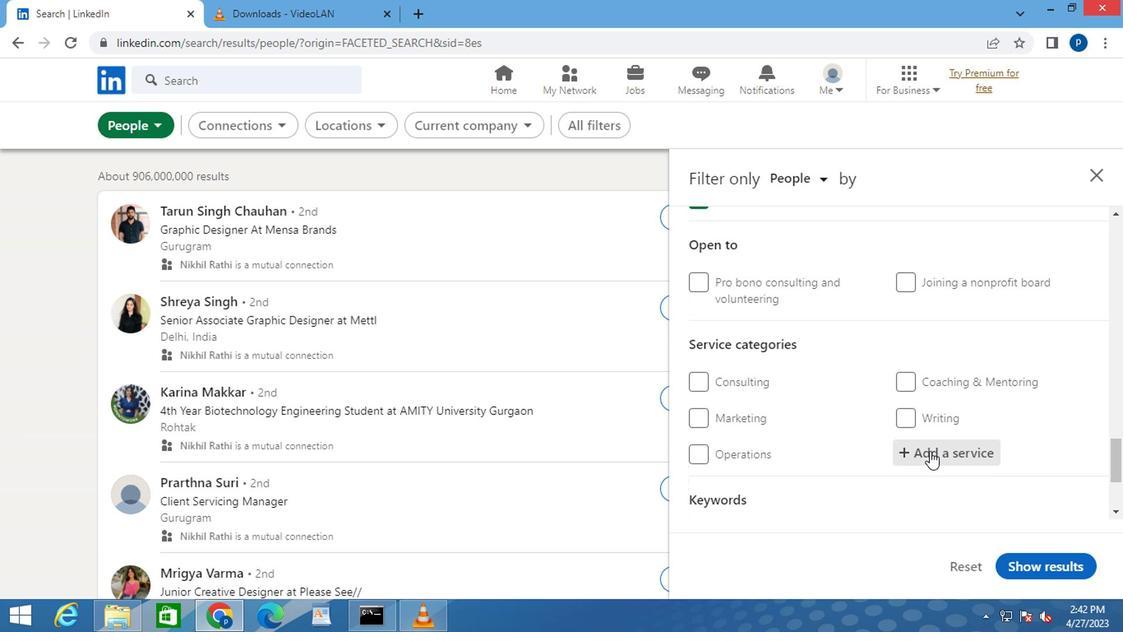 
Action: Key pressed R<Key.caps_lock>ESUME
Screenshot: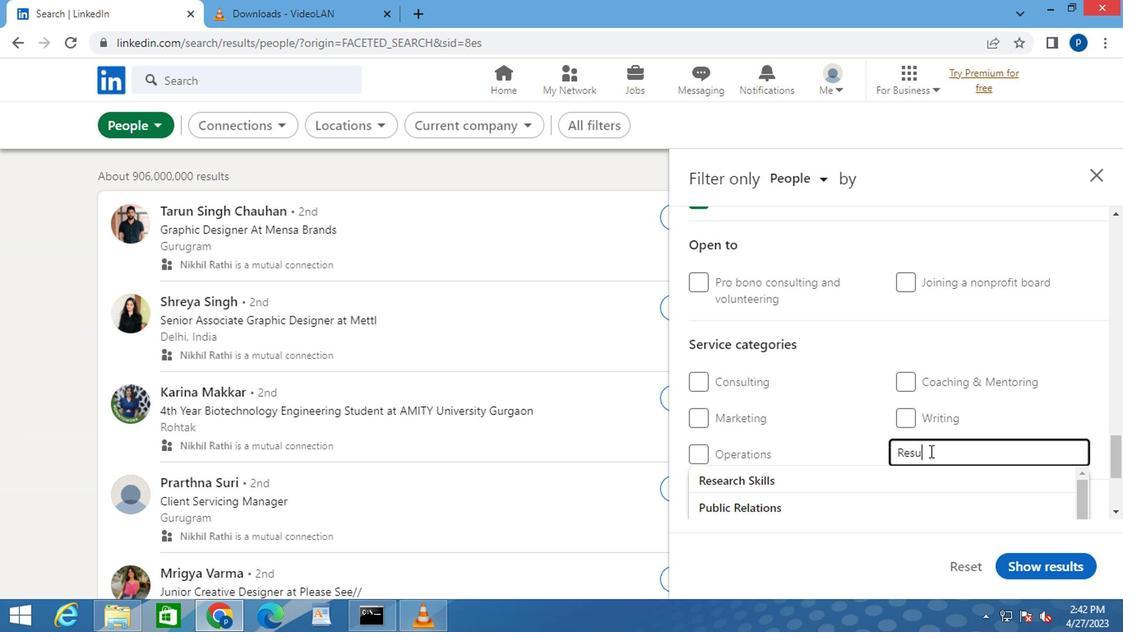 
Action: Mouse moved to (786, 479)
Screenshot: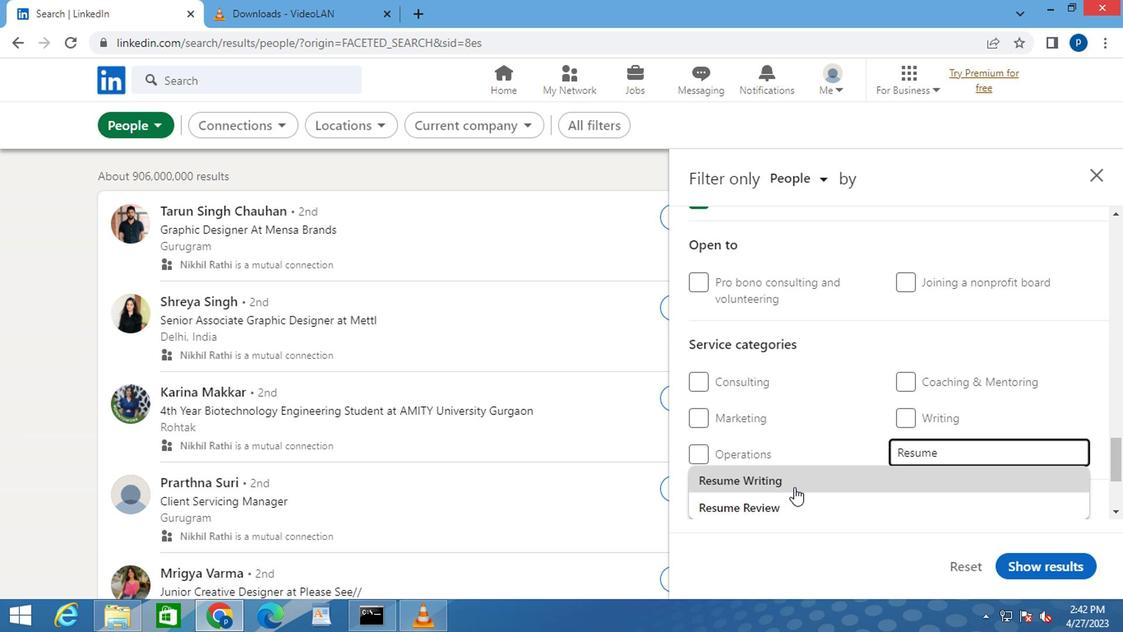 
Action: Mouse pressed left at (786, 479)
Screenshot: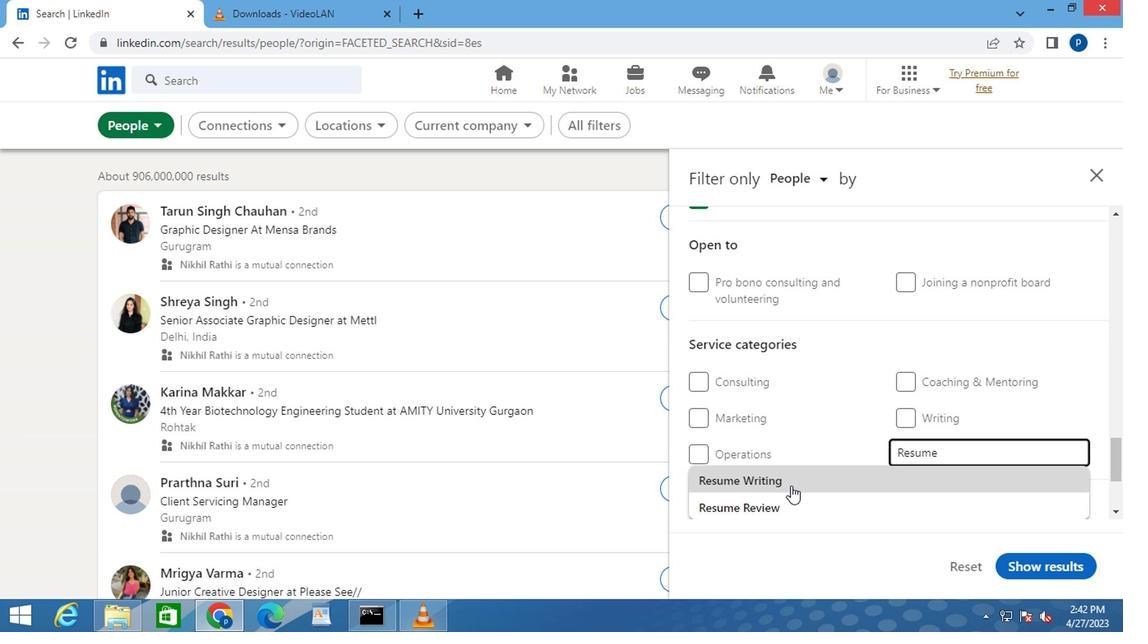 
Action: Mouse moved to (795, 458)
Screenshot: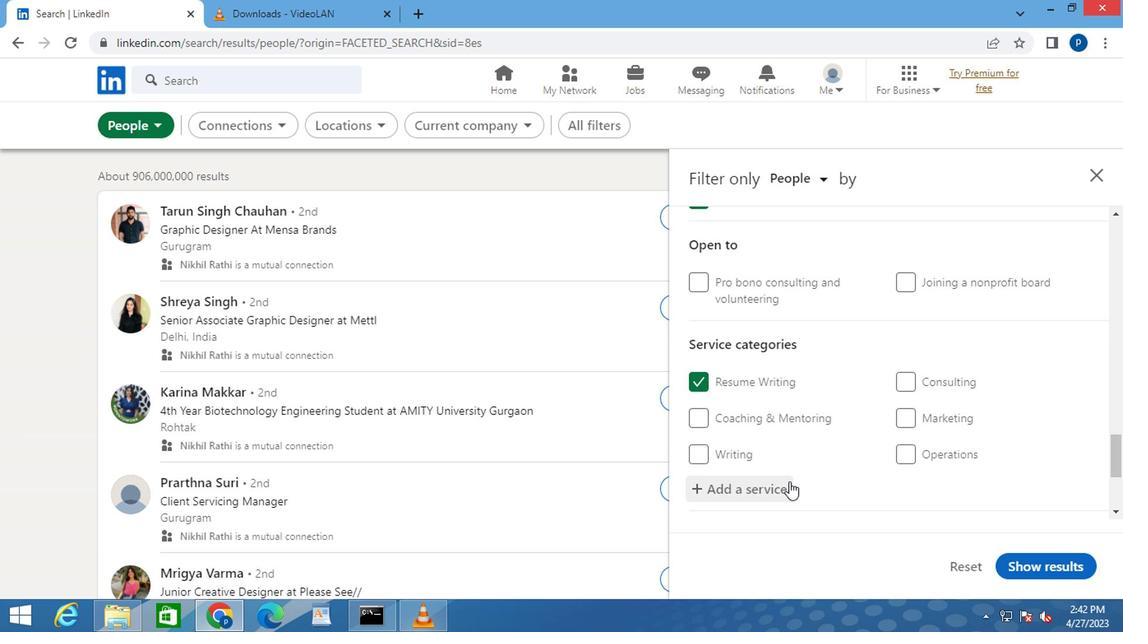 
Action: Mouse scrolled (795, 458) with delta (0, 0)
Screenshot: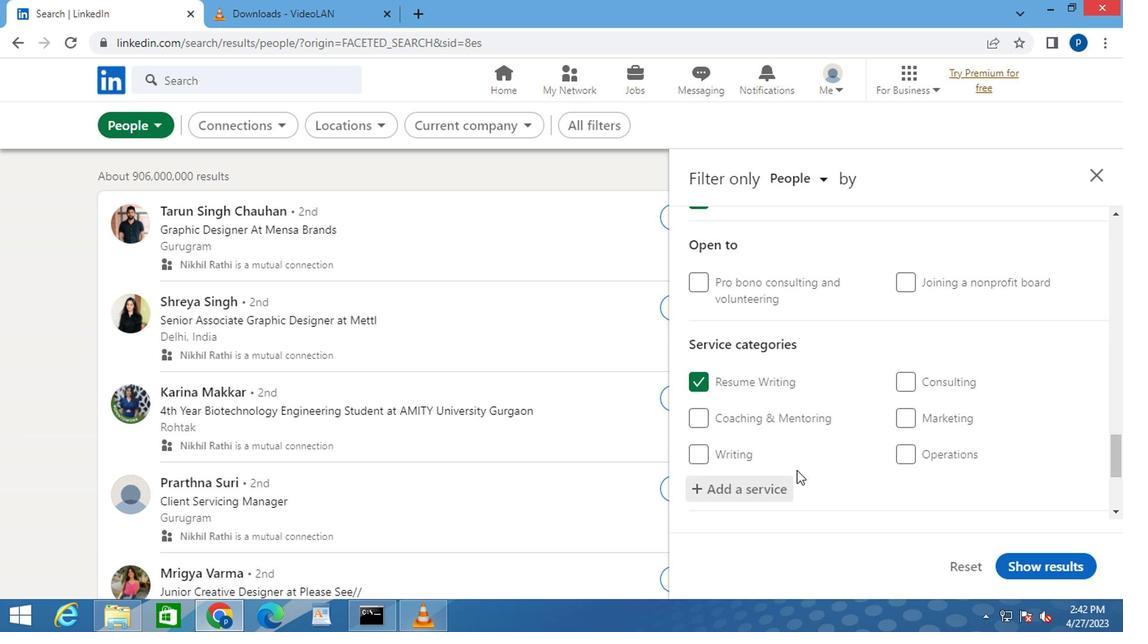 
Action: Mouse scrolled (795, 458) with delta (0, 0)
Screenshot: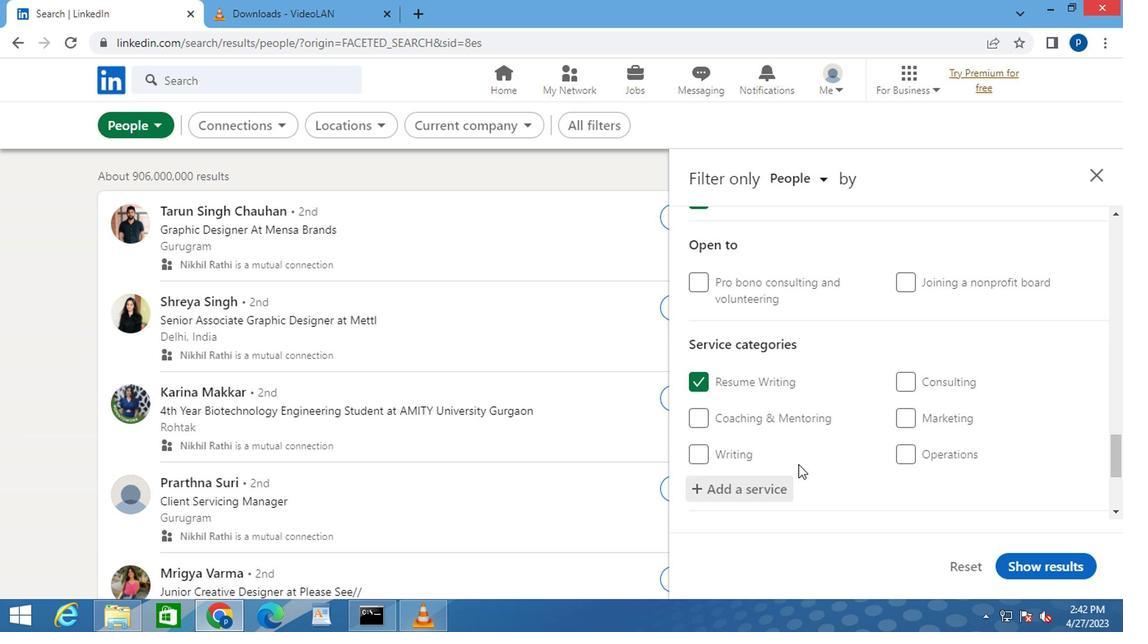 
Action: Mouse moved to (750, 475)
Screenshot: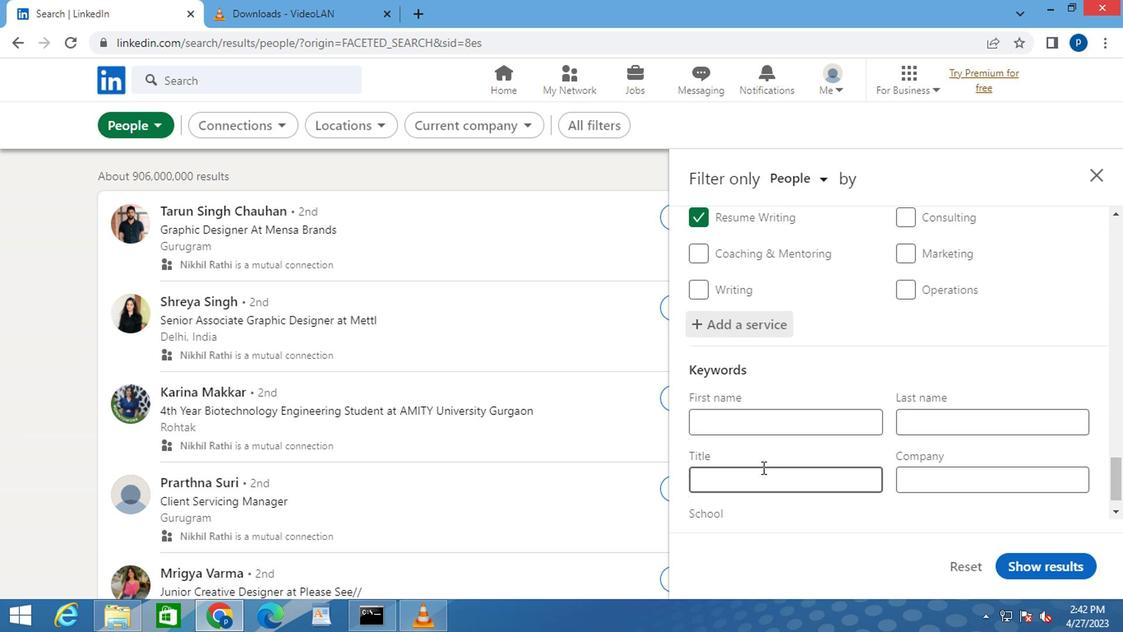 
Action: Mouse pressed left at (750, 475)
Screenshot: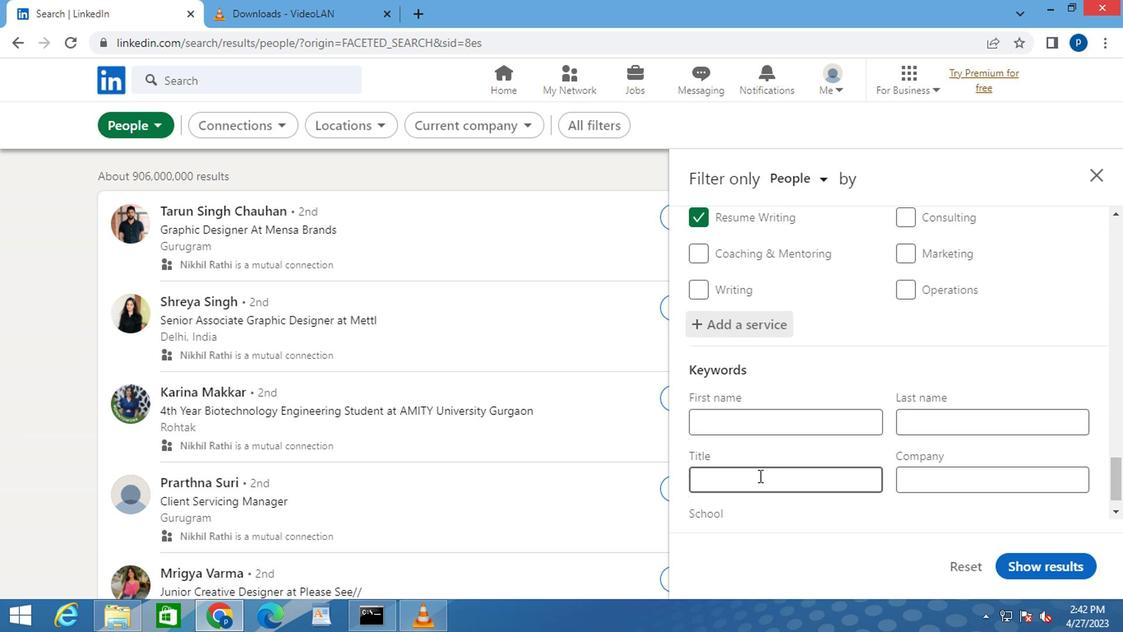 
Action: Key pressed <Key.caps_lock>A<Key.caps_lock>CCOUNT<Key.space><Key.caps_lock>E<Key.caps_lock>XECUTIVE<Key.space>
Screenshot: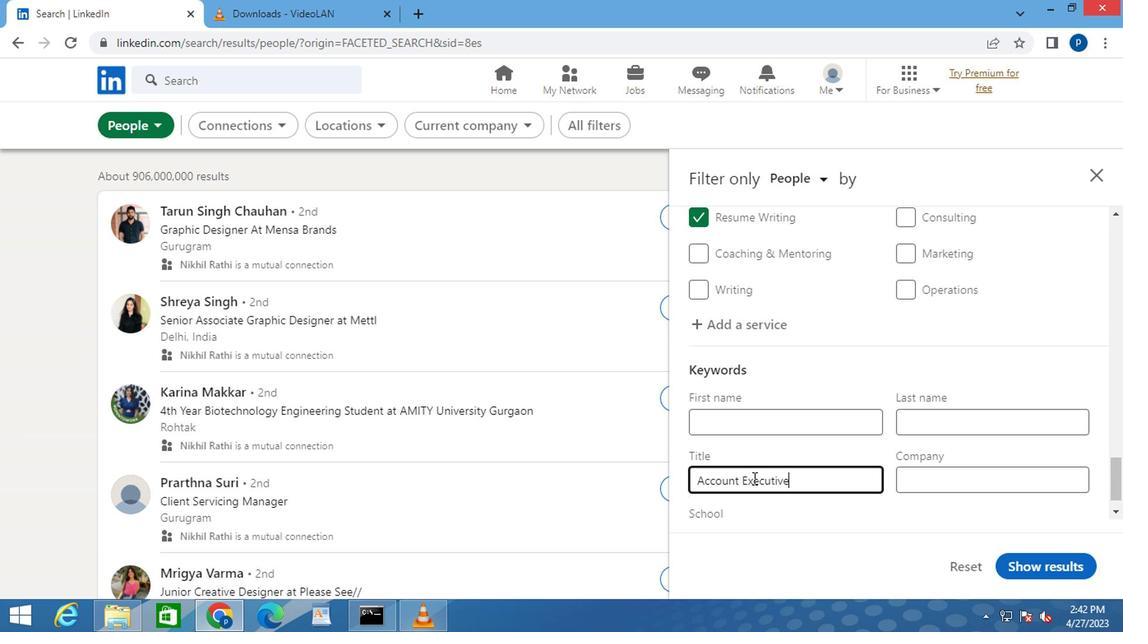 
Action: Mouse moved to (1029, 563)
Screenshot: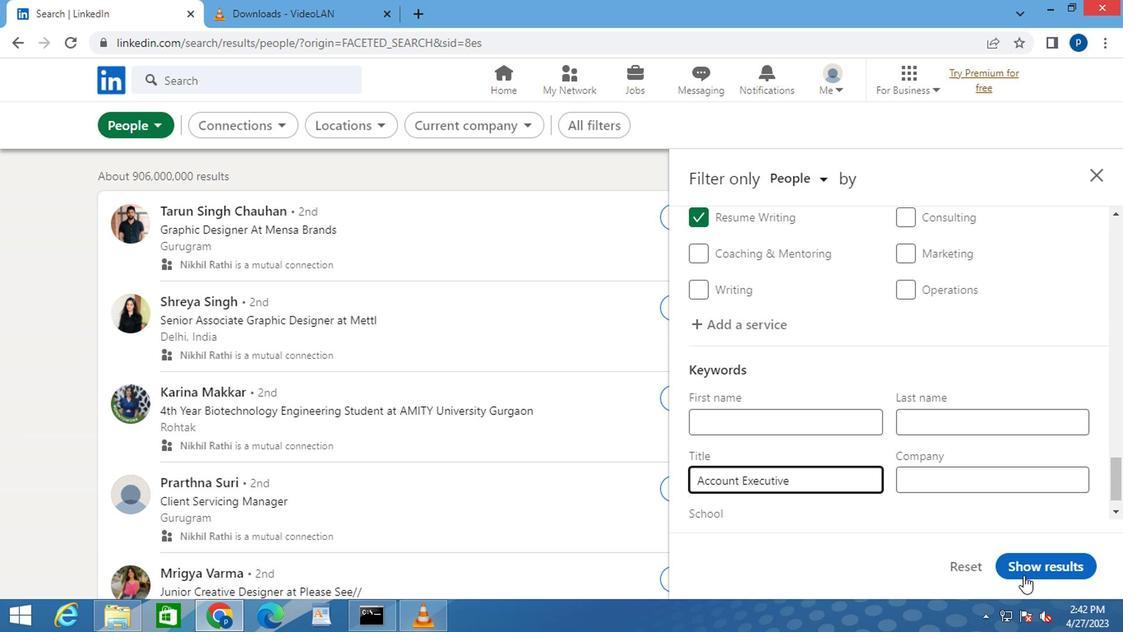 
Action: Mouse pressed left at (1029, 563)
Screenshot: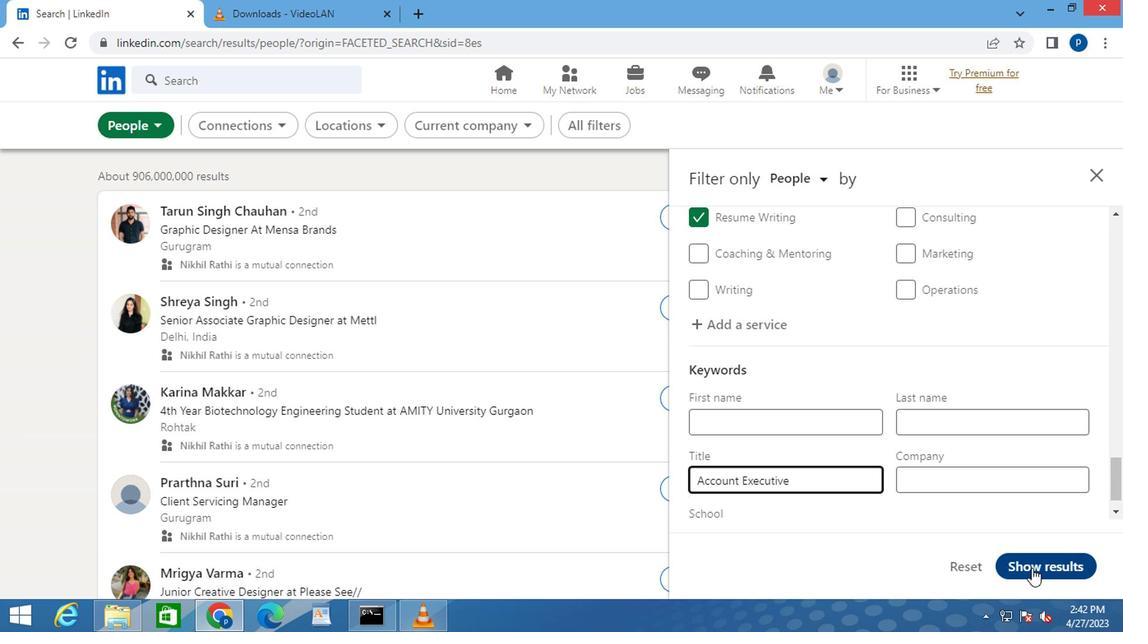 
